 Task: Add a signature Eva Nelson containing With sincere thanks and best wishes, Eva Nelson to email address softage.4@softage.net and add a label Crafts
Action: Mouse moved to (1057, 107)
Screenshot: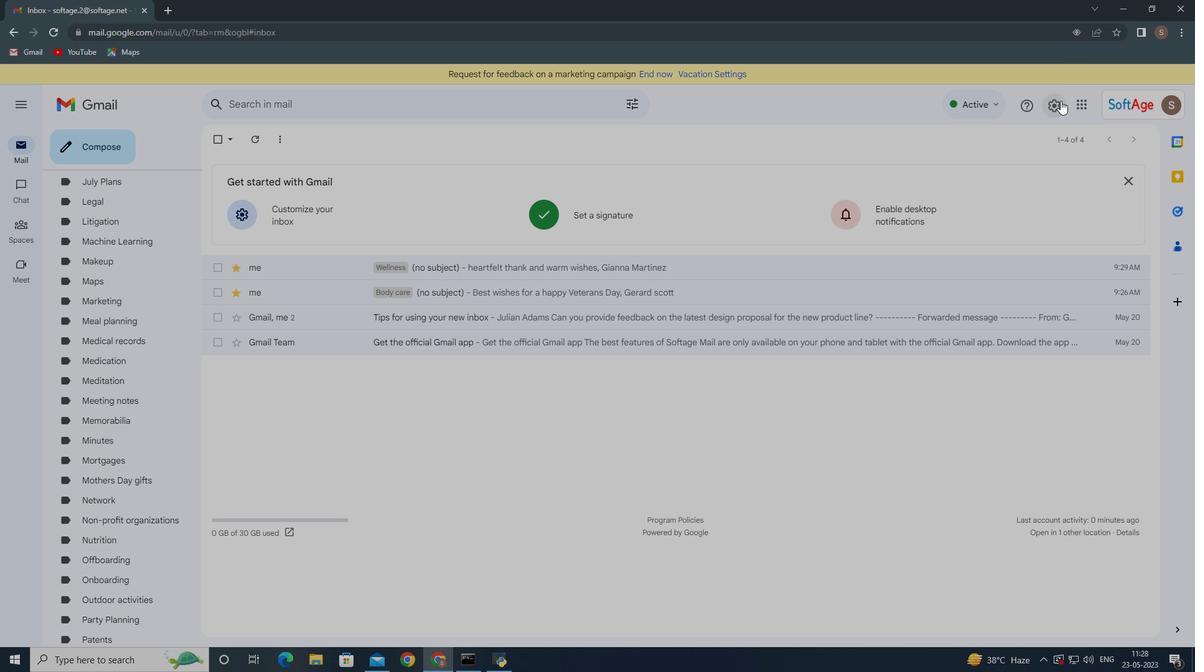 
Action: Mouse pressed left at (1057, 107)
Screenshot: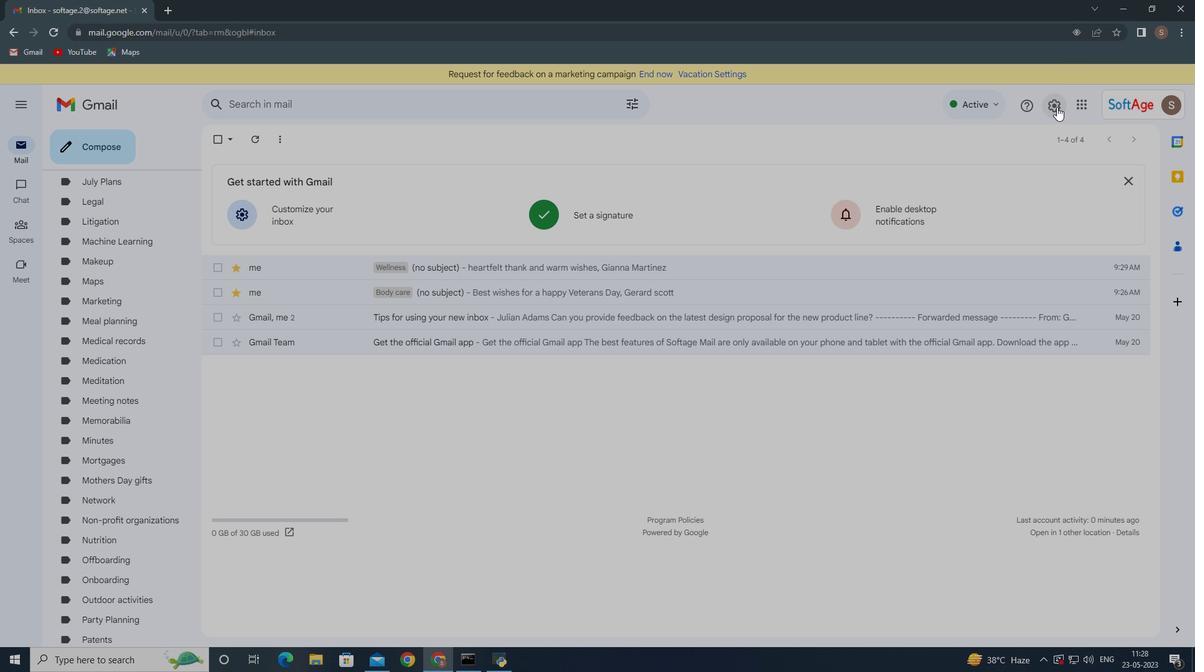 
Action: Mouse moved to (1065, 171)
Screenshot: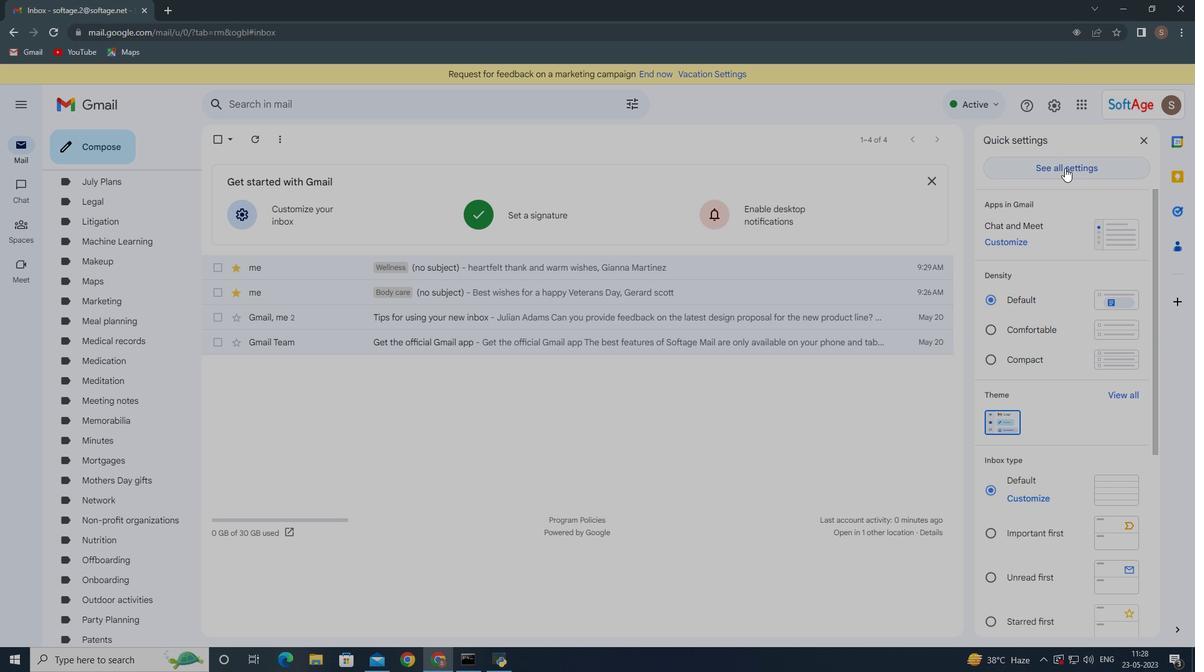 
Action: Mouse pressed left at (1065, 171)
Screenshot: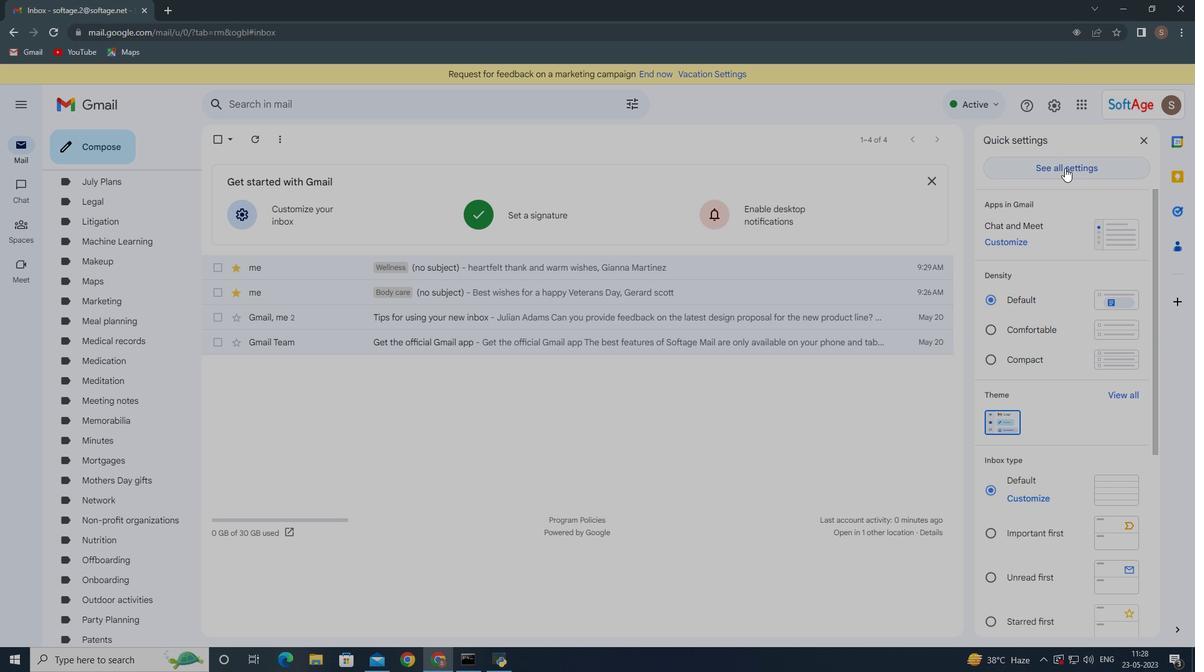 
Action: Mouse moved to (459, 299)
Screenshot: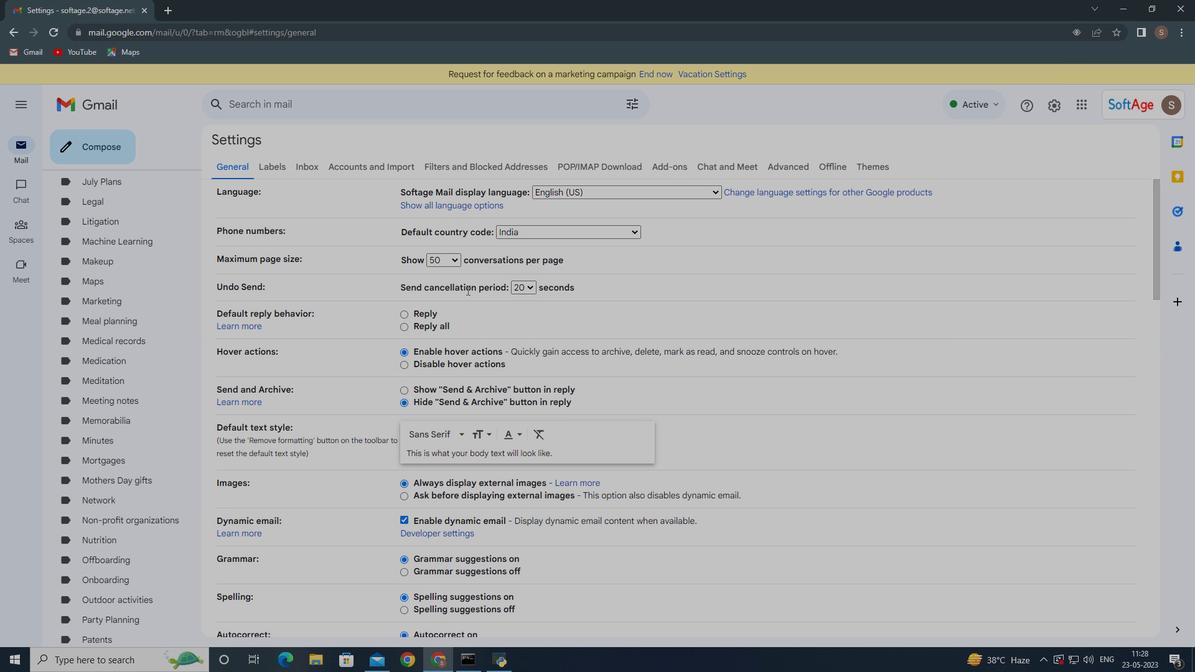 
Action: Mouse scrolled (460, 298) with delta (0, 0)
Screenshot: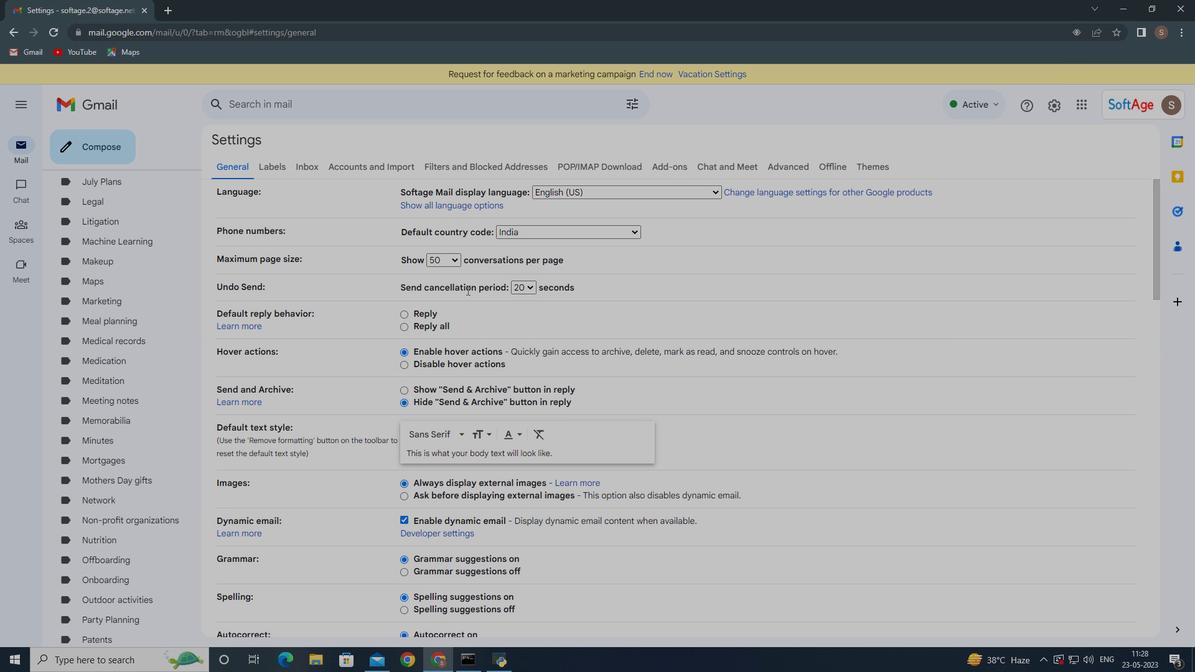 
Action: Mouse moved to (458, 300)
Screenshot: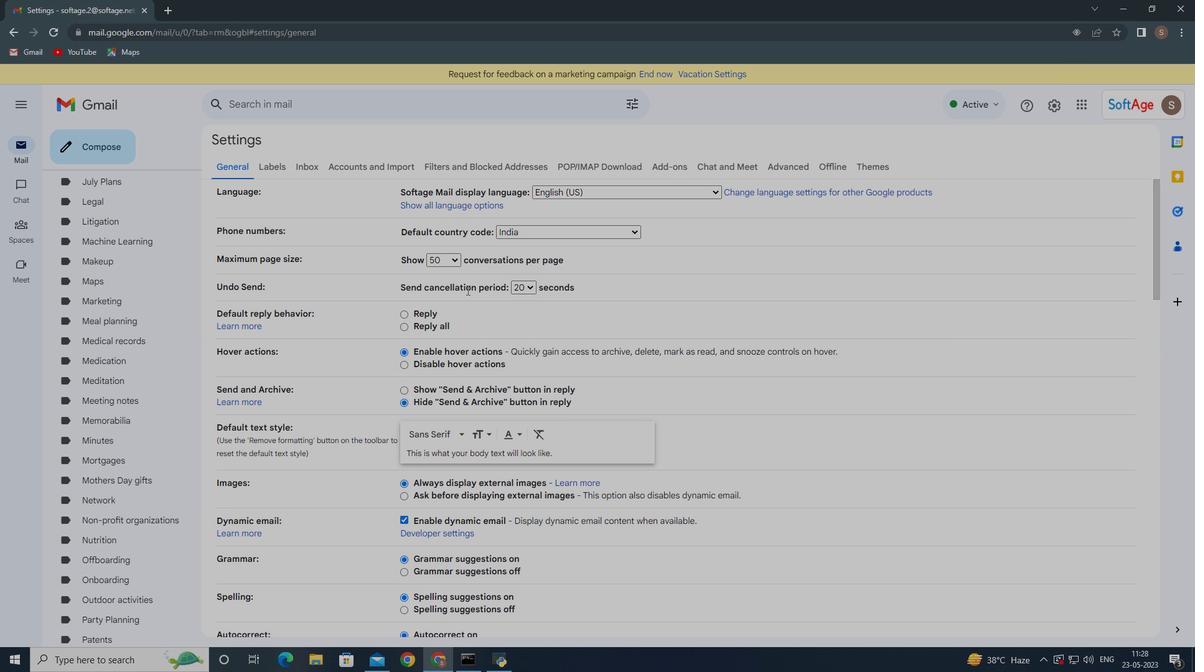 
Action: Mouse scrolled (459, 299) with delta (0, 0)
Screenshot: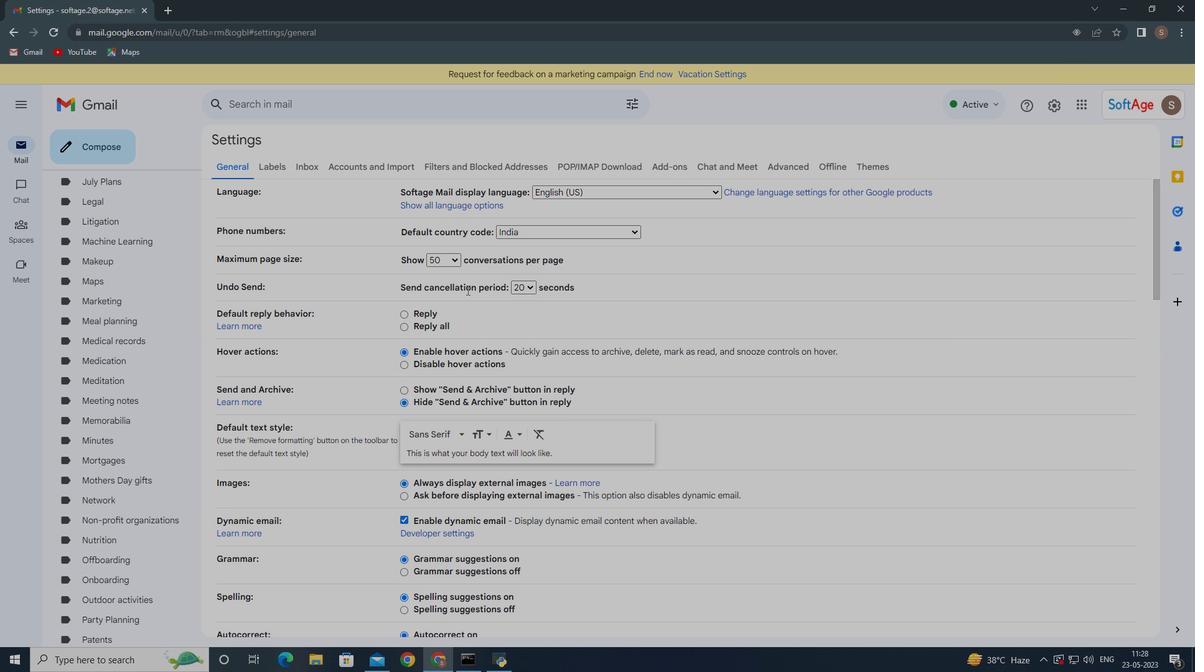 
Action: Mouse moved to (458, 300)
Screenshot: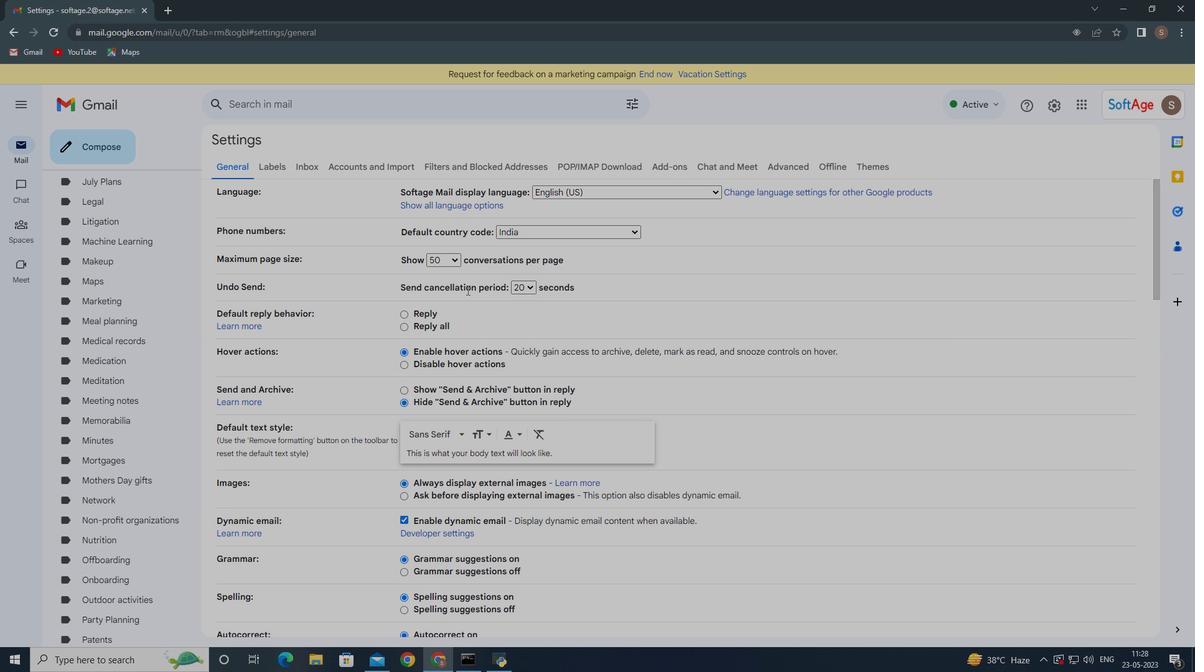 
Action: Mouse scrolled (458, 299) with delta (0, 0)
Screenshot: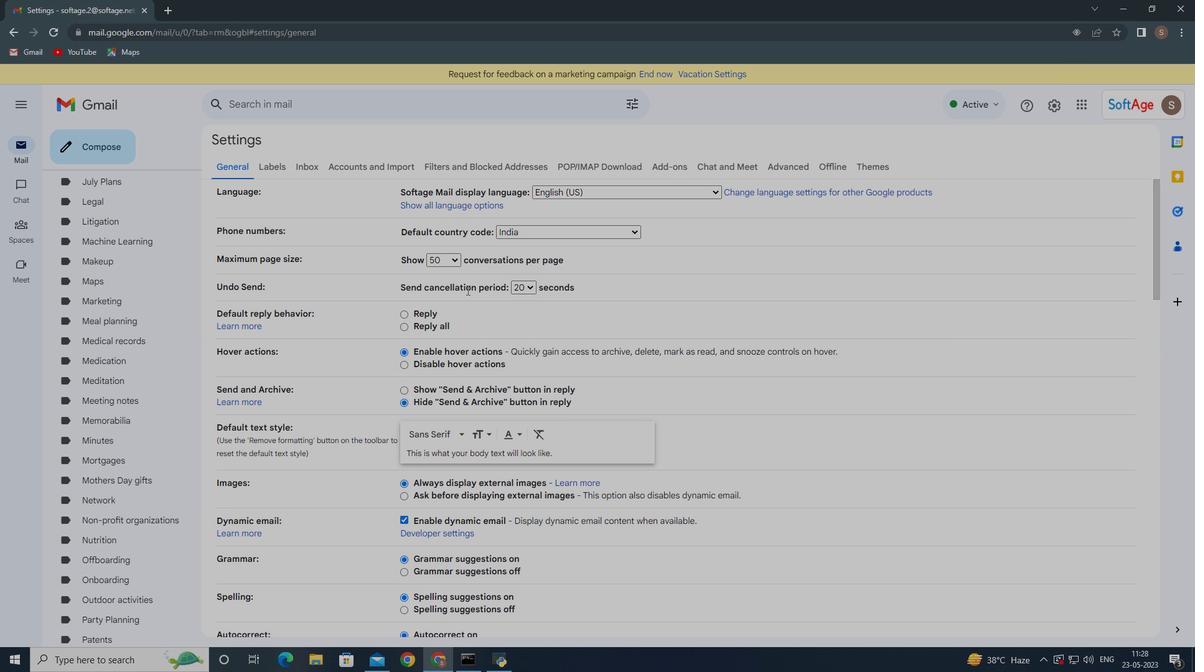 
Action: Mouse moved to (458, 300)
Screenshot: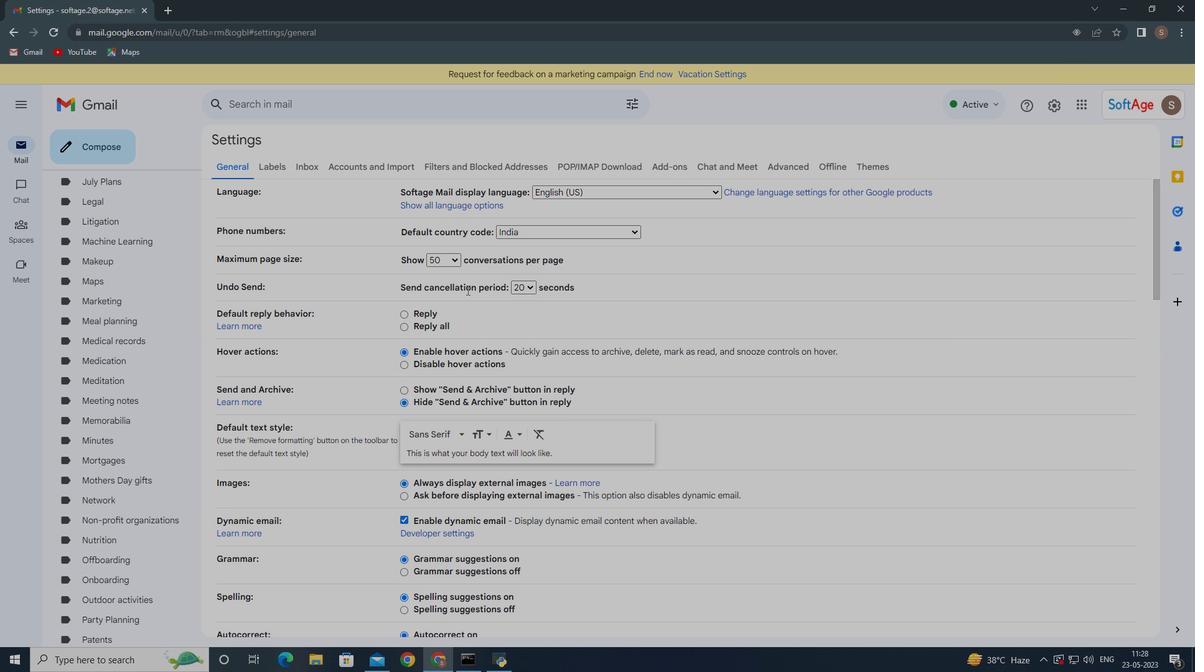 
Action: Mouse scrolled (458, 299) with delta (0, 0)
Screenshot: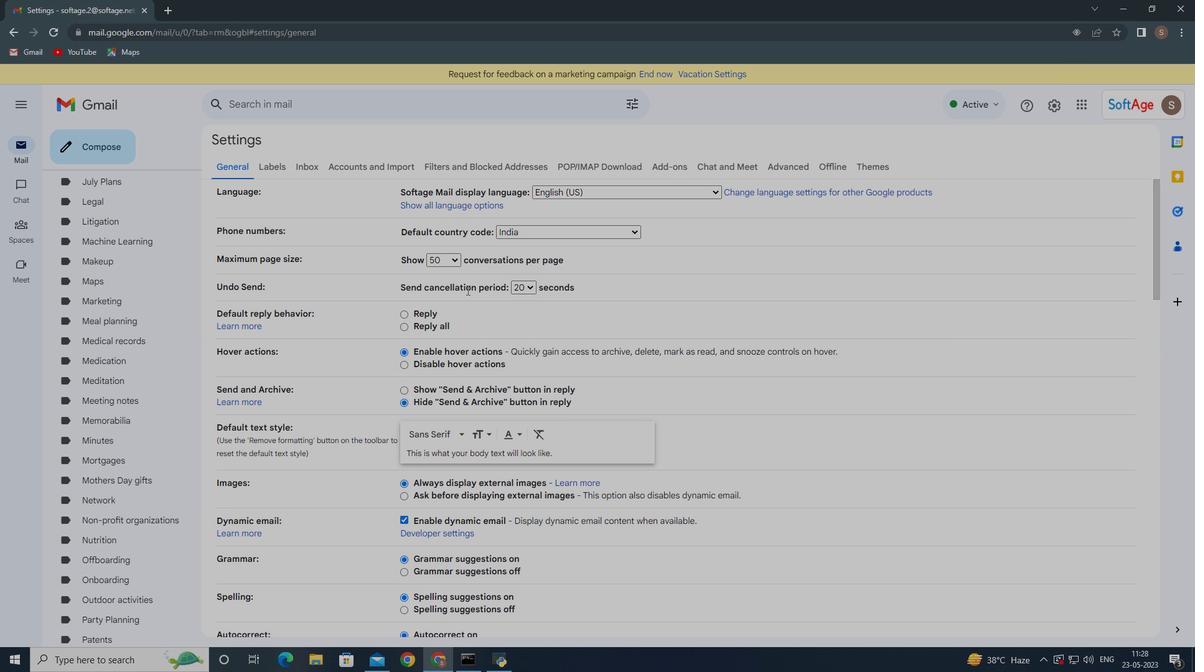 
Action: Mouse scrolled (458, 299) with delta (0, 0)
Screenshot: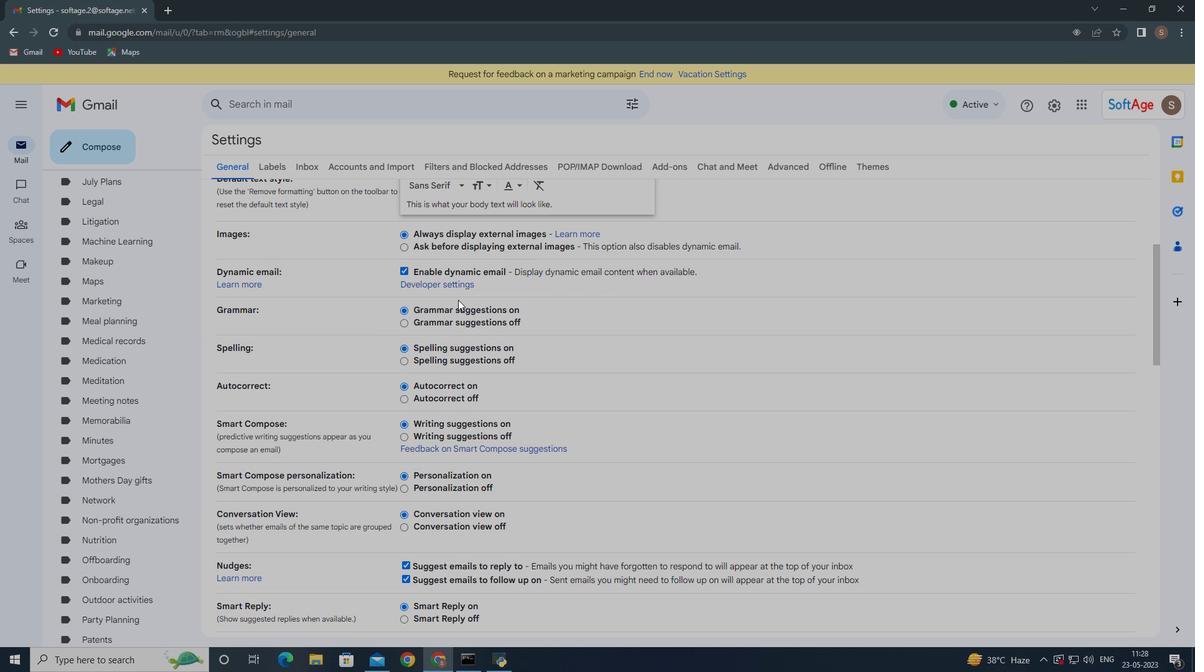 
Action: Mouse scrolled (458, 299) with delta (0, 0)
Screenshot: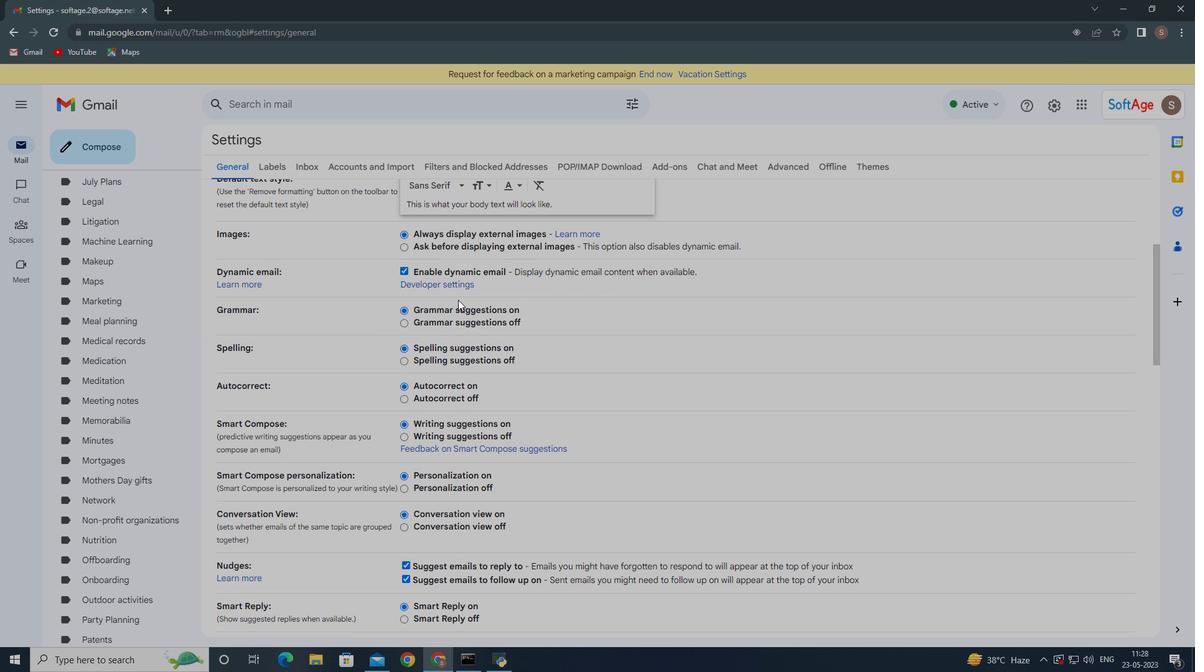 
Action: Mouse moved to (458, 300)
Screenshot: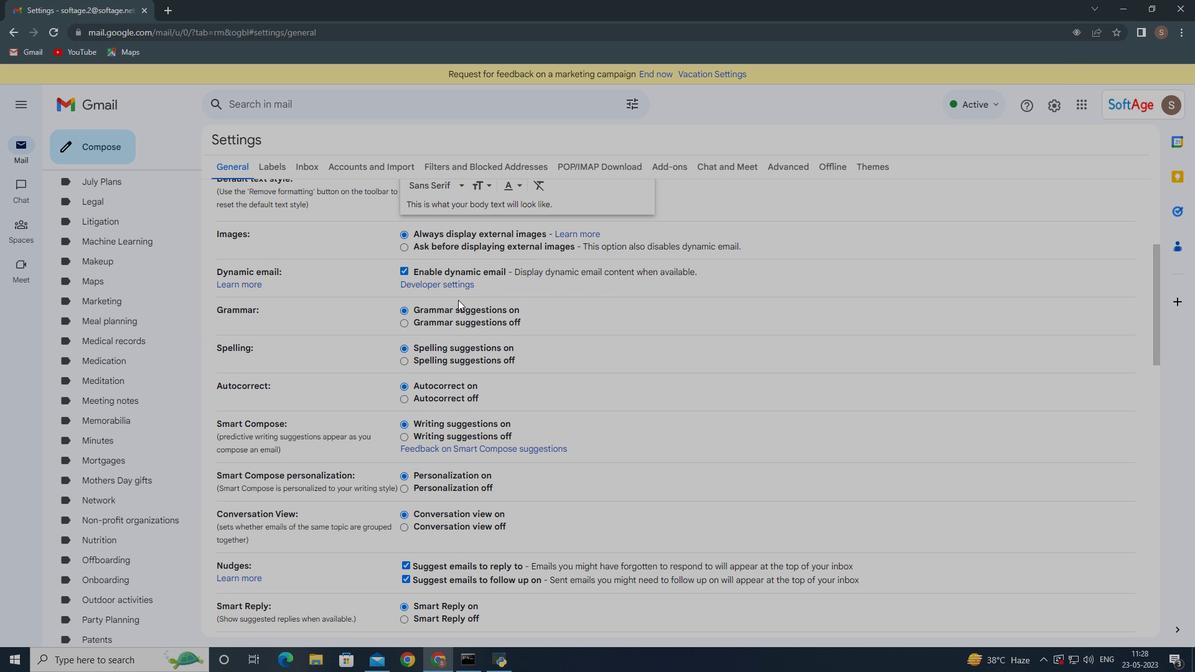 
Action: Mouse scrolled (458, 300) with delta (0, 0)
Screenshot: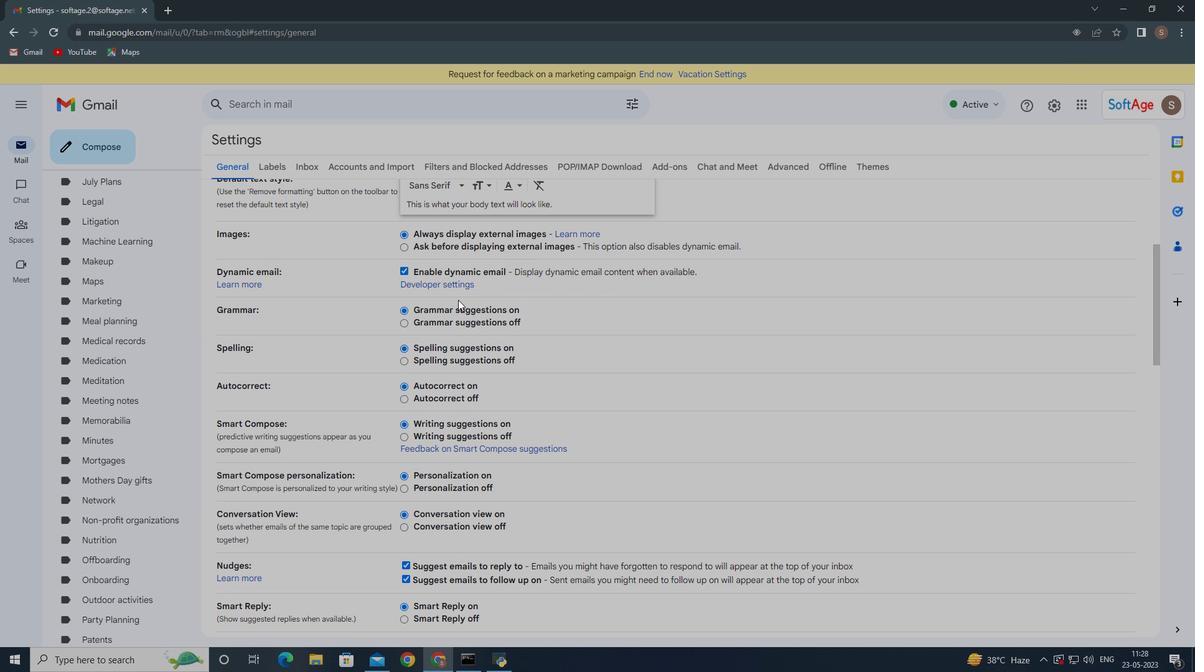 
Action: Mouse scrolled (458, 300) with delta (0, 0)
Screenshot: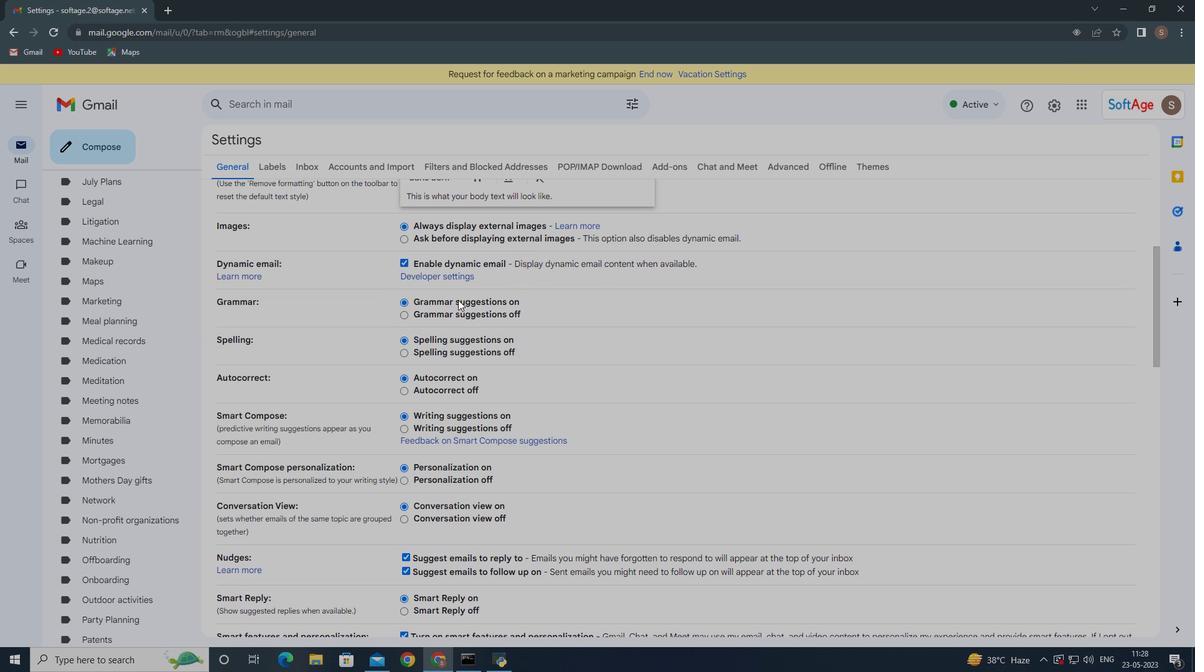 
Action: Mouse moved to (458, 300)
Screenshot: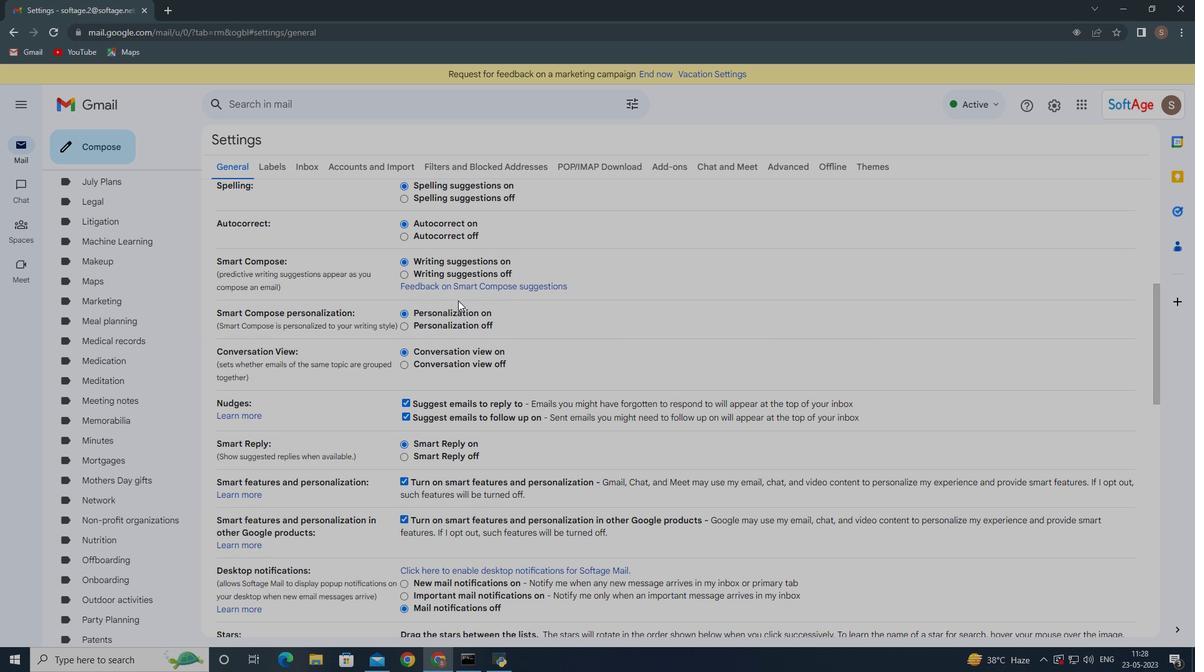 
Action: Mouse scrolled (458, 300) with delta (0, 0)
Screenshot: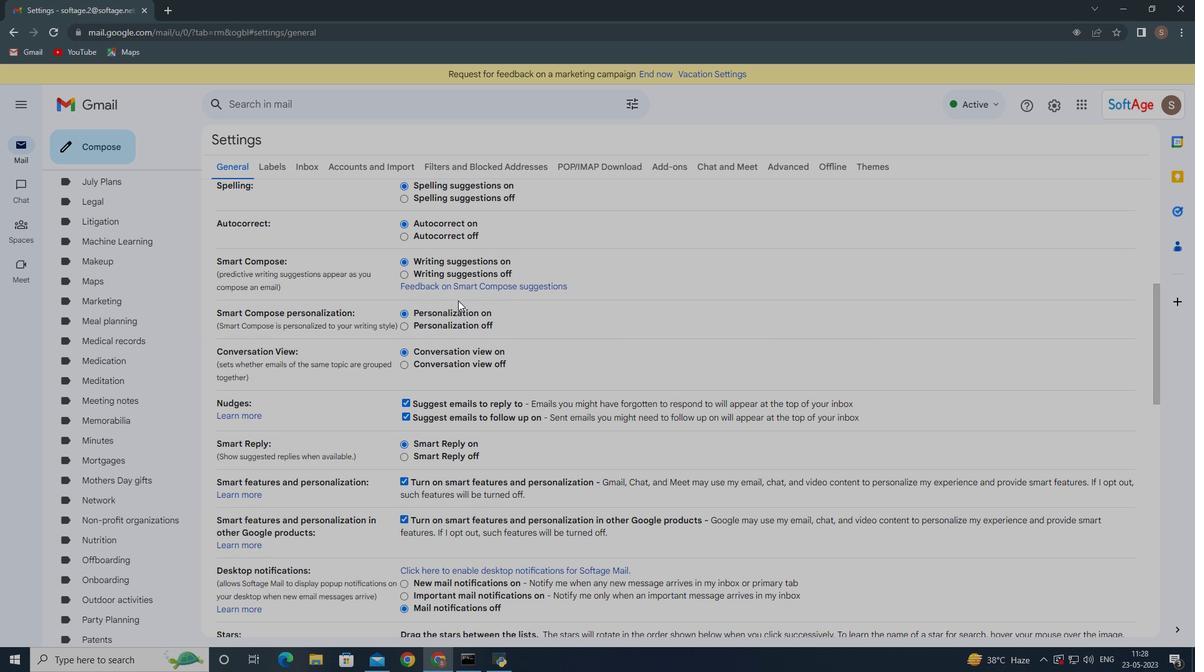 
Action: Mouse moved to (458, 304)
Screenshot: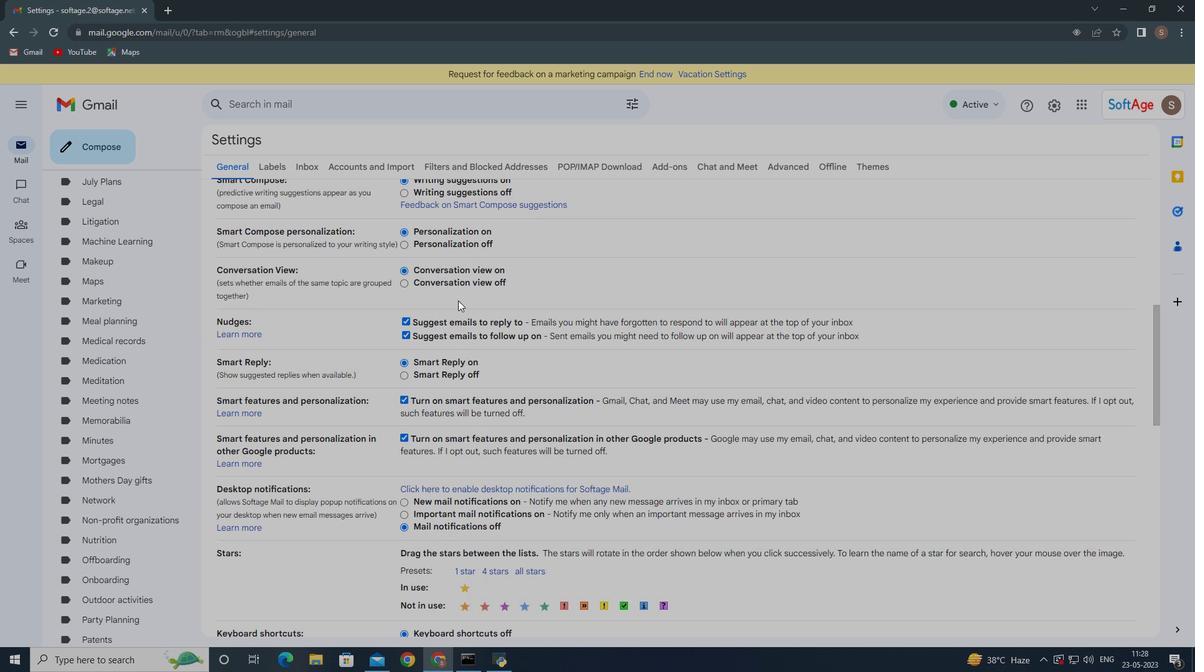 
Action: Mouse scrolled (458, 303) with delta (0, 0)
Screenshot: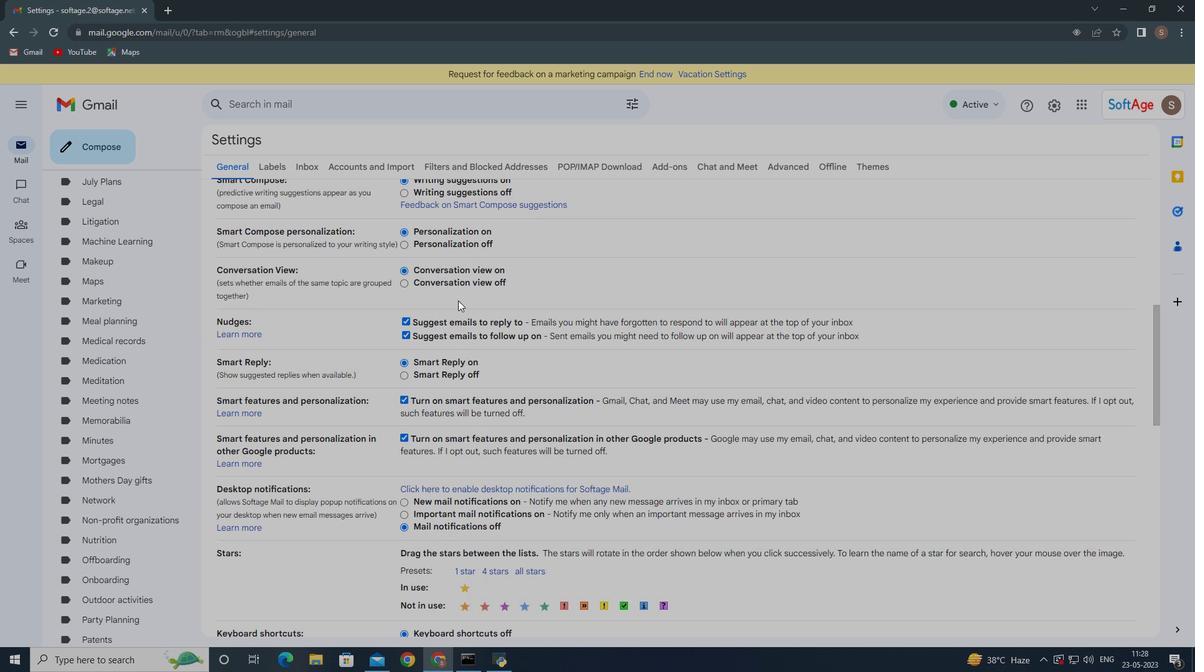 
Action: Mouse moved to (458, 304)
Screenshot: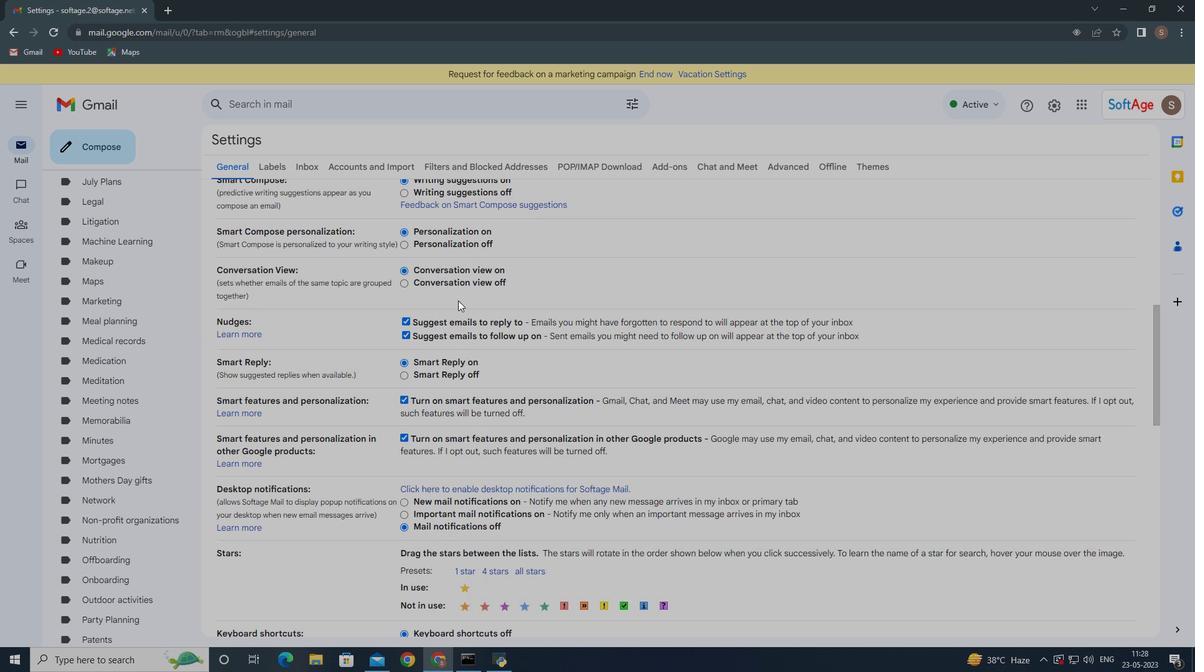 
Action: Mouse scrolled (458, 303) with delta (0, 0)
Screenshot: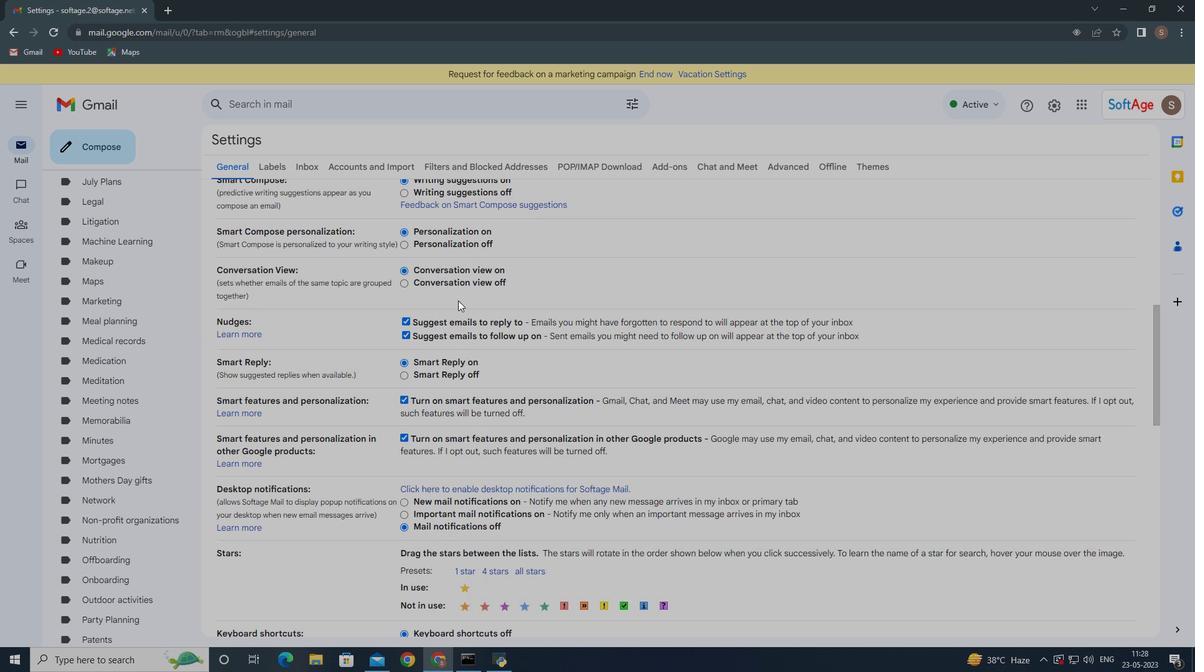 
Action: Mouse scrolled (458, 303) with delta (0, 0)
Screenshot: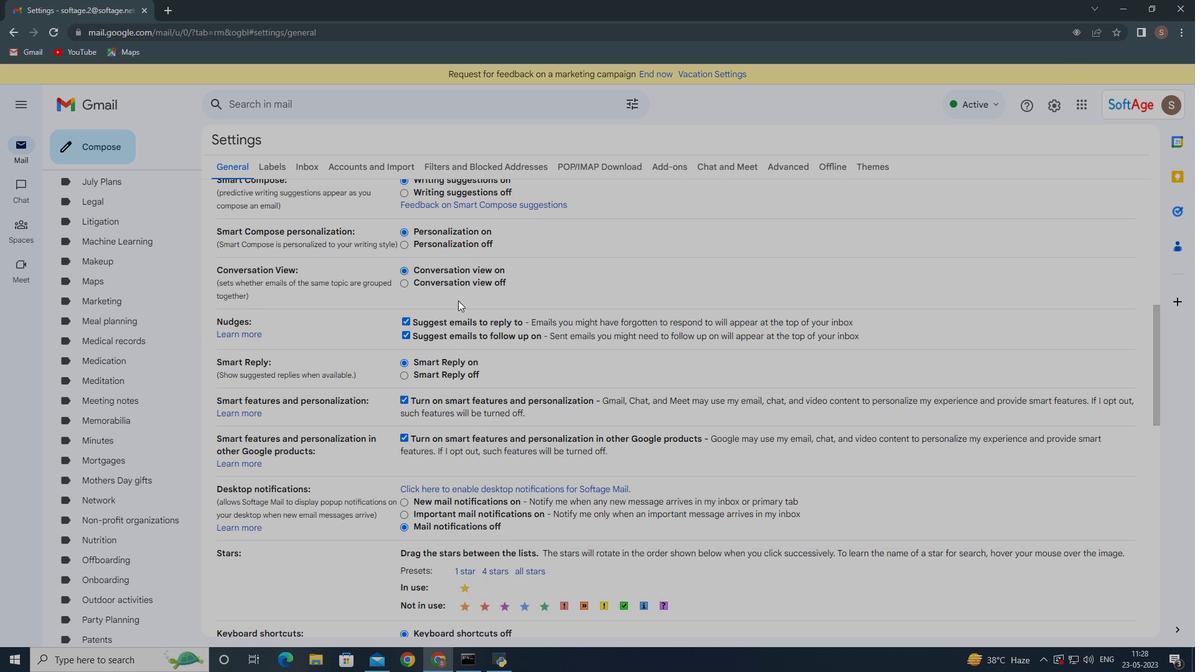 
Action: Mouse moved to (458, 307)
Screenshot: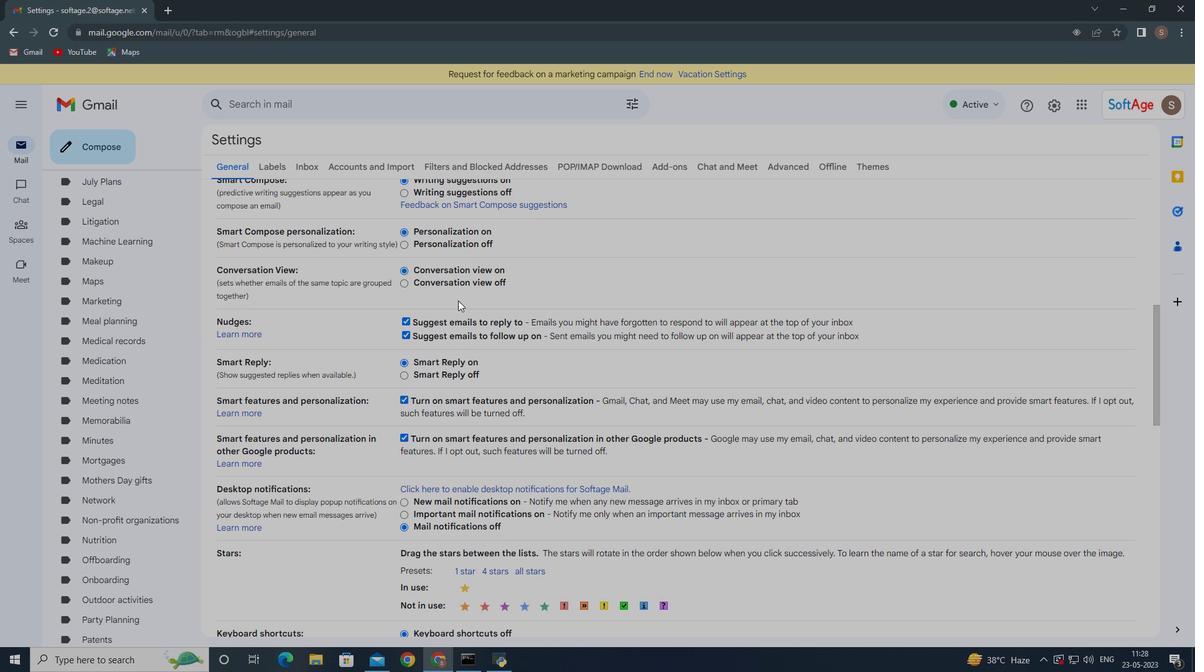 
Action: Mouse scrolled (458, 306) with delta (0, 0)
Screenshot: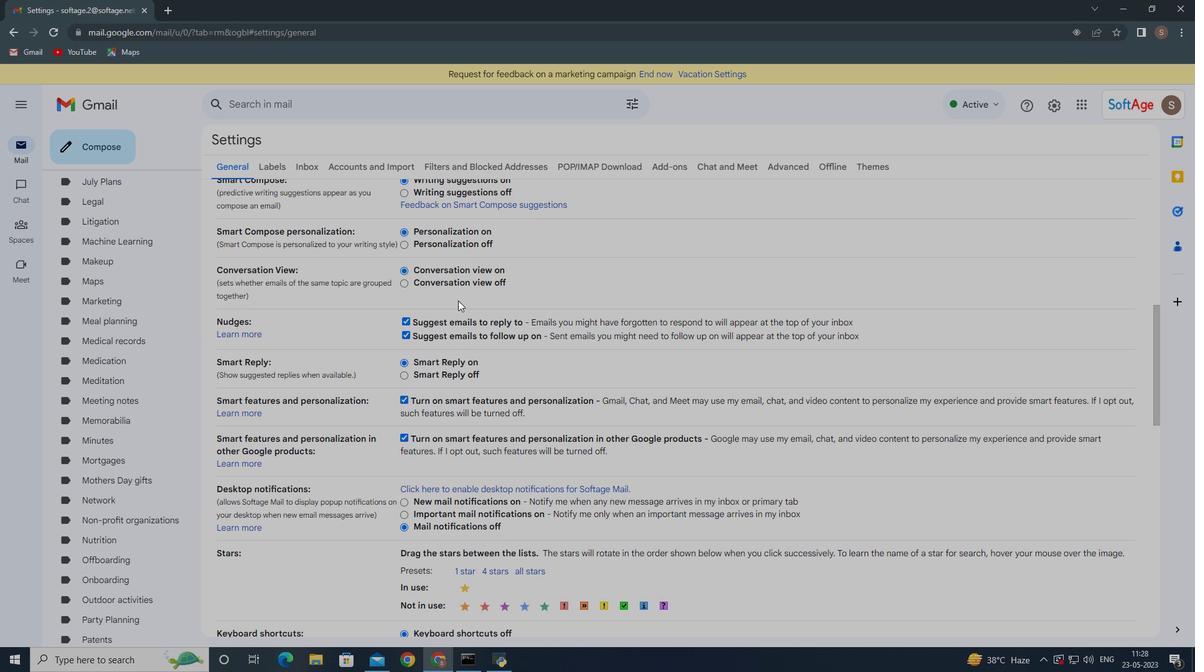 
Action: Mouse moved to (459, 308)
Screenshot: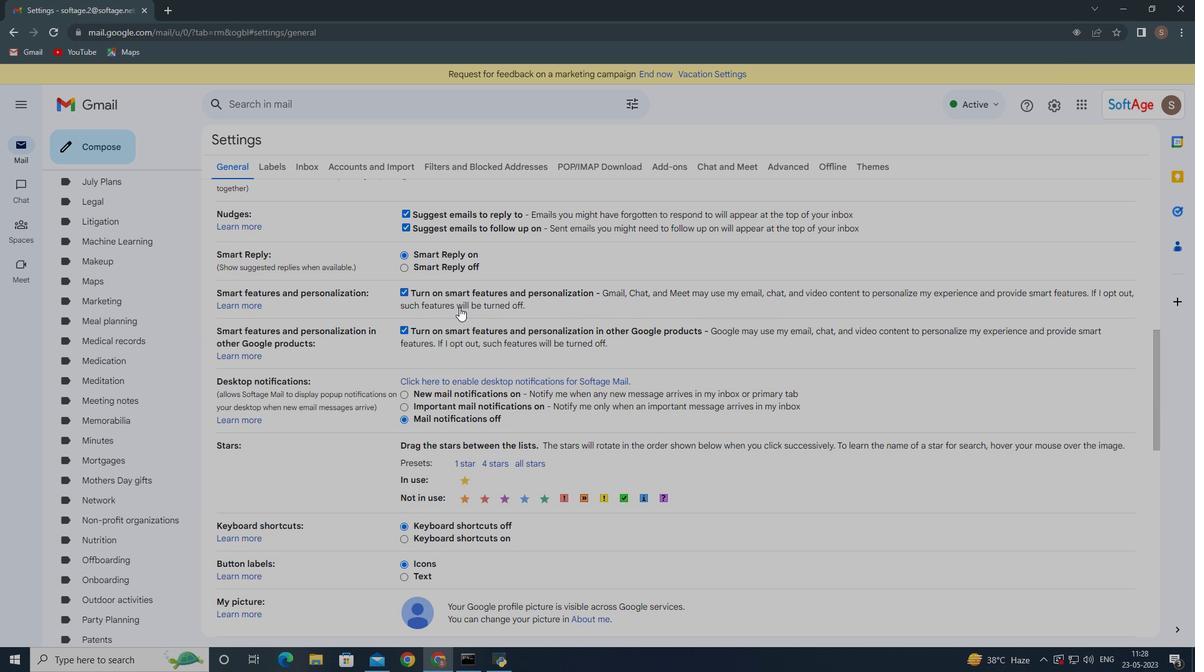 
Action: Mouse scrolled (459, 308) with delta (0, 0)
Screenshot: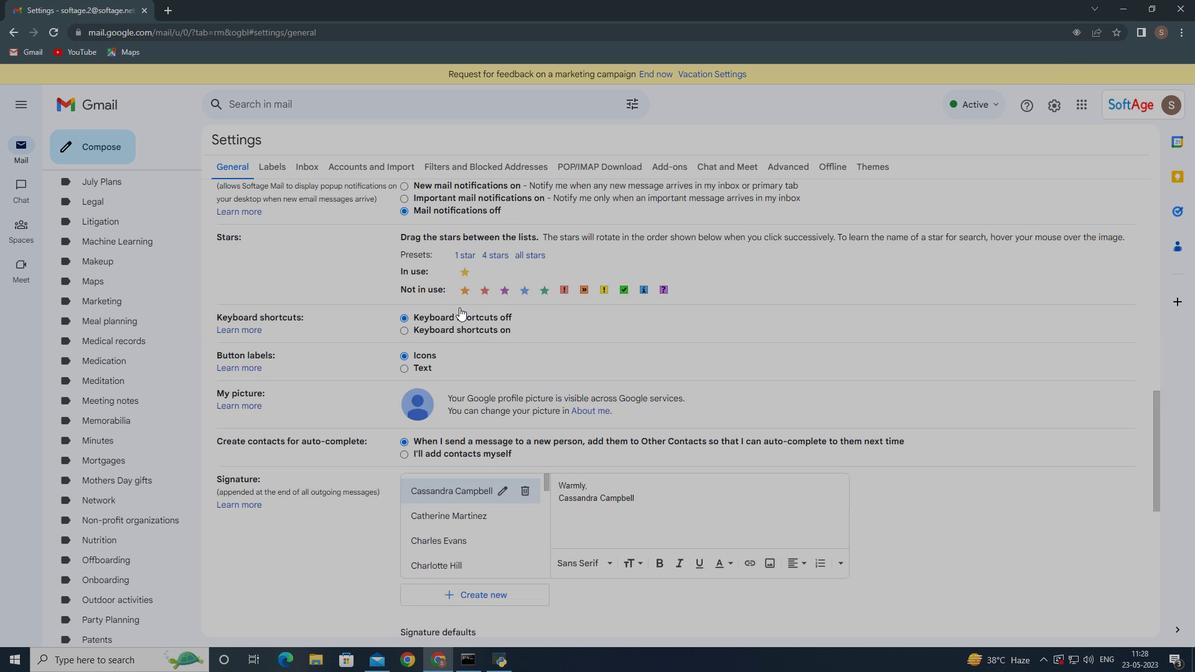 
Action: Mouse moved to (459, 311)
Screenshot: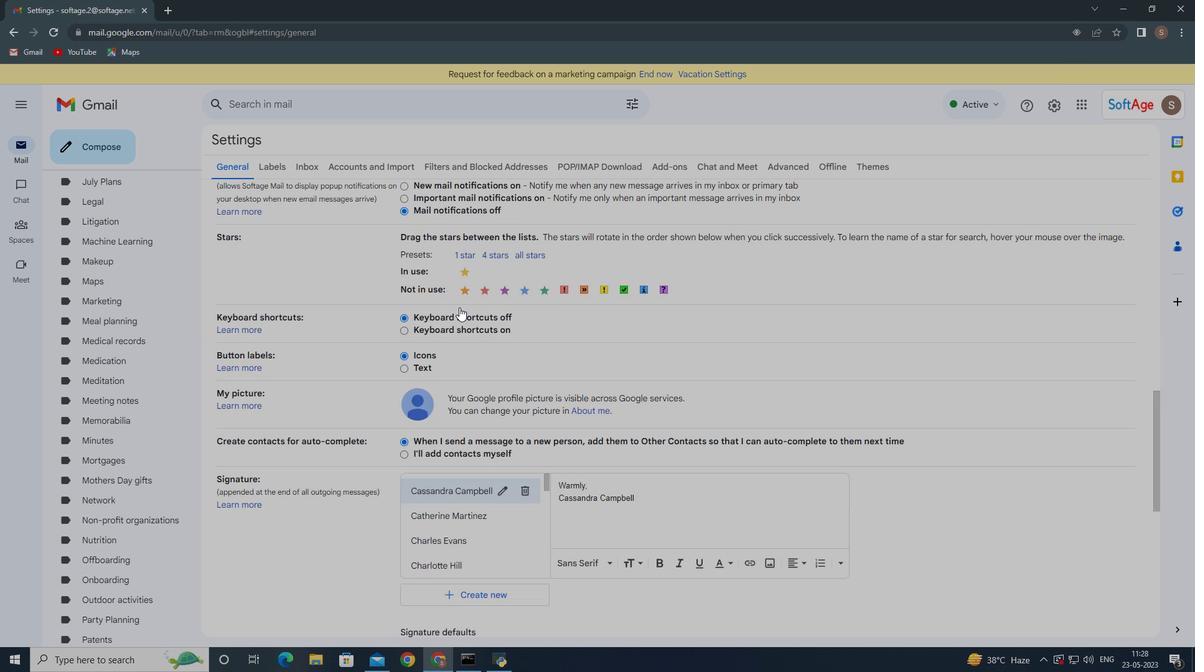 
Action: Mouse scrolled (459, 310) with delta (0, 0)
Screenshot: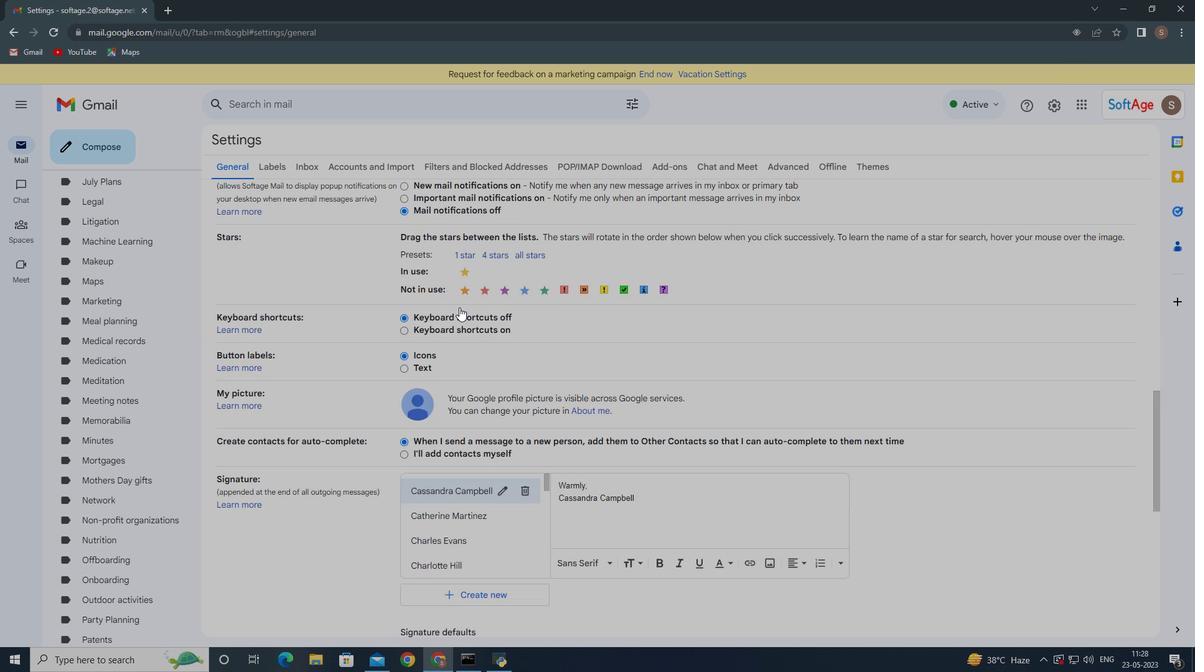 
Action: Mouse moved to (462, 328)
Screenshot: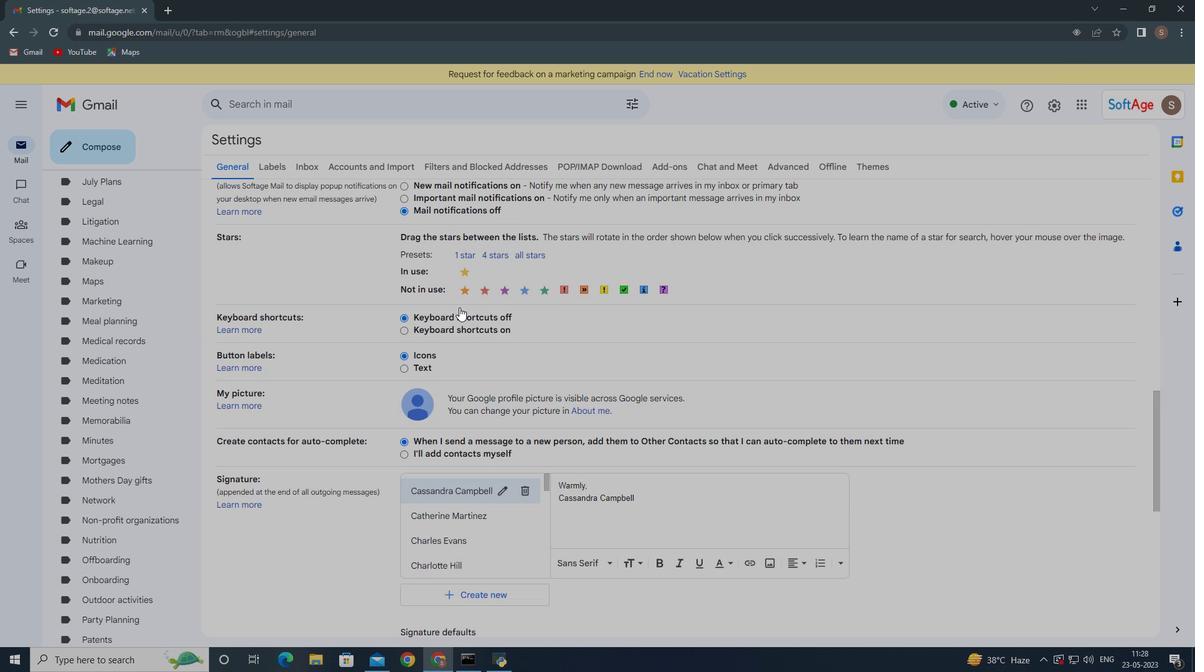 
Action: Mouse scrolled (459, 316) with delta (0, 0)
Screenshot: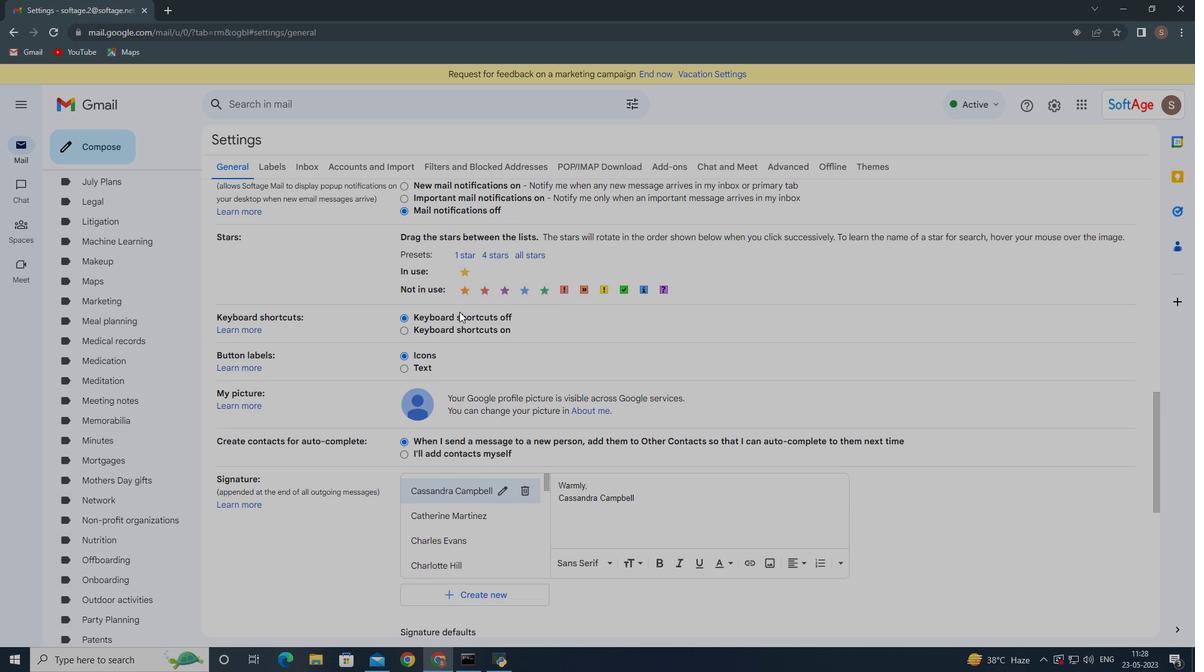 
Action: Mouse moved to (464, 333)
Screenshot: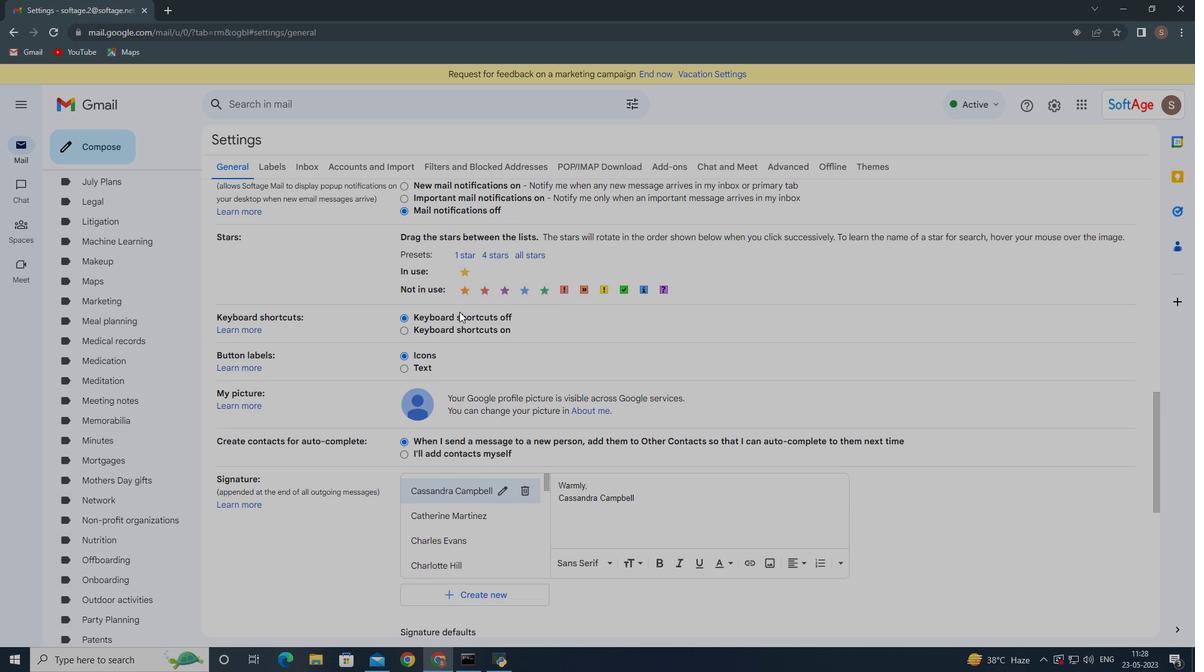 
Action: Mouse scrolled (463, 331) with delta (0, 0)
Screenshot: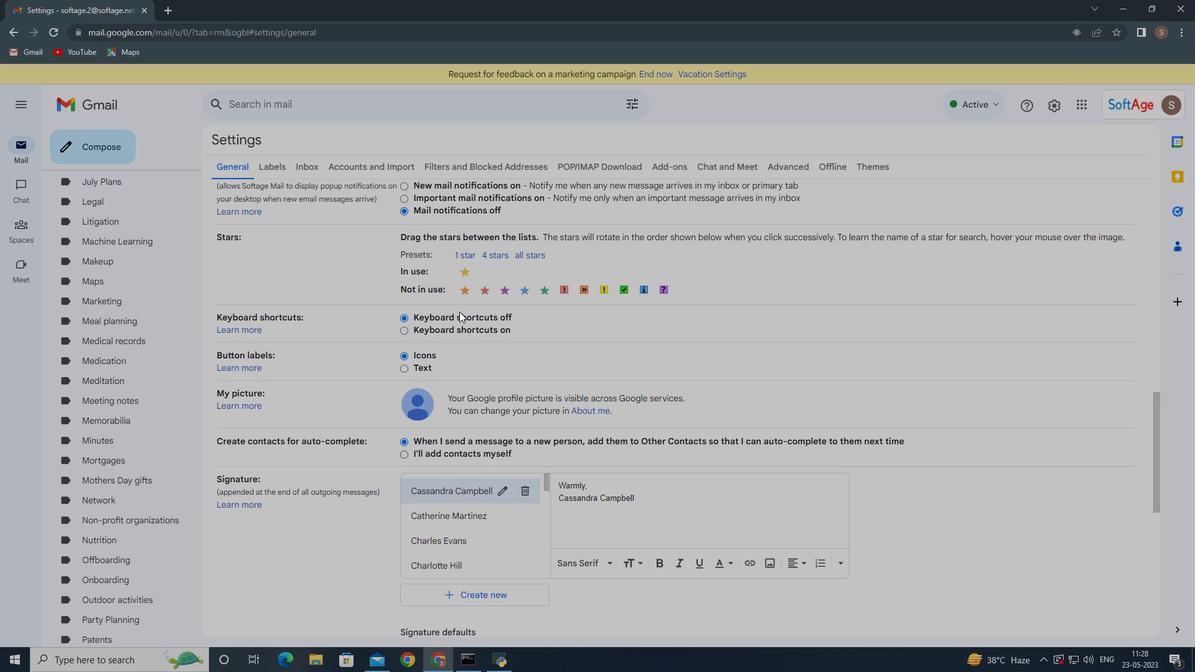 
Action: Mouse moved to (469, 344)
Screenshot: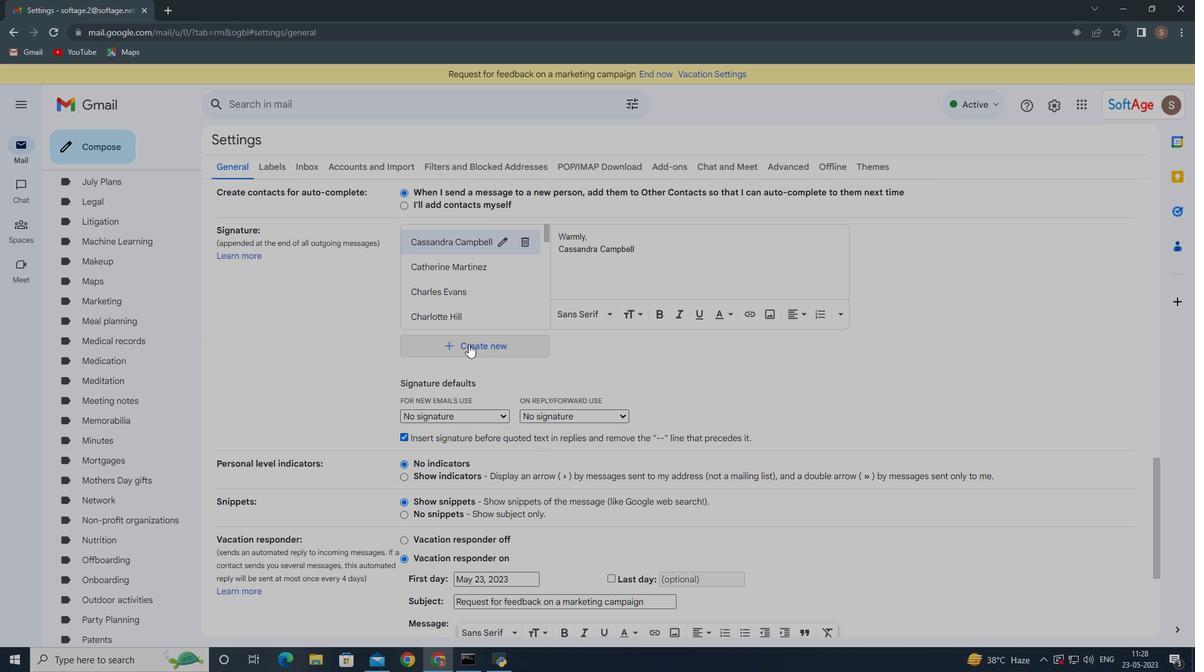 
Action: Mouse pressed left at (469, 344)
Screenshot: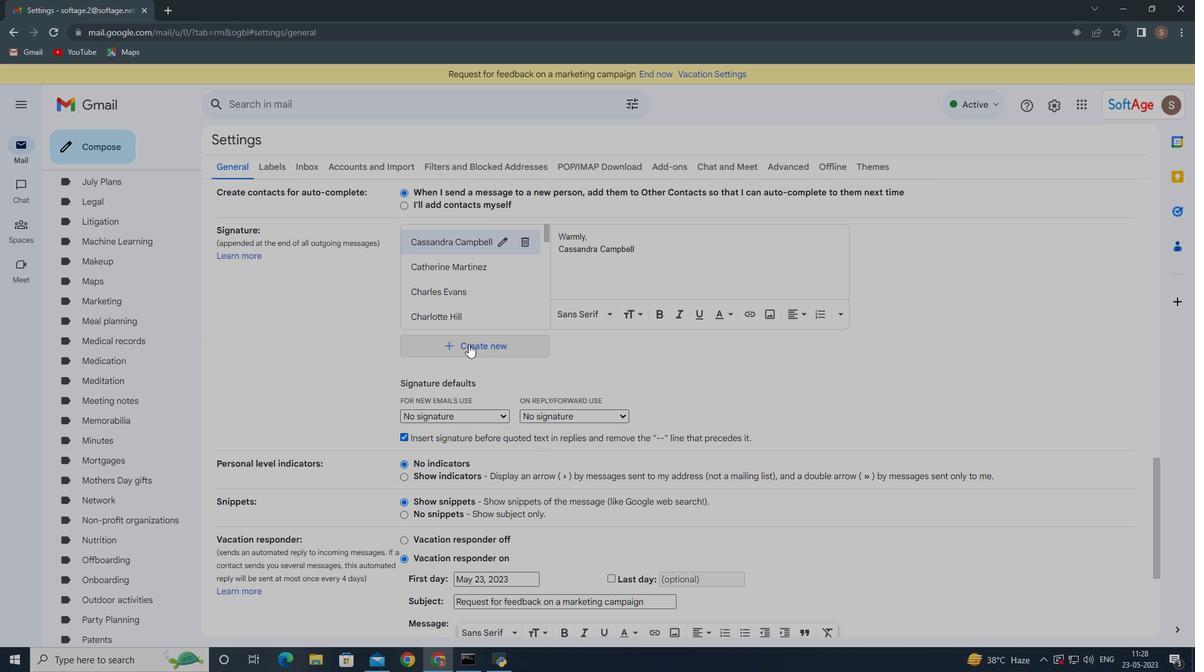 
Action: Mouse moved to (516, 345)
Screenshot: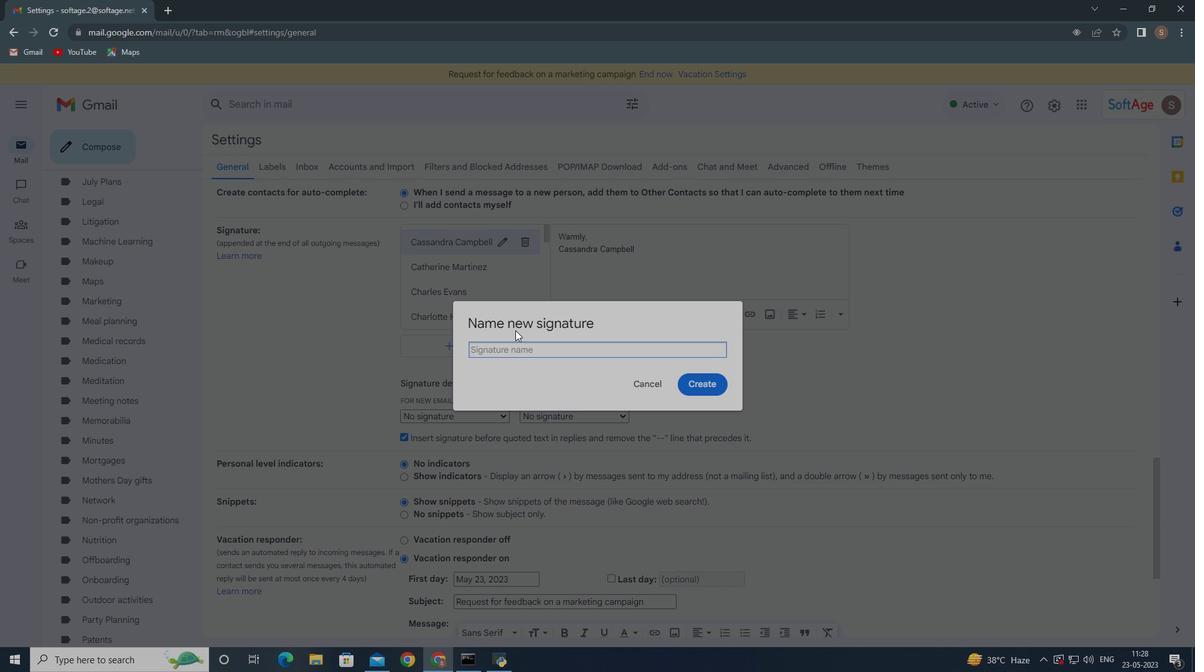 
Action: Mouse pressed left at (516, 345)
Screenshot: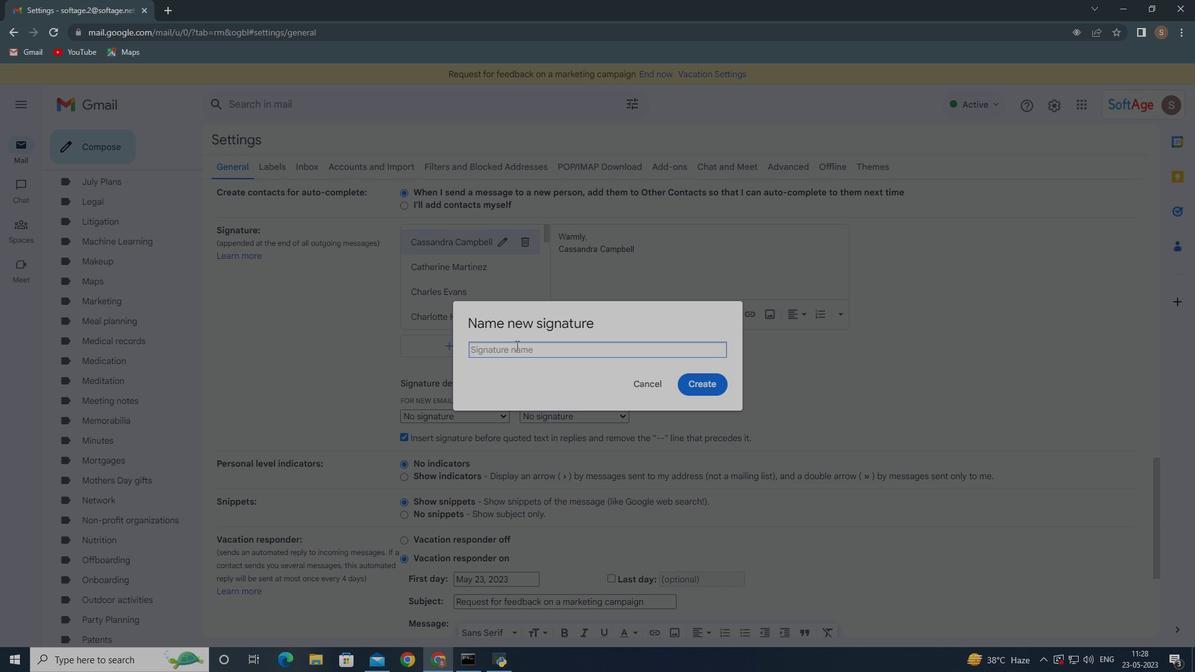 
Action: Mouse moved to (516, 345)
Screenshot: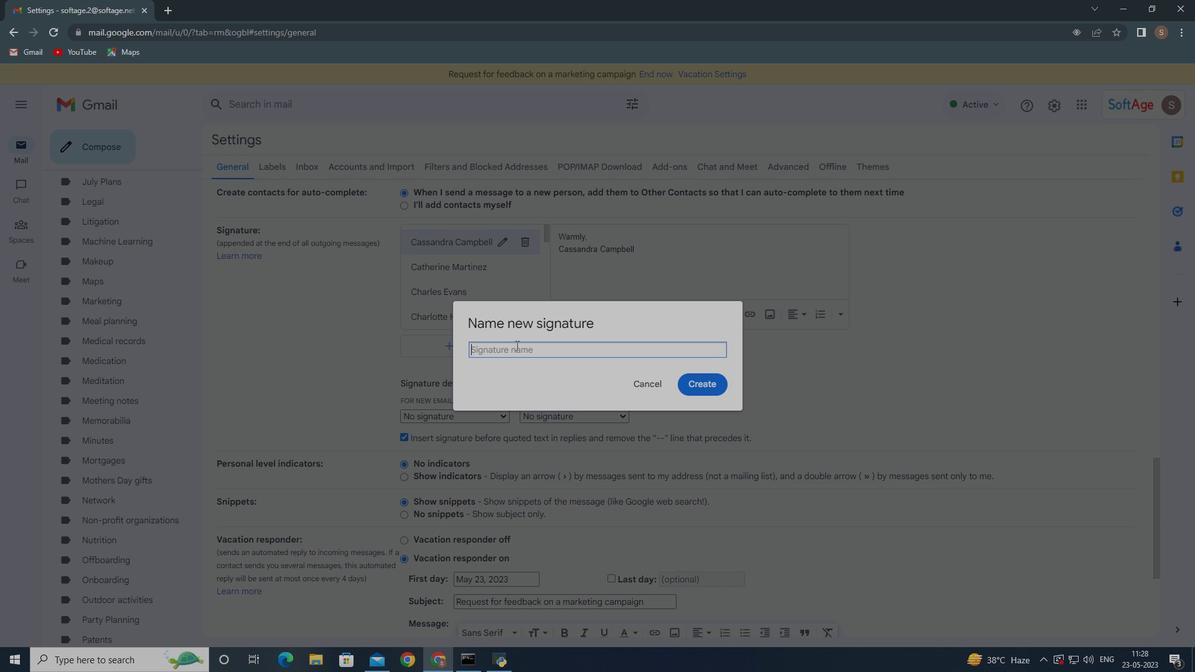 
Action: Key pressed <Key.shift><Key.shift><Key.shift><Key.shift><Key.shift><Key.shift><Key.shift>Eva<Key.space><Key.shift><Key.shift><Key.shift><Key.shift><Key.shift><Key.shift><Key.shift><Key.shift><Key.shift><Key.shift><Key.shift><Key.shift><Key.shift><Key.shift><Key.shift><Key.shift><Key.shift><Key.shift><Key.shift><Key.shift><Key.shift><Key.shift>Nelson
Screenshot: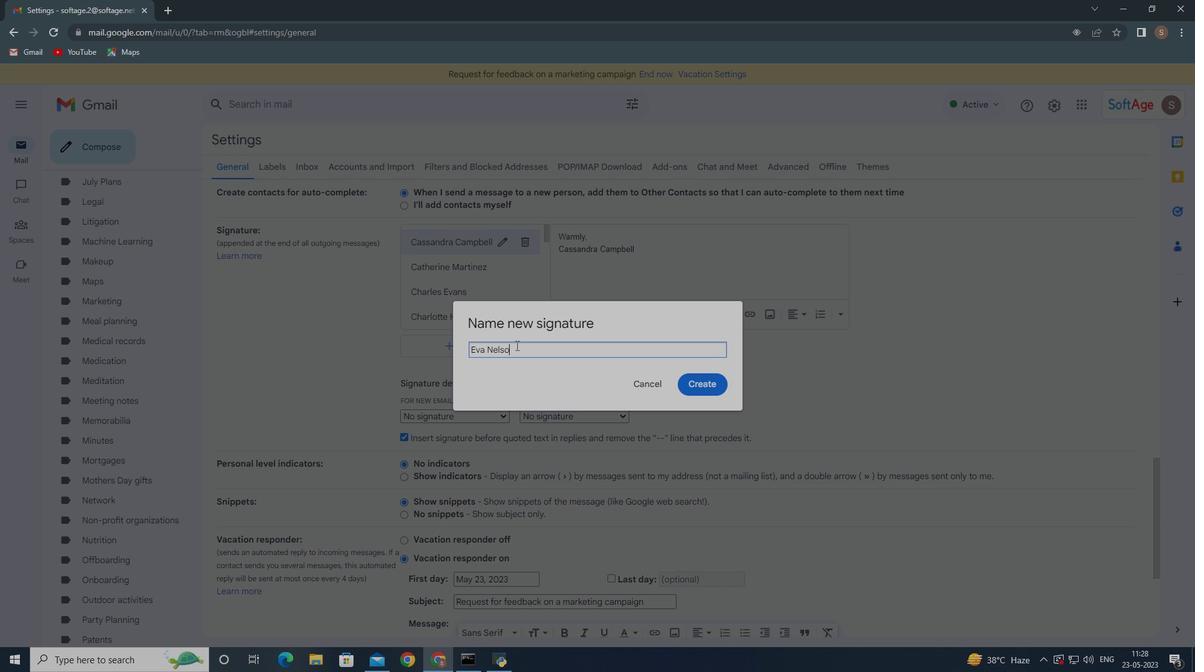 
Action: Mouse moved to (691, 381)
Screenshot: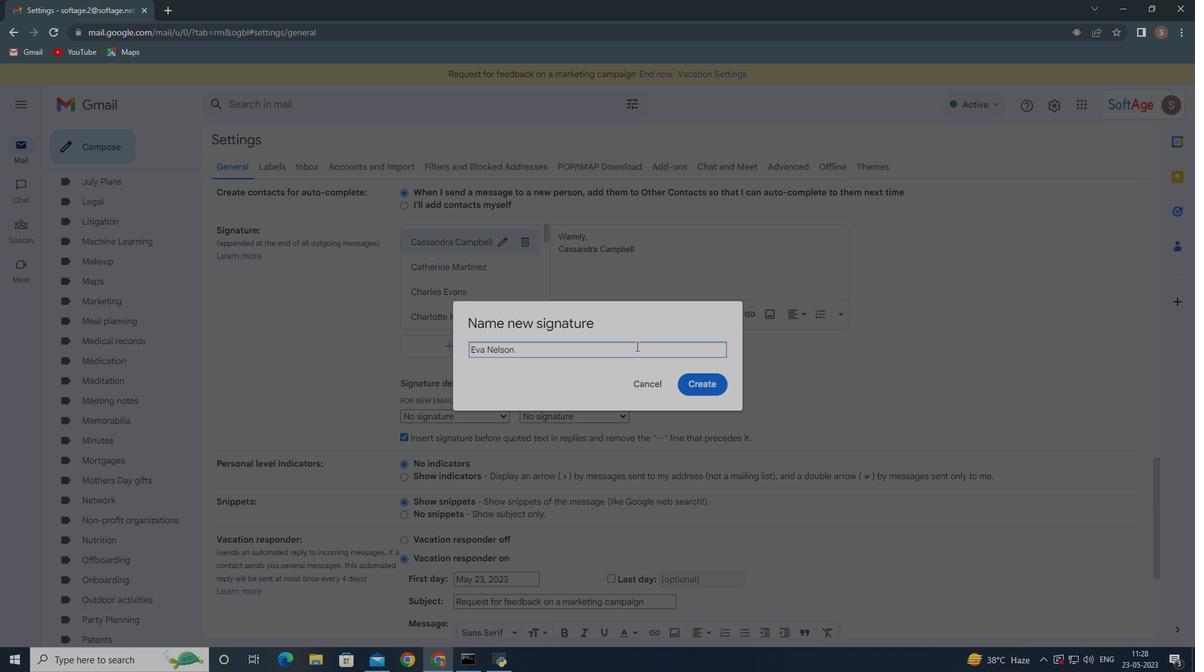 
Action: Mouse pressed left at (691, 381)
Screenshot: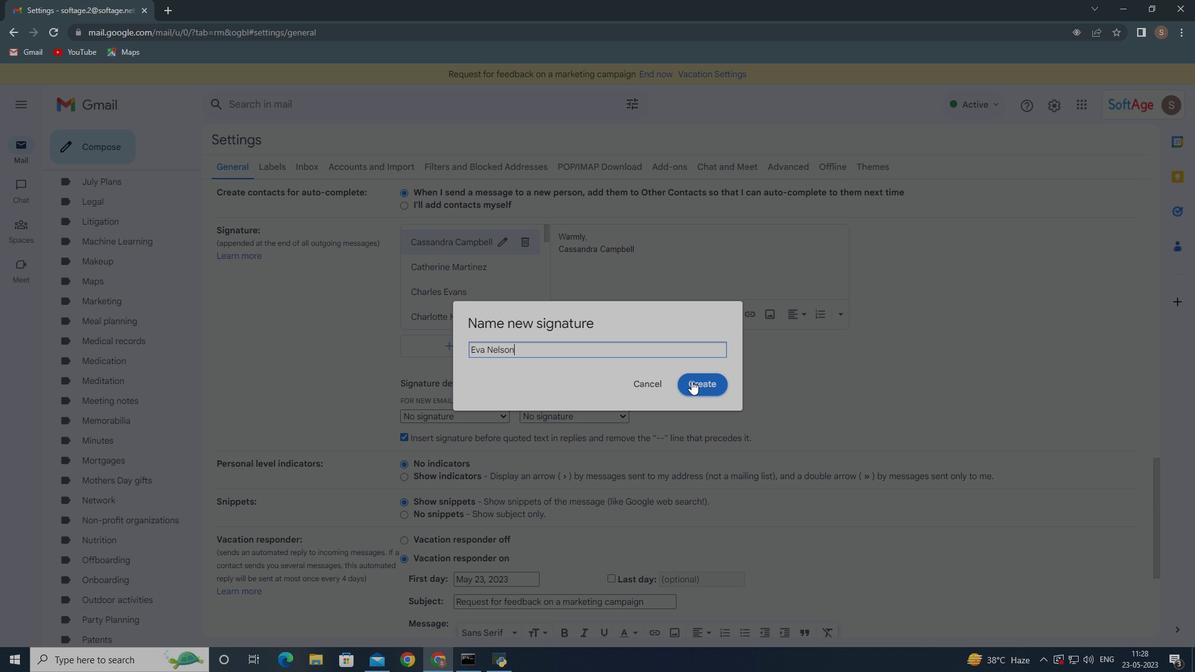 
Action: Mouse moved to (615, 245)
Screenshot: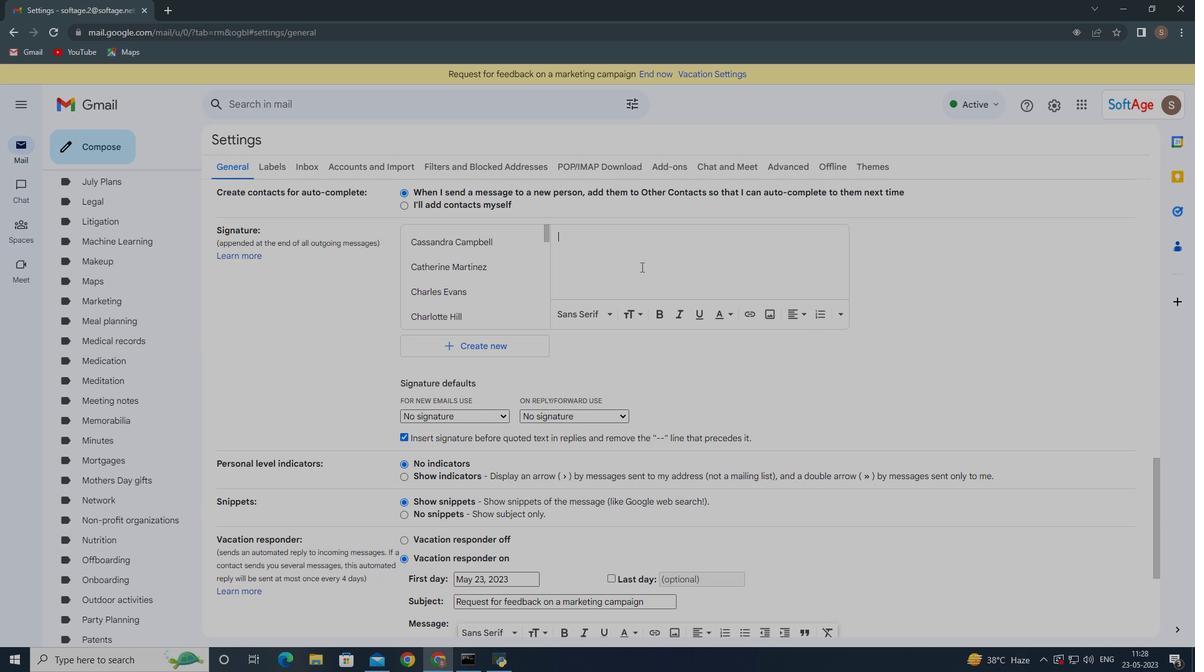 
Action: Key pressed <Key.shift>With<Key.space>sincere<Key.space>thanks<Key.space>and<Key.space>best<Key.space>wishes,<Key.enter><Key.shift><Key.shift><Key.shift><Key.shift><Key.shift><Key.shift>Eva<Key.space><Key.shift><Key.shift><Key.shift><Key.shift><Key.shift><Key.shift><Key.shift><Key.shift><Key.shift><Key.shift><Key.shift><Key.shift><Key.shift><Key.shift><Key.shift><Key.shift><Key.shift><Key.shift><Key.shift><Key.shift><Key.shift><Key.shift><Key.shift><Key.shift><Key.shift><Key.shift><Key.shift><Key.shift><Key.shift><Key.shift><Key.shift><Key.shift>Nelson
Screenshot: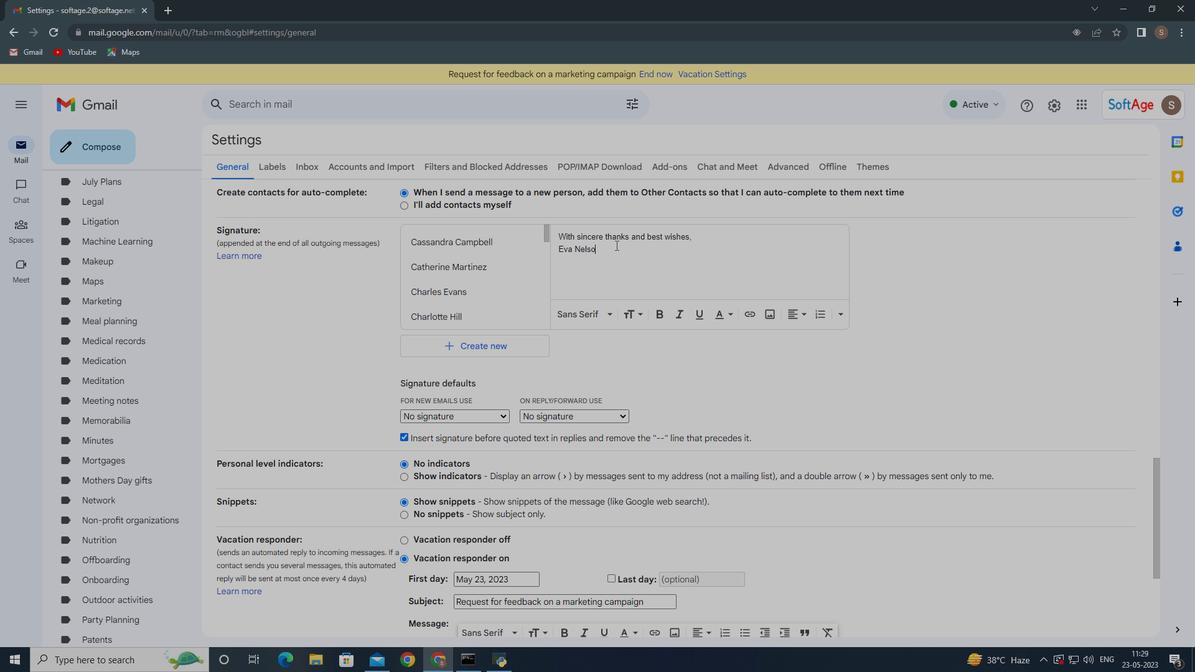 
Action: Mouse moved to (614, 259)
Screenshot: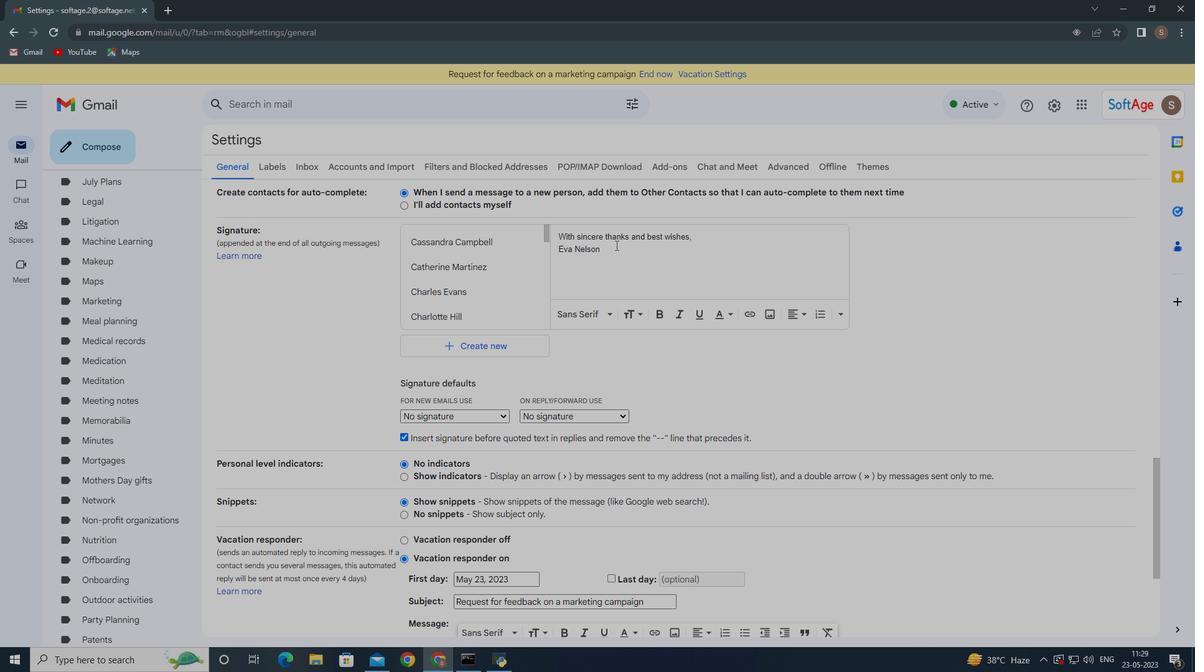 
Action: Mouse scrolled (614, 258) with delta (0, 0)
Screenshot: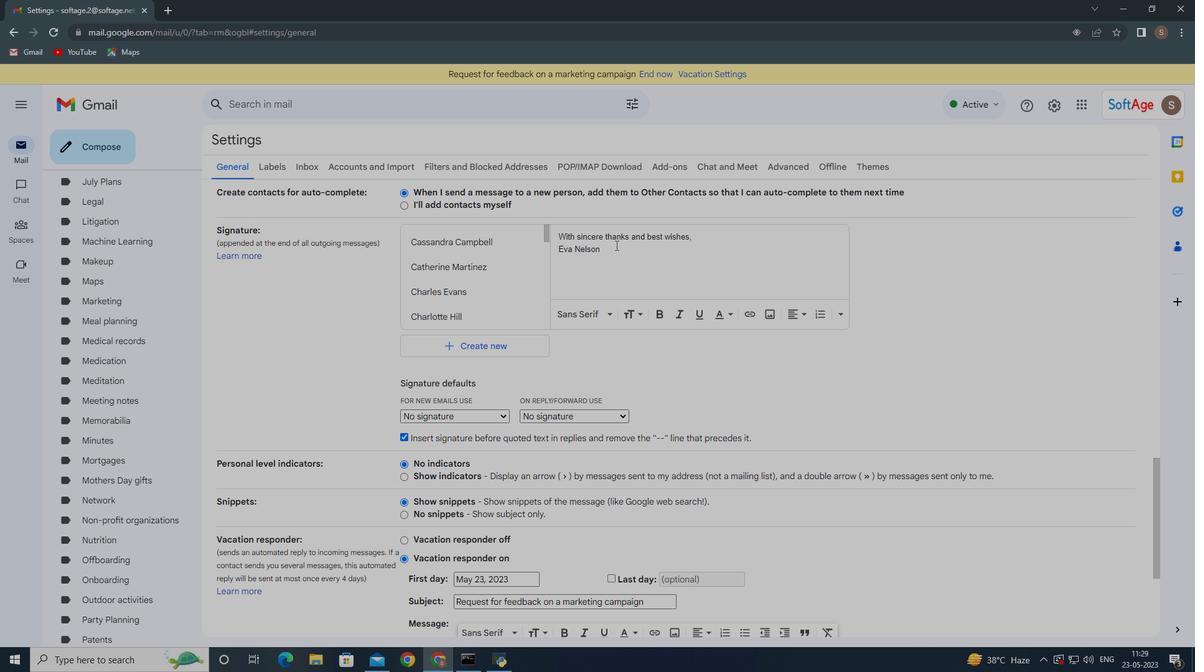 
Action: Mouse moved to (610, 284)
Screenshot: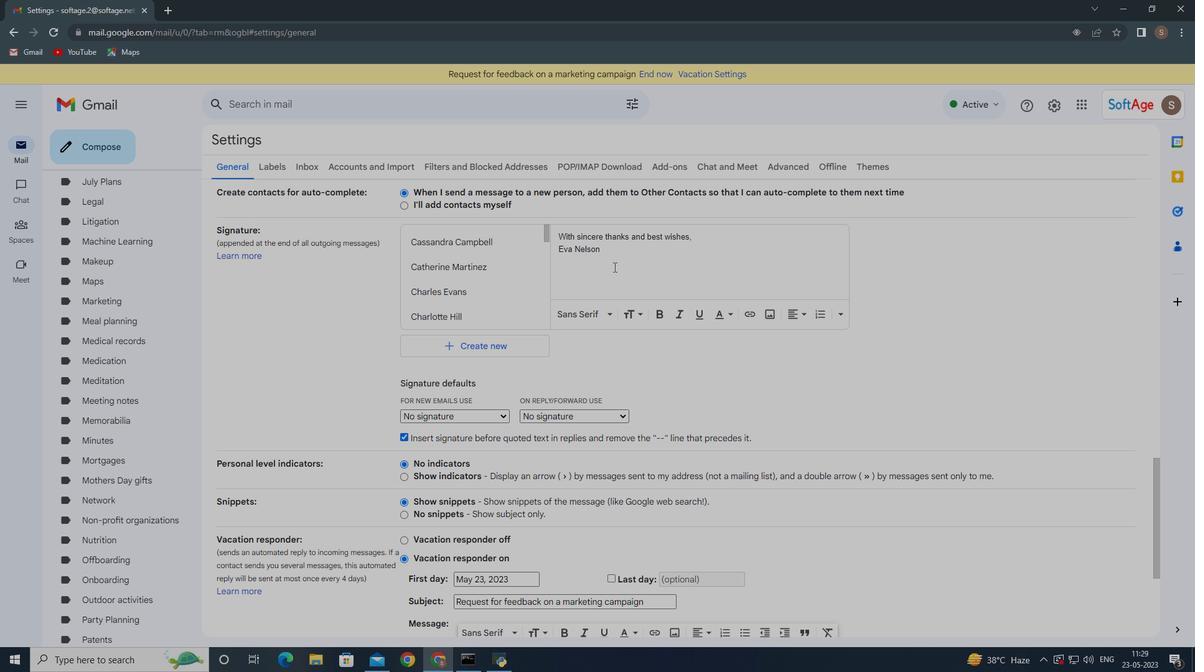 
Action: Mouse scrolled (610, 283) with delta (0, 0)
Screenshot: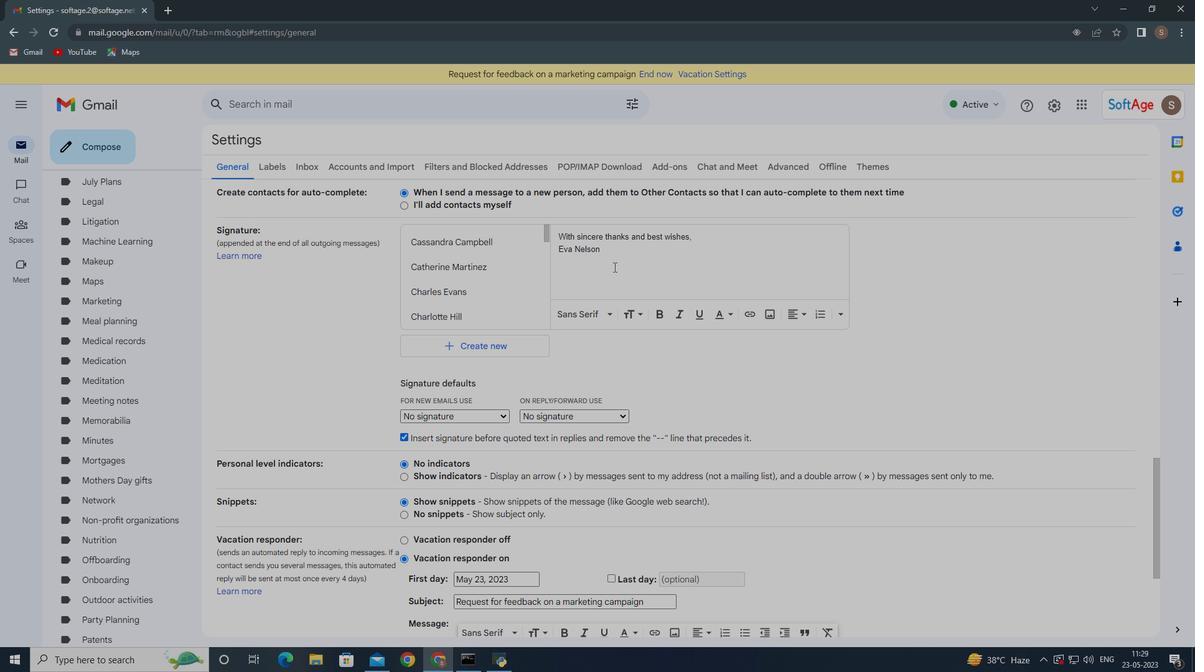 
Action: Mouse moved to (609, 293)
Screenshot: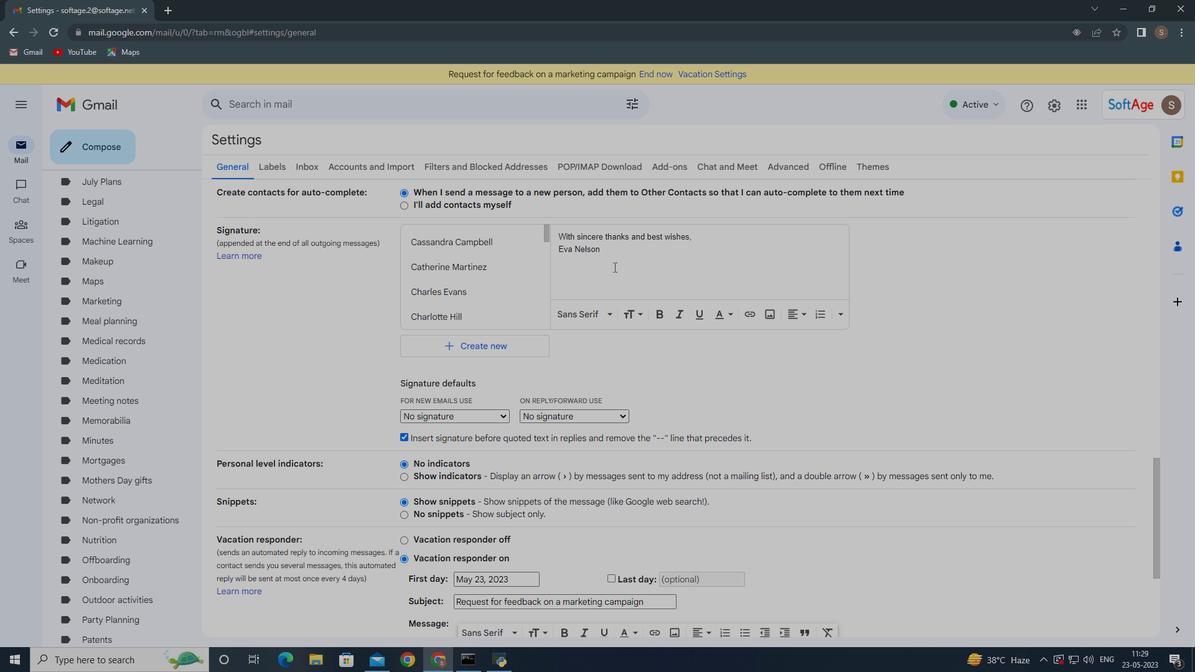 
Action: Mouse scrolled (609, 292) with delta (0, 0)
Screenshot: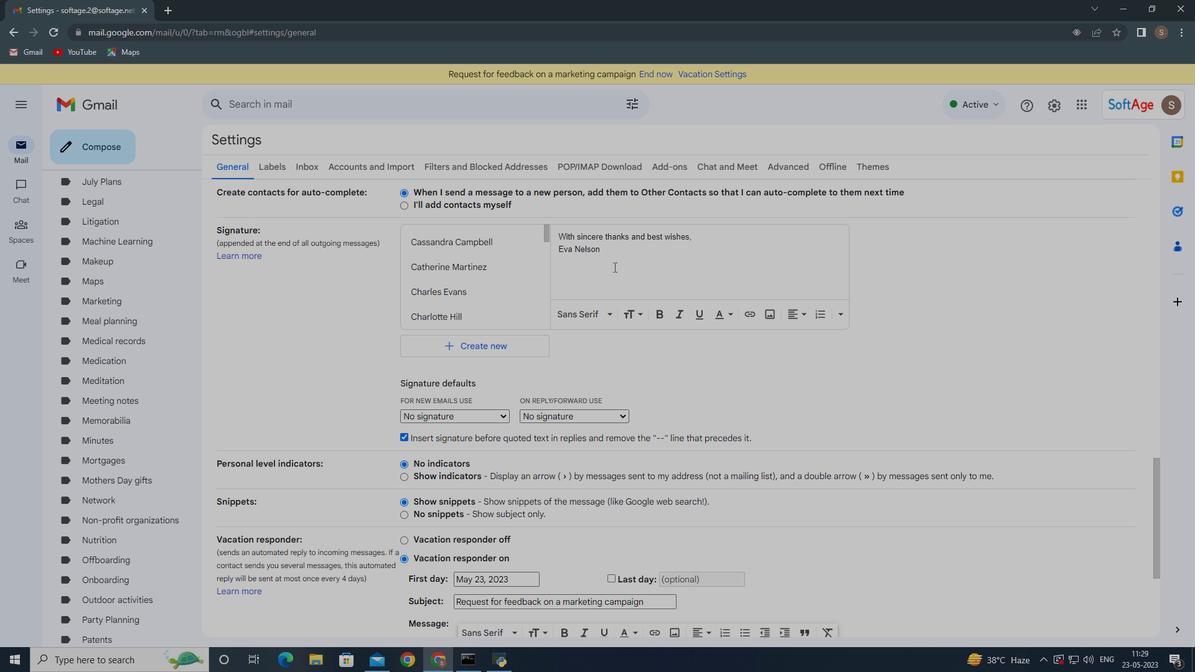 
Action: Mouse moved to (608, 305)
Screenshot: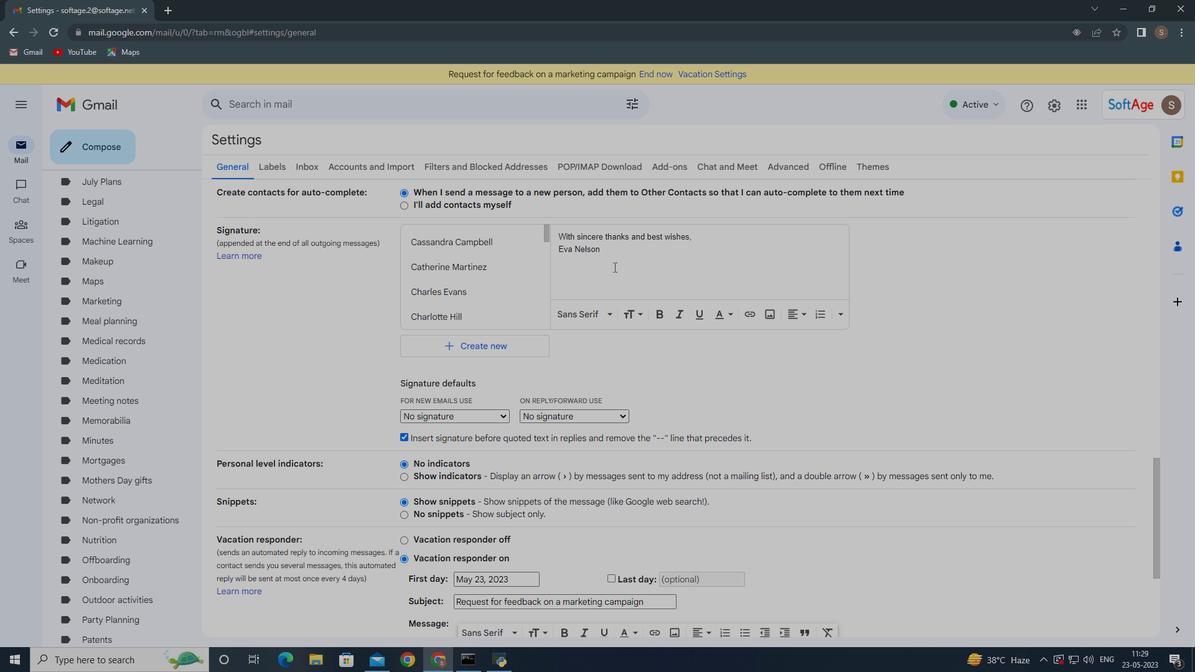 
Action: Mouse scrolled (608, 302) with delta (0, 0)
Screenshot: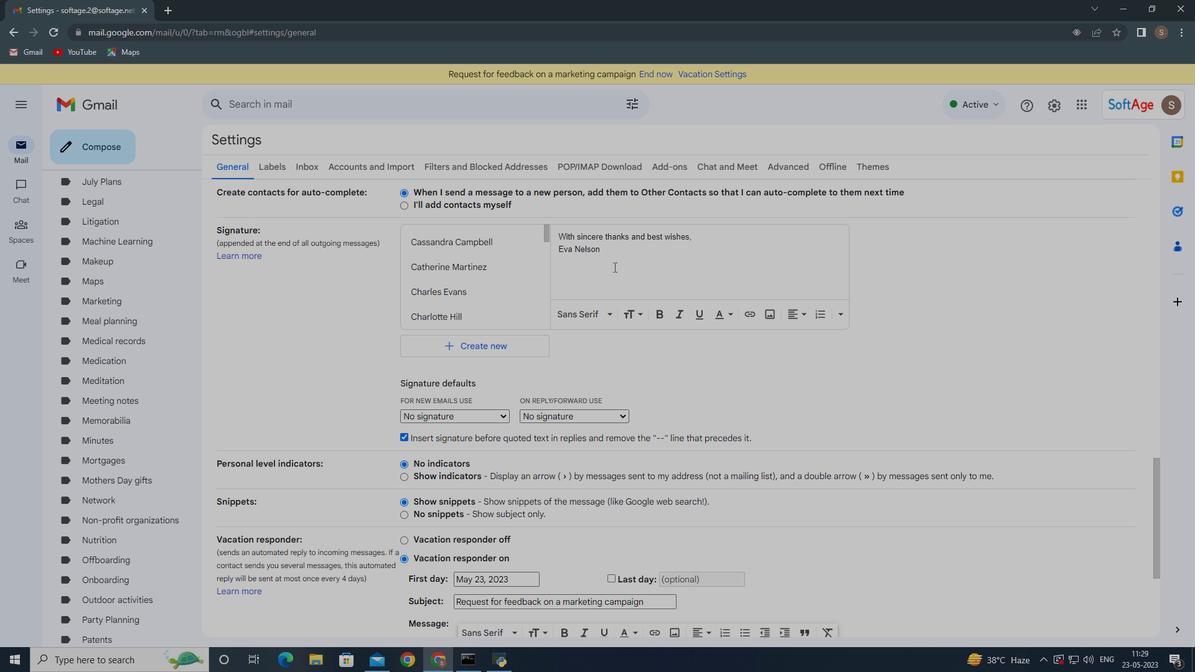 
Action: Mouse moved to (608, 310)
Screenshot: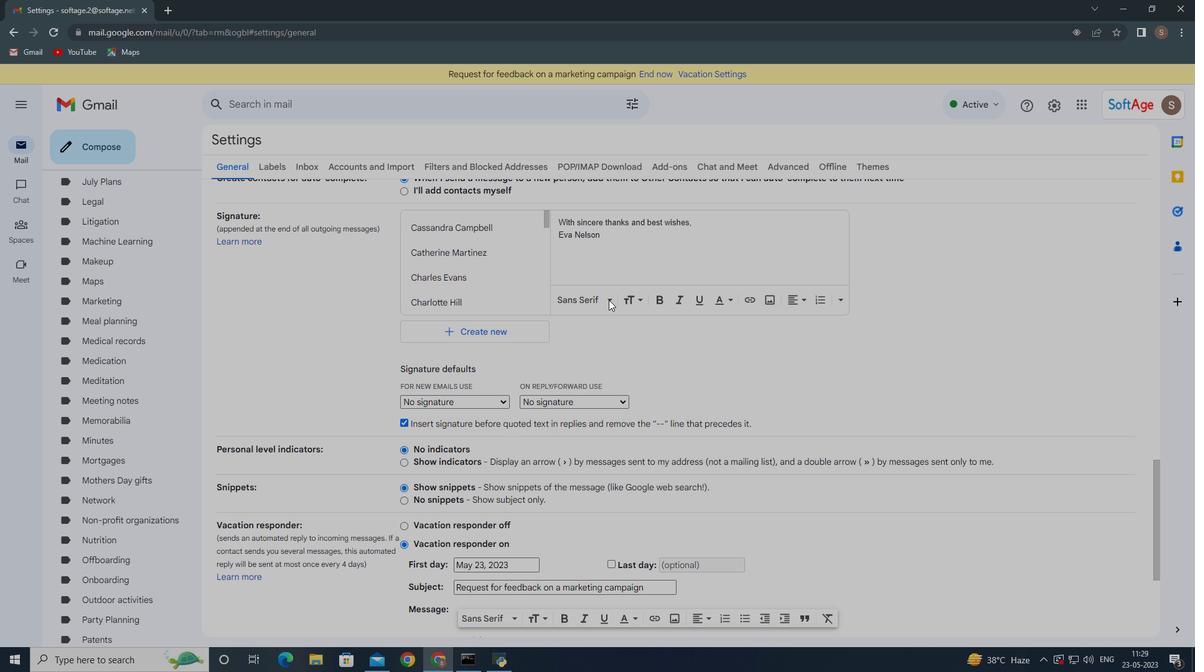 
Action: Mouse scrolled (608, 309) with delta (0, 0)
Screenshot: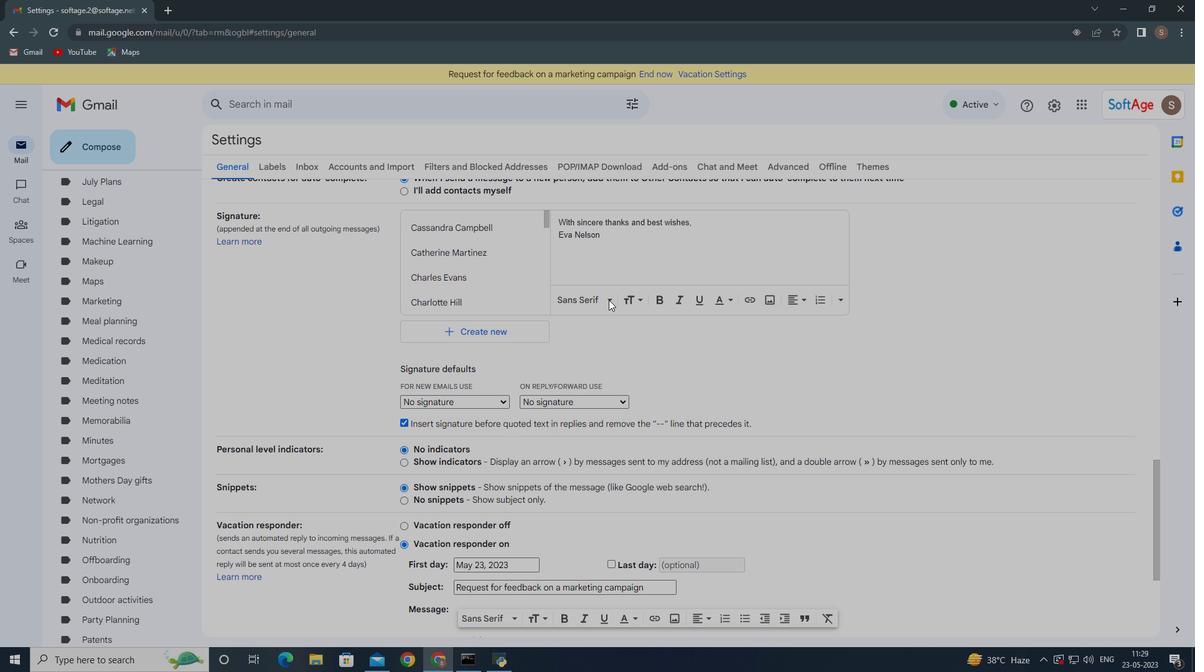 
Action: Mouse moved to (605, 313)
Screenshot: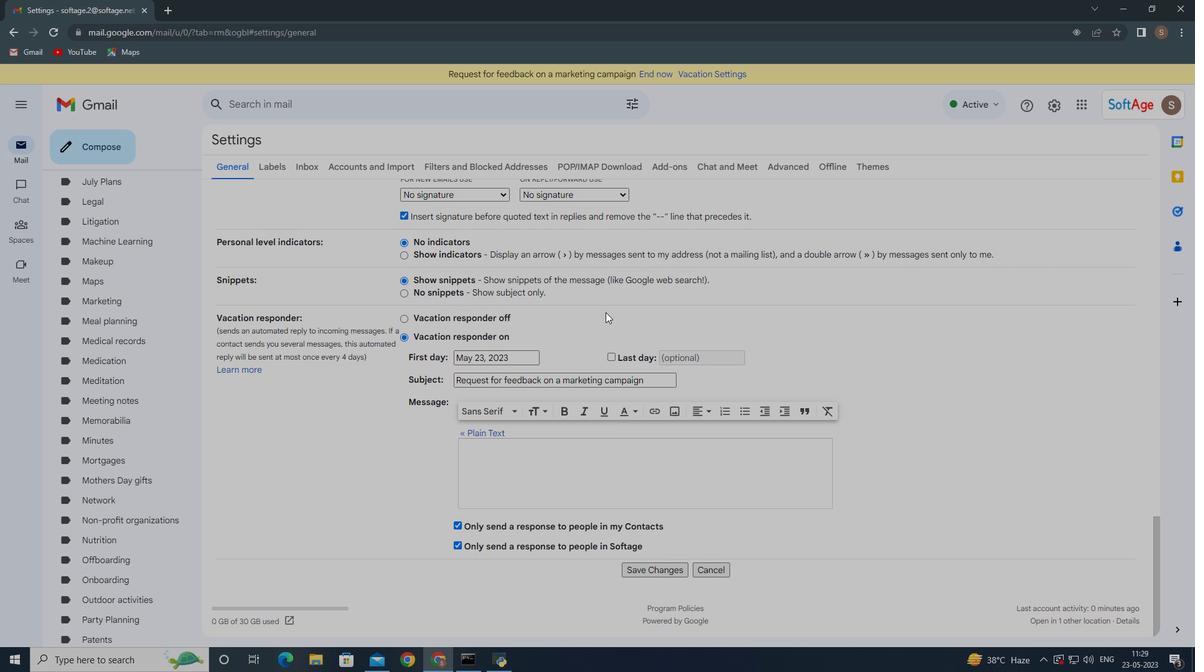
Action: Mouse scrolled (605, 313) with delta (0, 0)
Screenshot: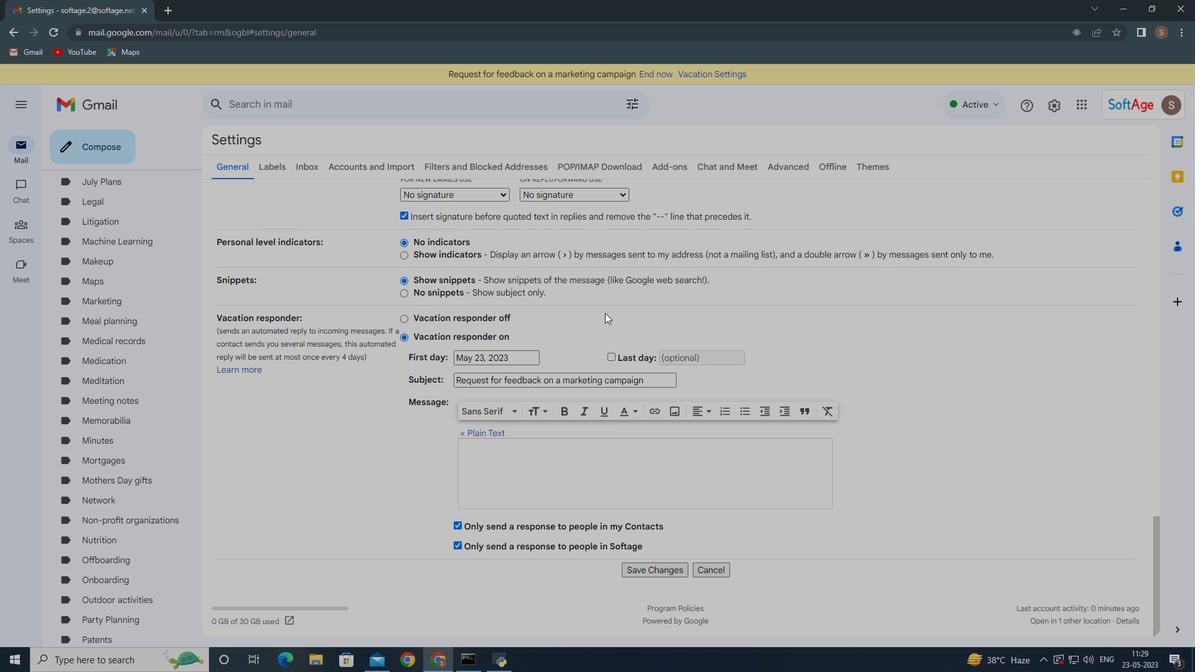 
Action: Mouse scrolled (605, 313) with delta (0, 0)
Screenshot: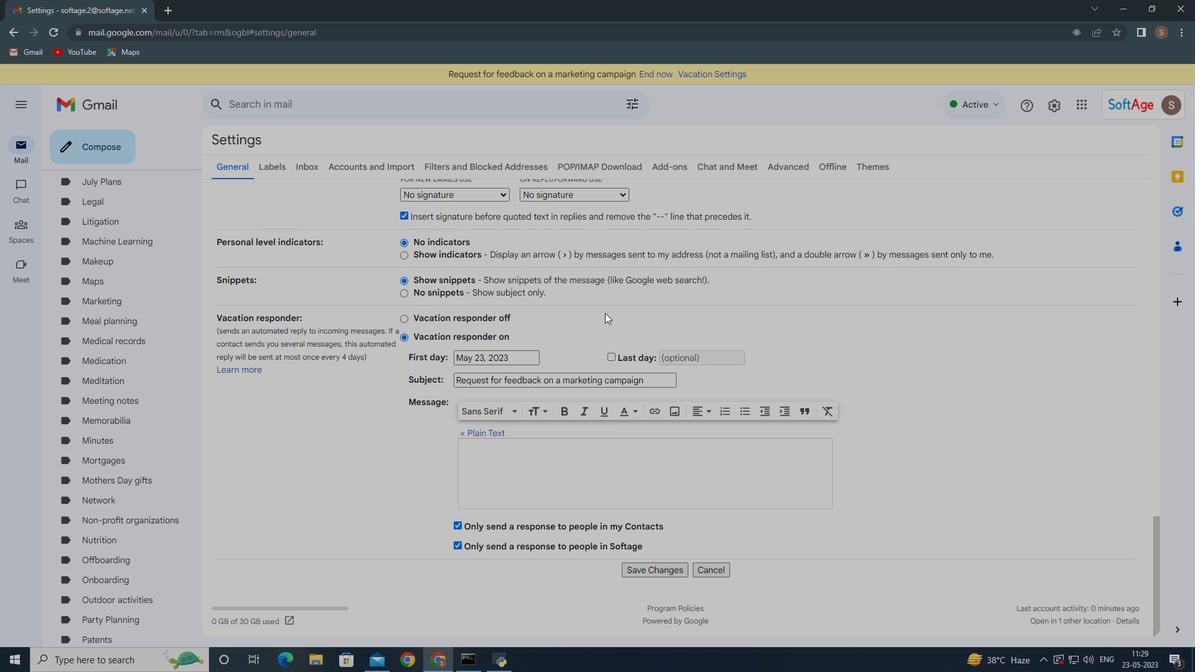 
Action: Mouse scrolled (605, 313) with delta (0, 0)
Screenshot: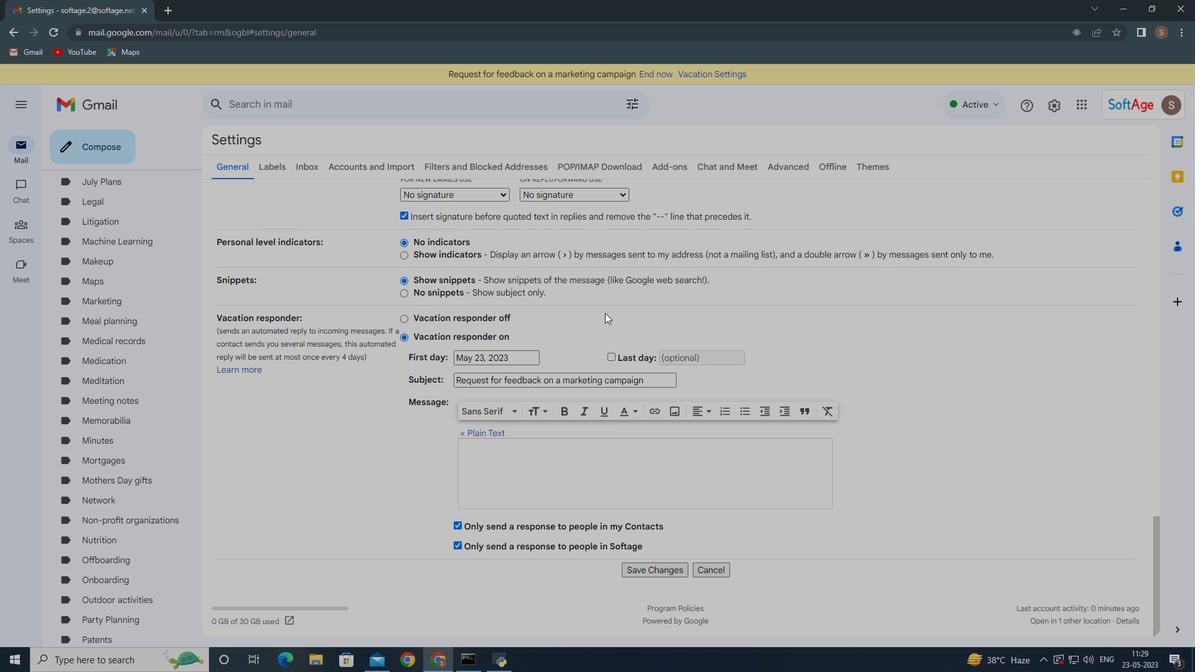 
Action: Mouse scrolled (605, 313) with delta (0, 0)
Screenshot: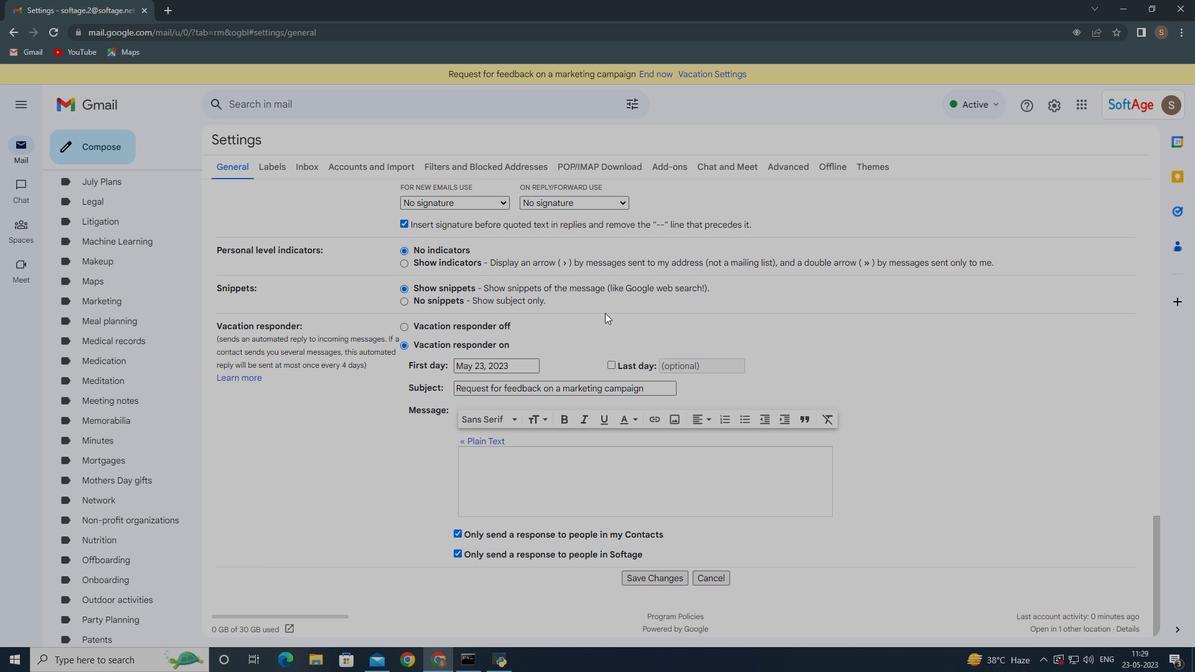 
Action: Mouse scrolled (605, 313) with delta (0, 0)
Screenshot: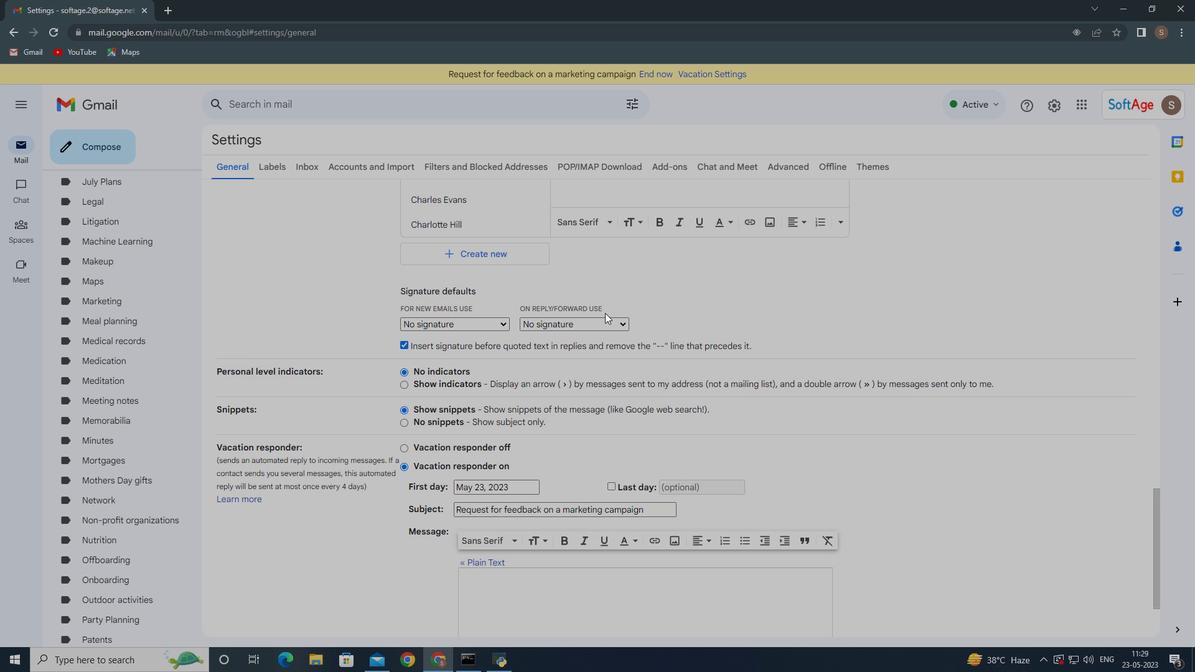 
Action: Mouse moved to (605, 314)
Screenshot: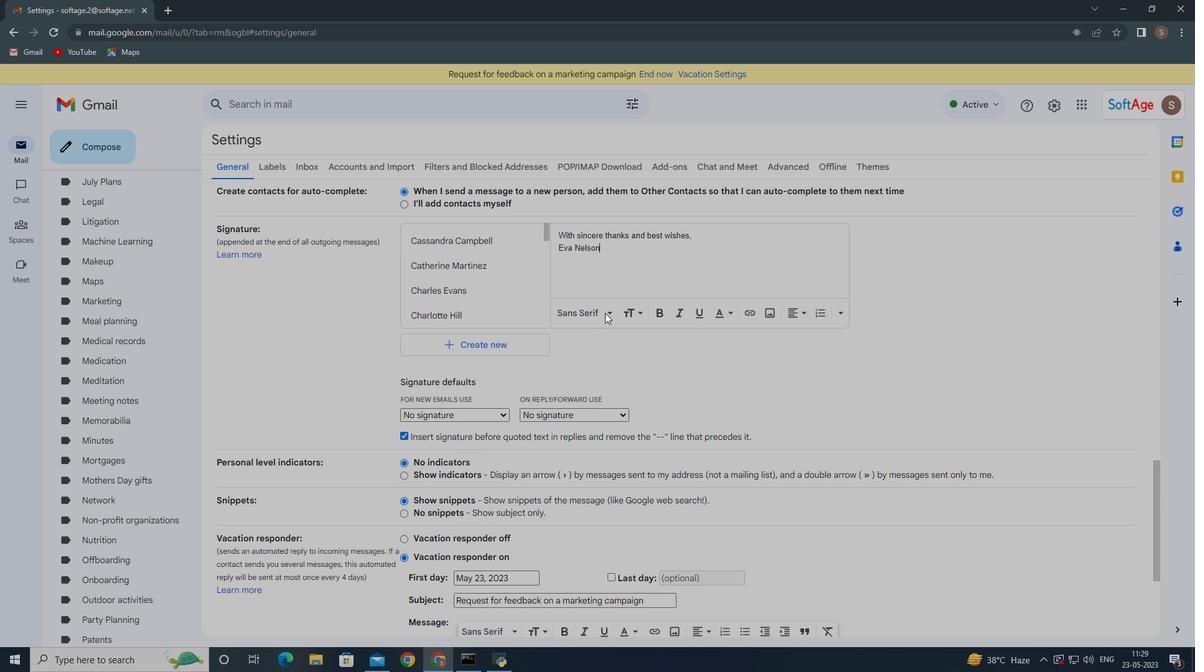
Action: Mouse scrolled (605, 313) with delta (0, 0)
Screenshot: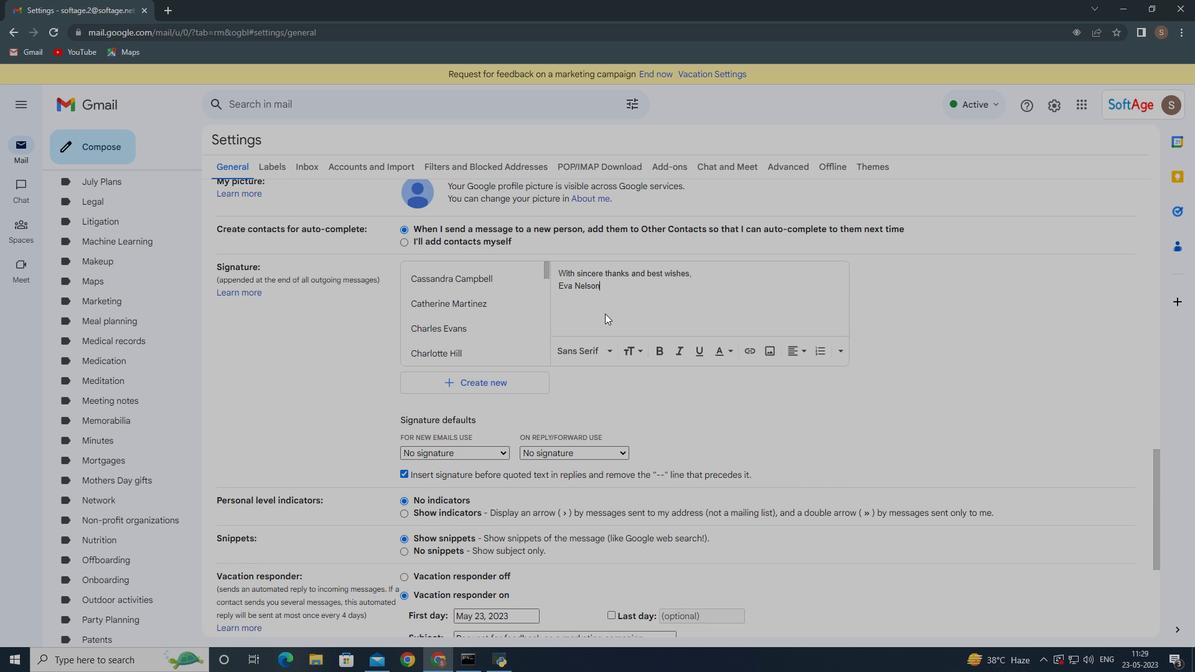 
Action: Mouse moved to (605, 315)
Screenshot: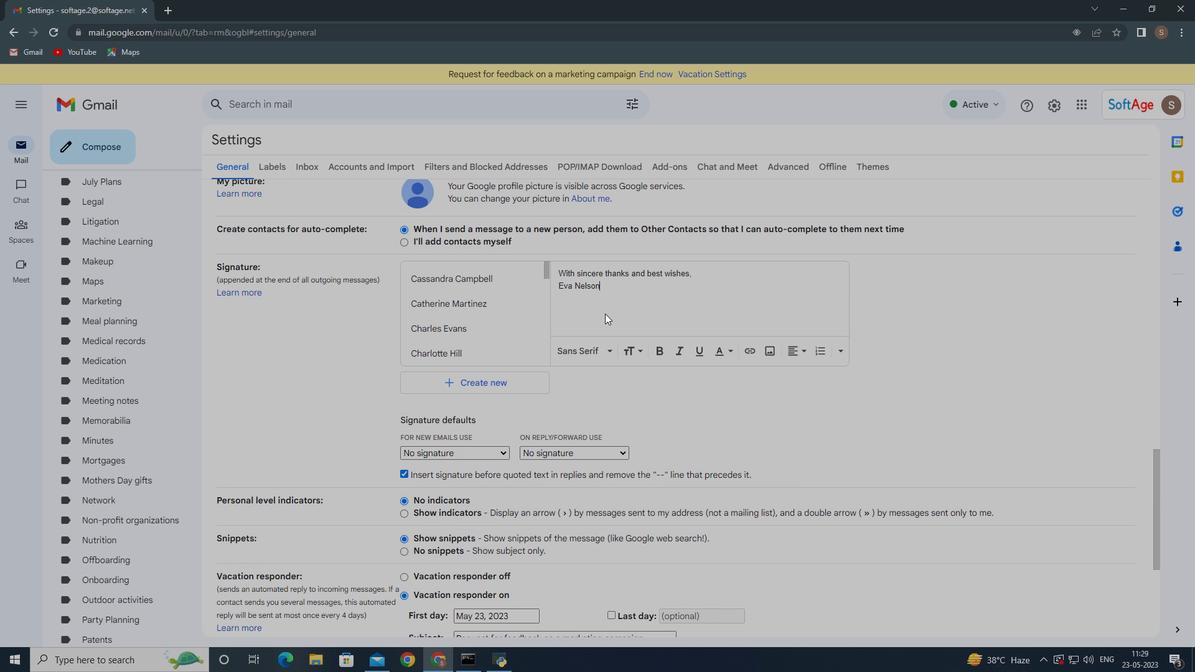 
Action: Mouse scrolled (605, 315) with delta (0, 0)
Screenshot: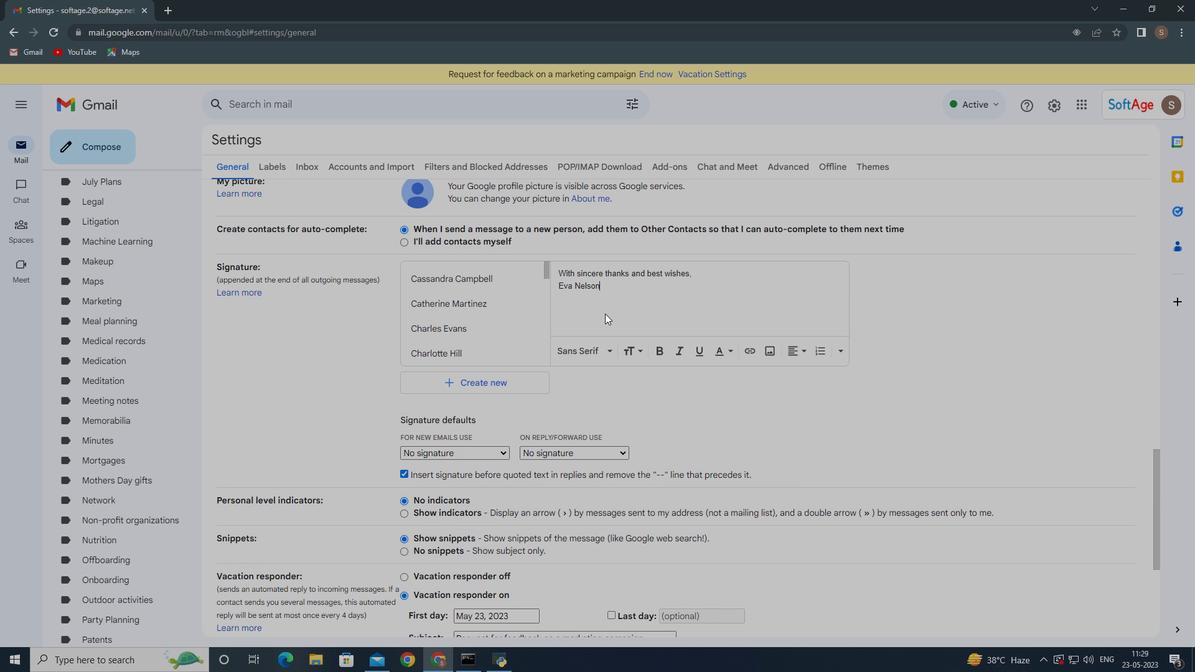 
Action: Mouse scrolled (605, 315) with delta (0, 0)
Screenshot: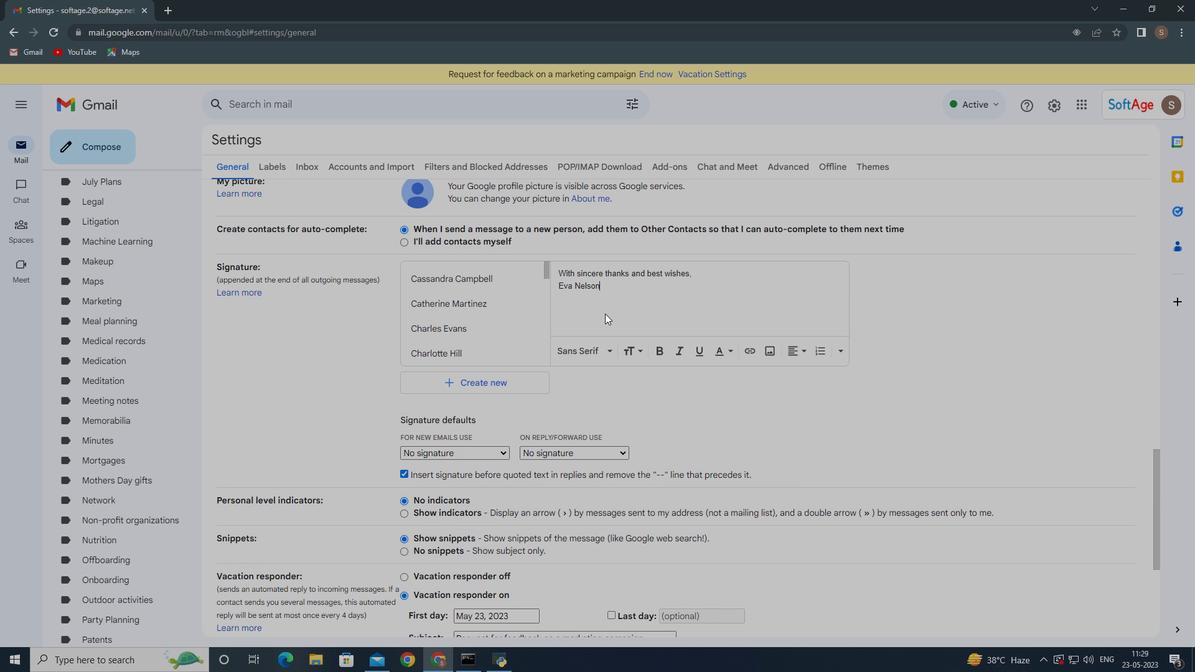 
Action: Mouse scrolled (605, 315) with delta (0, 0)
Screenshot: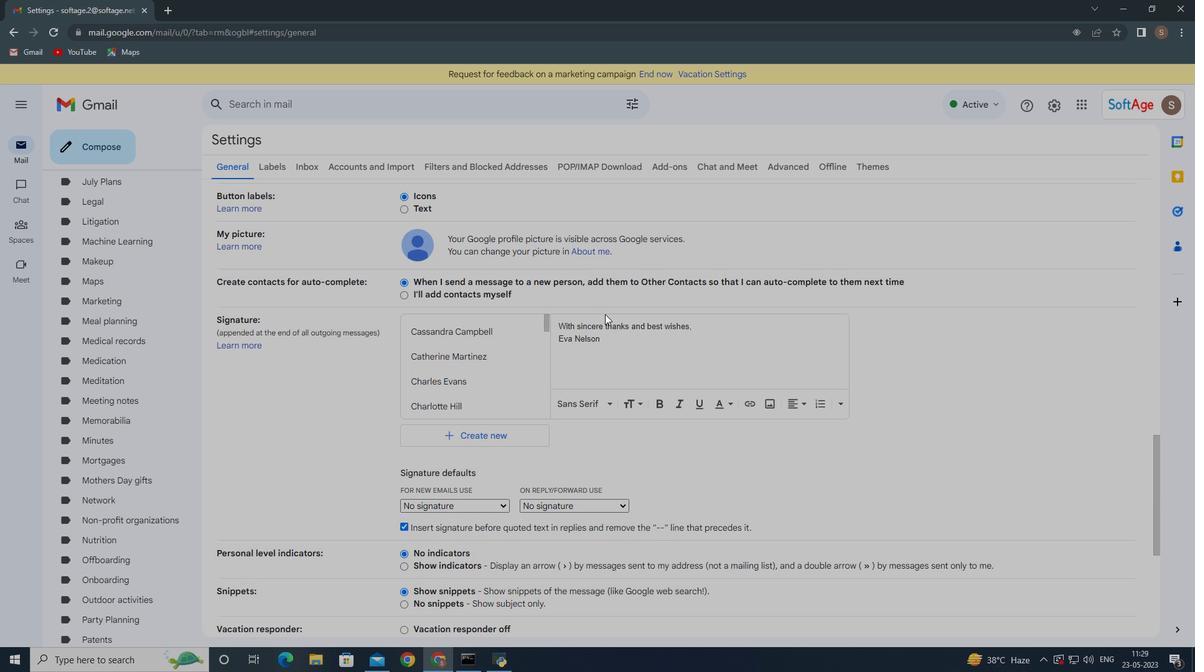 
Action: Mouse scrolled (605, 315) with delta (0, 0)
Screenshot: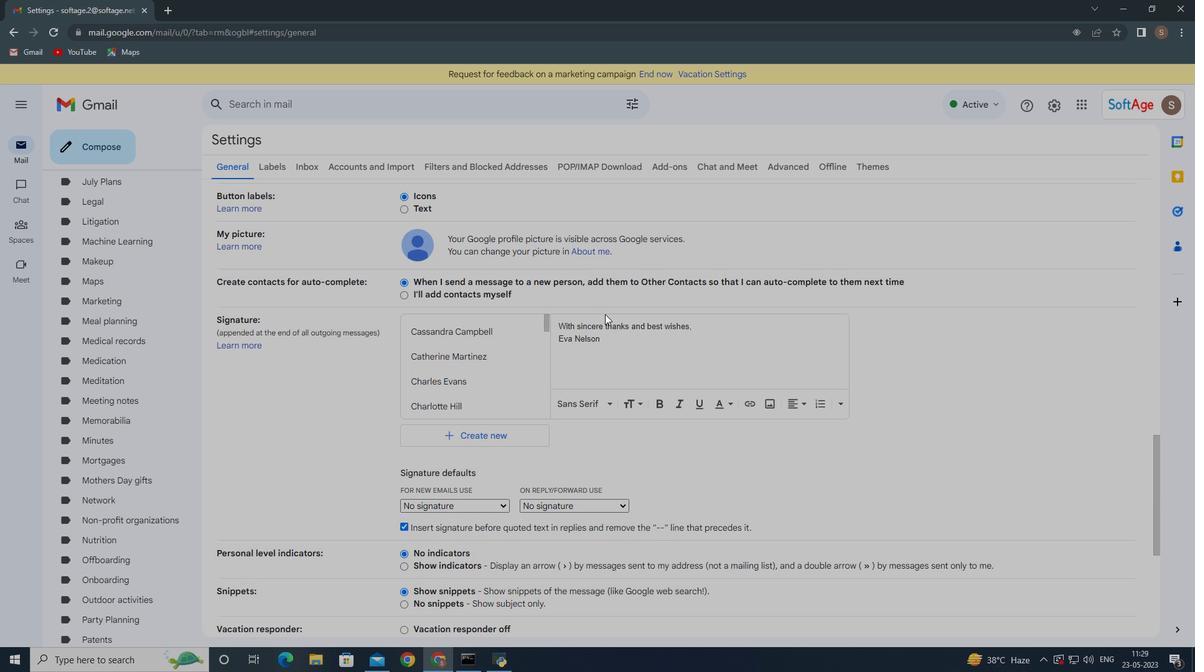 
Action: Mouse moved to (605, 315)
Screenshot: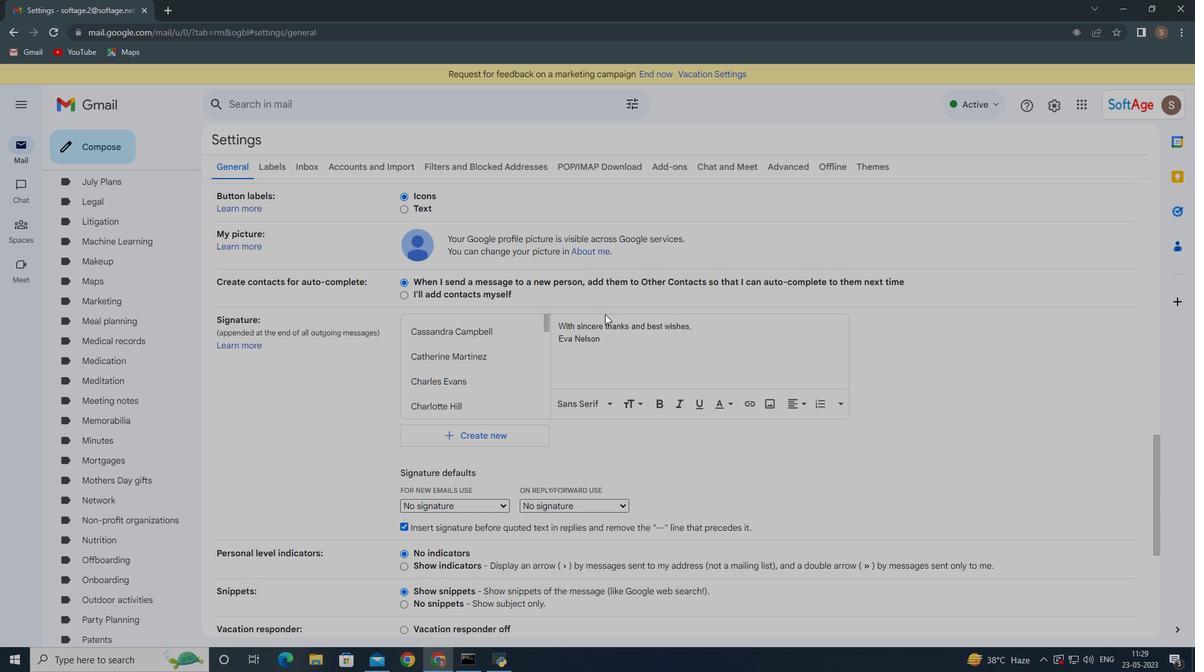 
Action: Mouse scrolled (605, 315) with delta (0, 0)
Screenshot: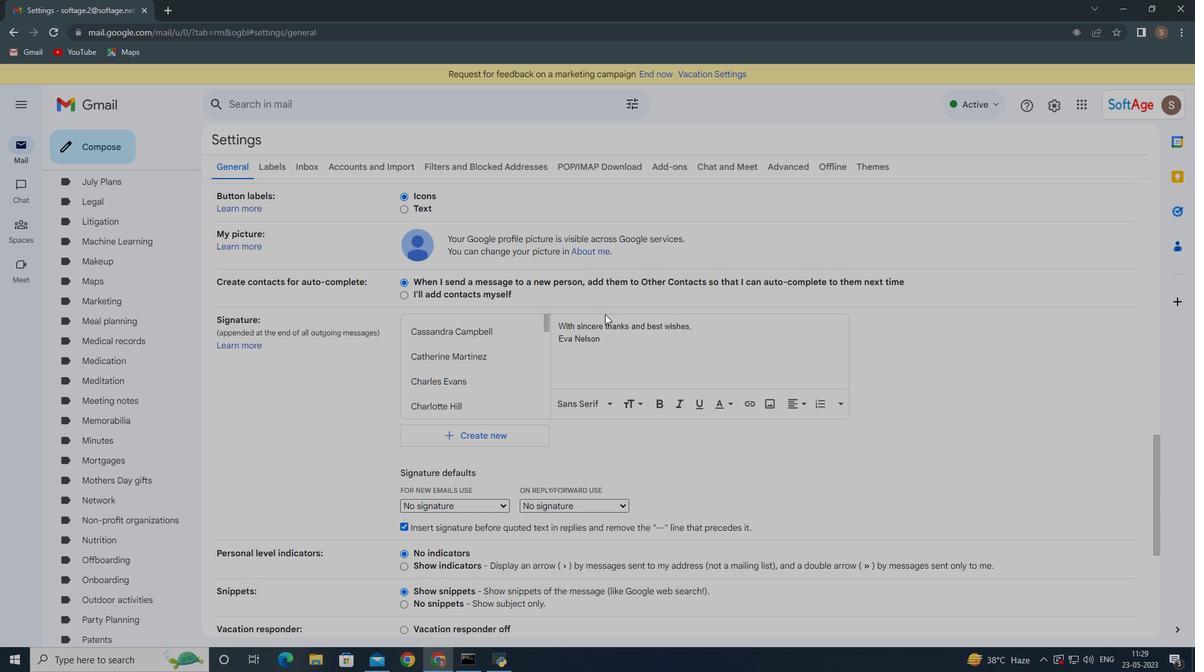 
Action: Mouse moved to (605, 315)
Screenshot: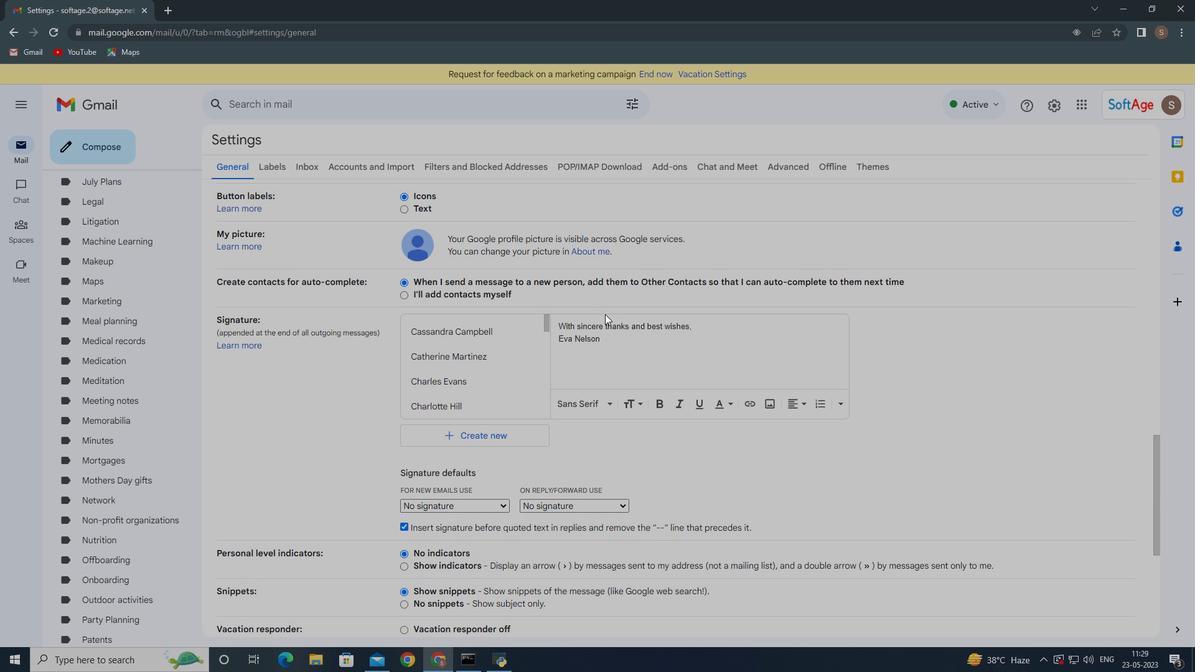 
Action: Mouse scrolled (605, 314) with delta (0, 0)
Screenshot: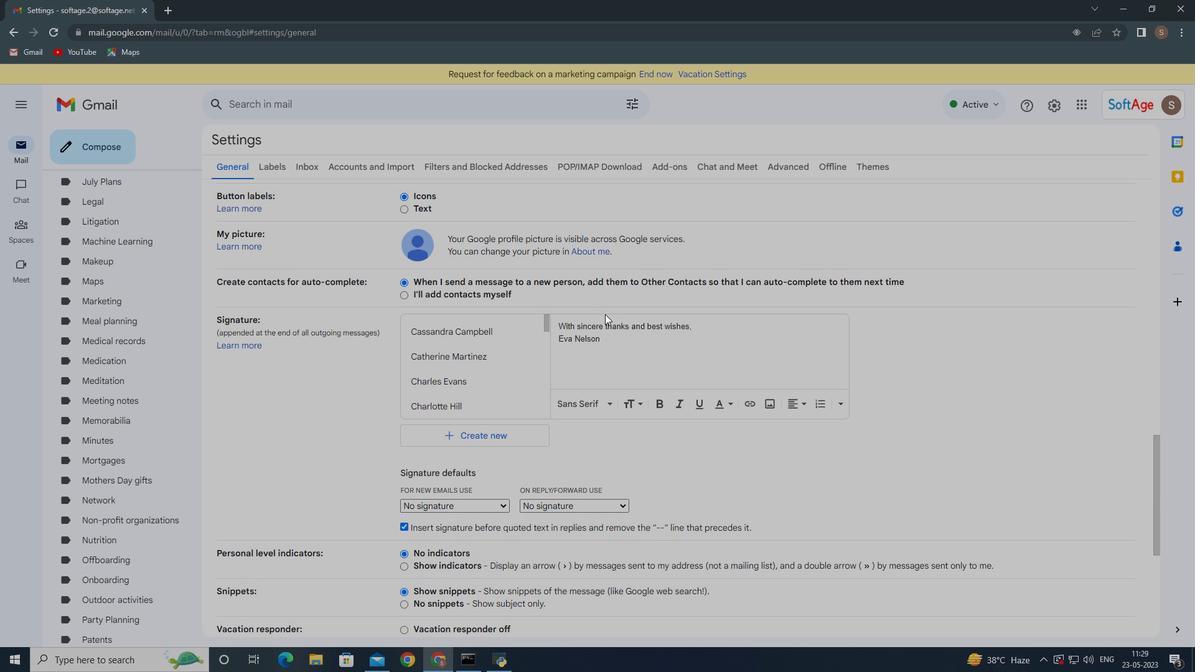 
Action: Mouse moved to (606, 315)
Screenshot: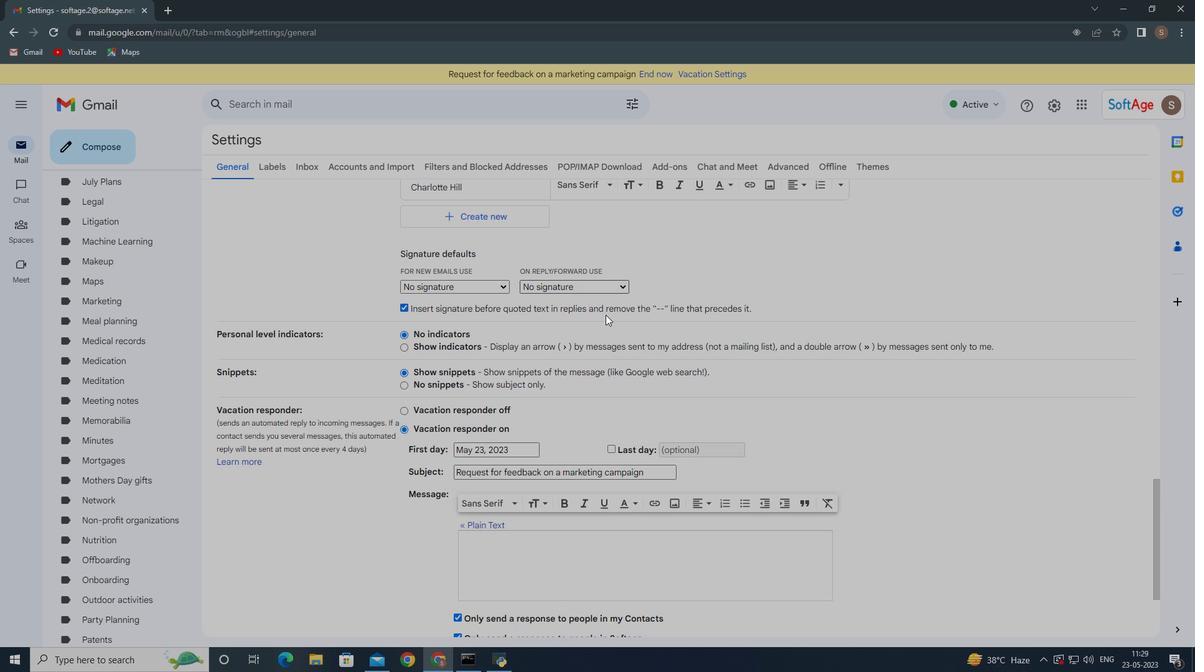 
Action: Mouse scrolled (606, 314) with delta (0, 0)
Screenshot: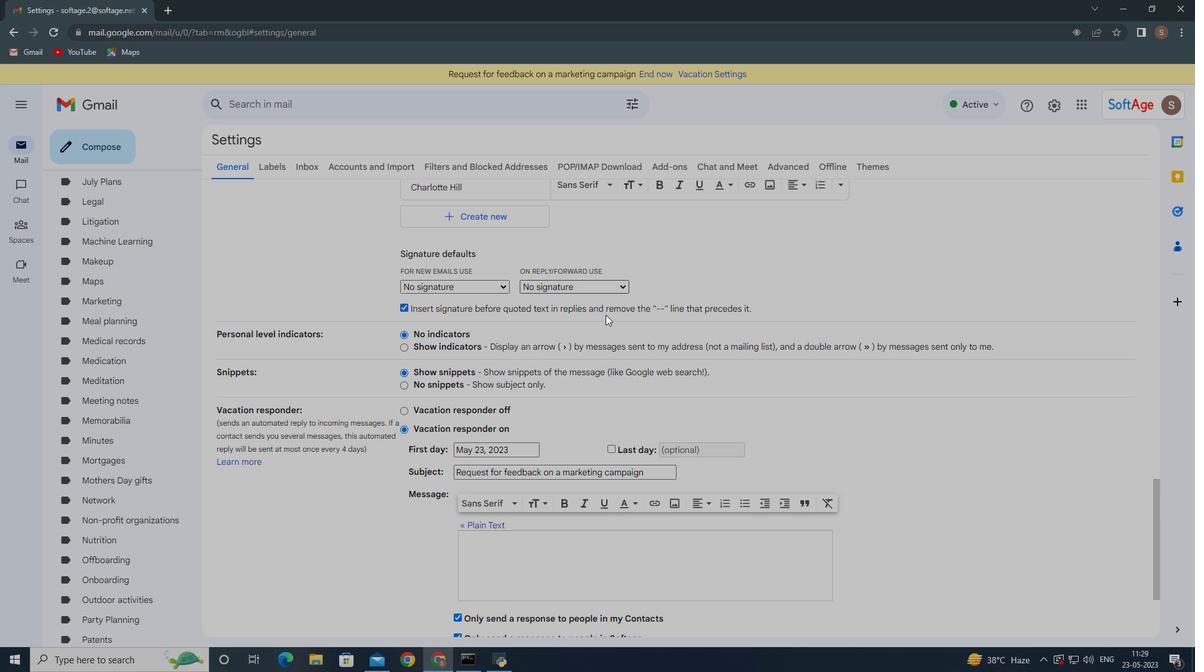 
Action: Mouse scrolled (606, 314) with delta (0, 0)
Screenshot: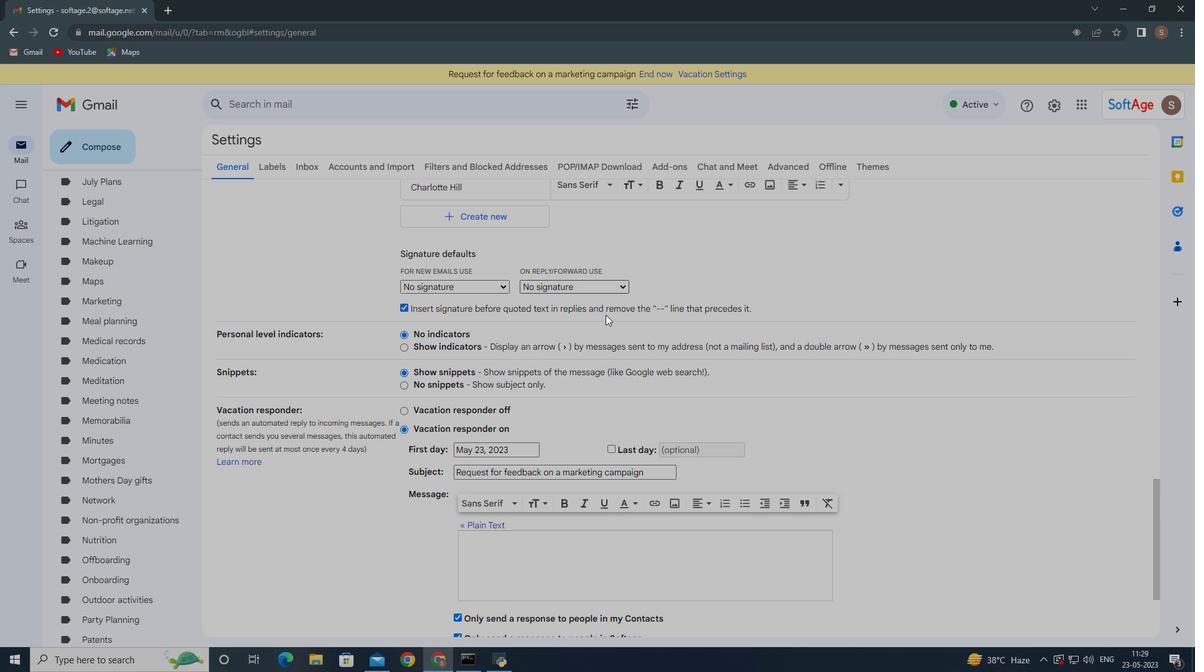 
Action: Mouse scrolled (606, 314) with delta (0, 0)
Screenshot: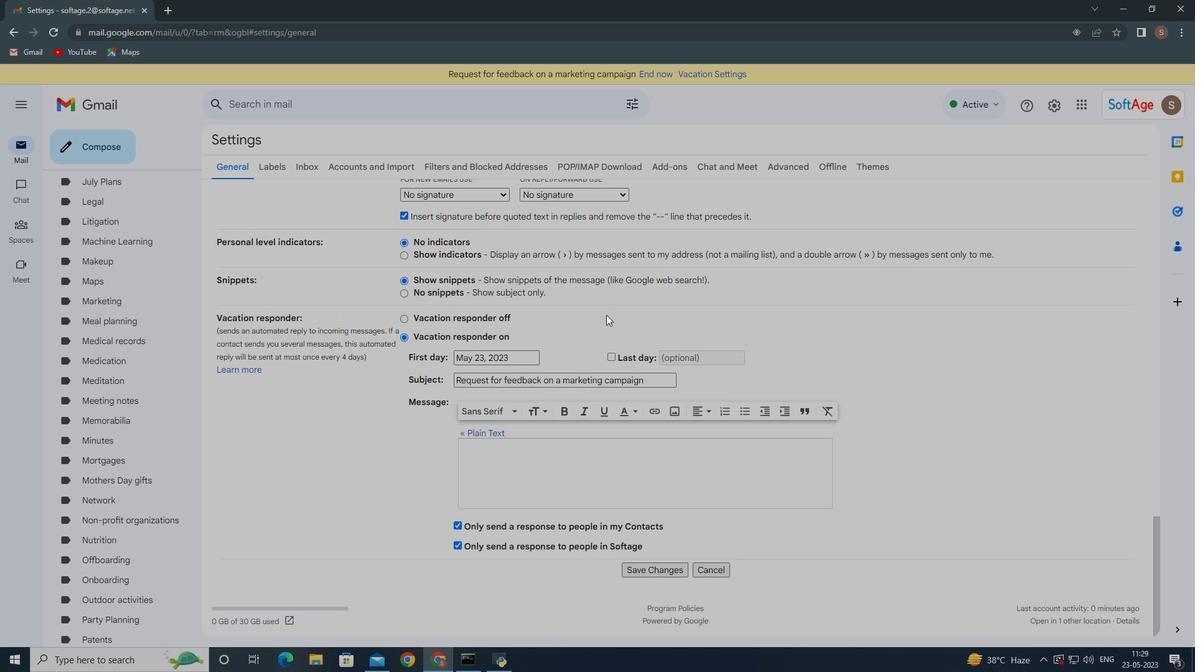 
Action: Mouse scrolled (606, 314) with delta (0, 0)
Screenshot: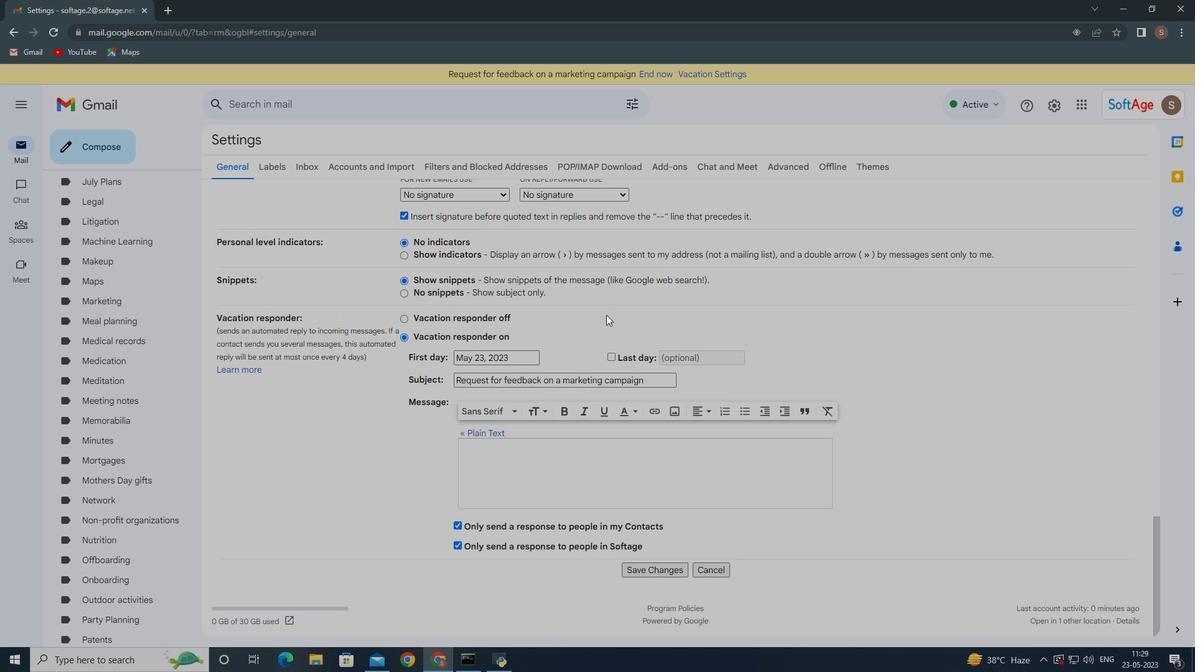 
Action: Mouse scrolled (606, 314) with delta (0, 0)
Screenshot: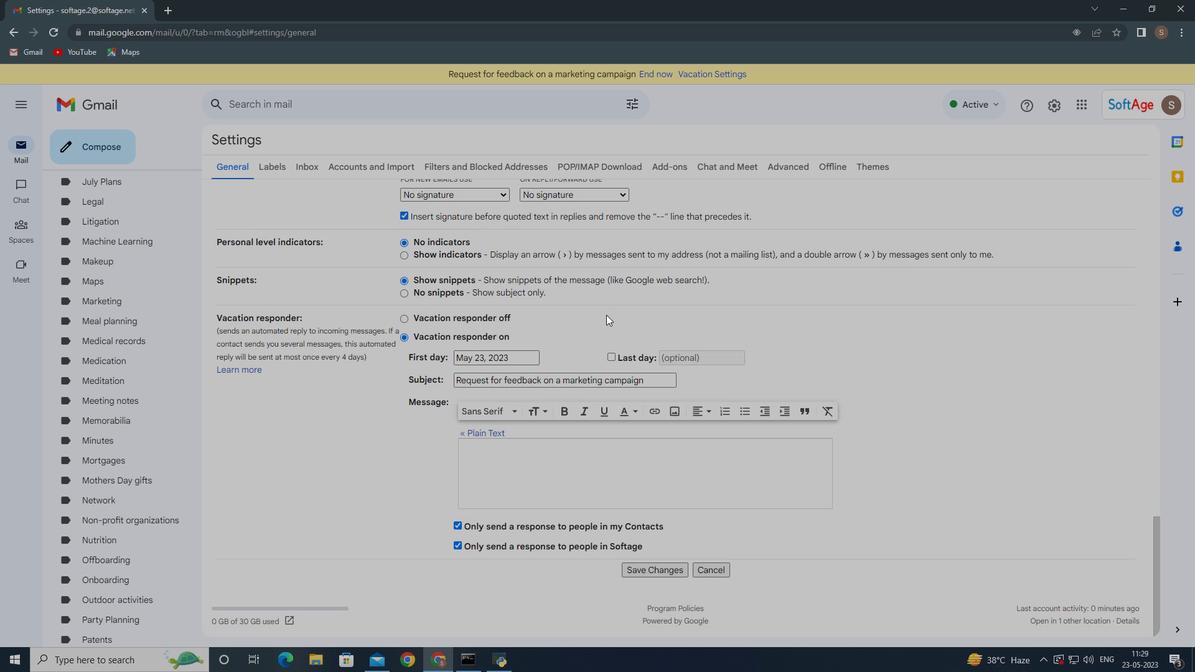 
Action: Mouse scrolled (606, 314) with delta (0, 0)
Screenshot: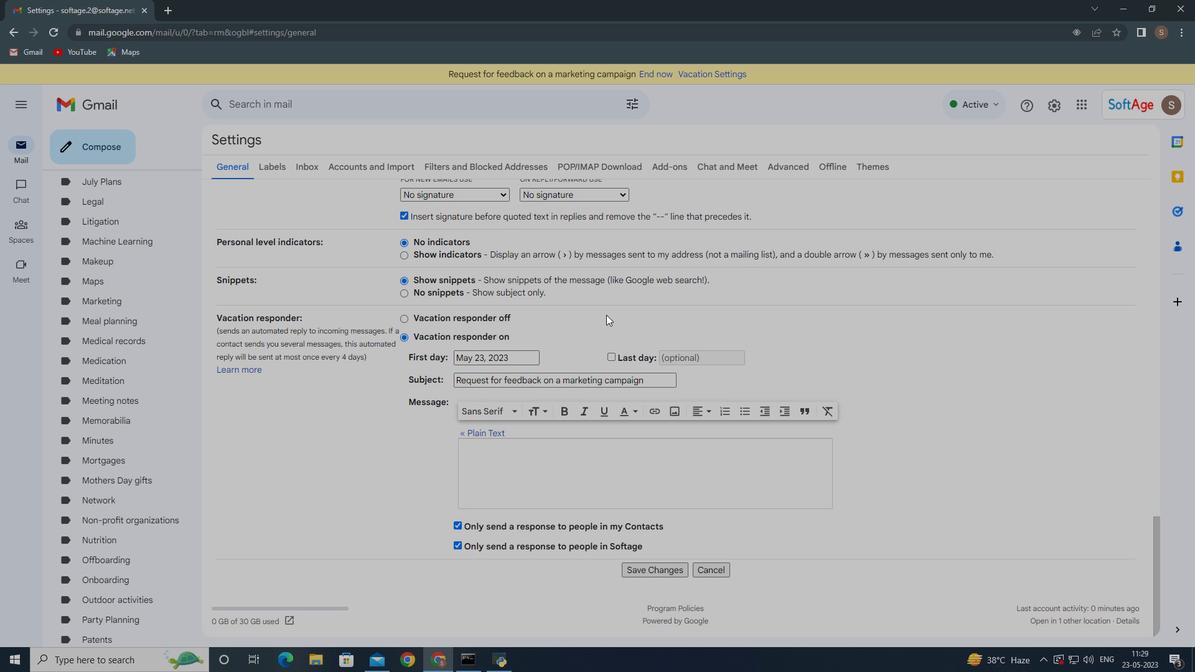 
Action: Mouse moved to (665, 572)
Screenshot: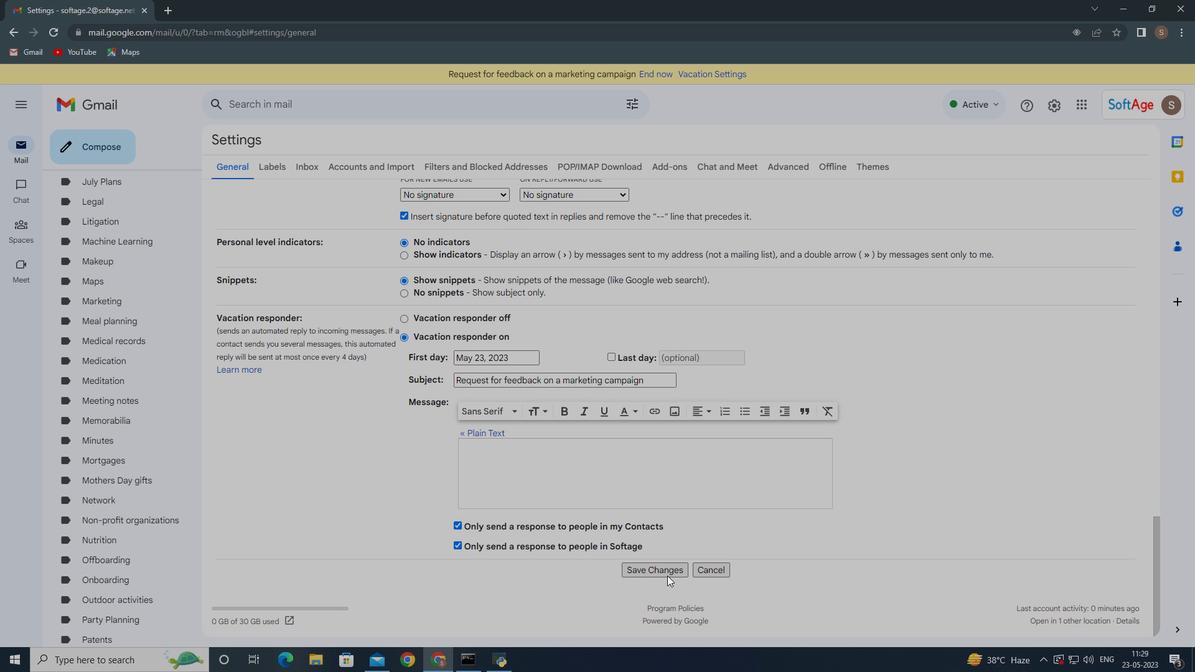 
Action: Mouse pressed left at (665, 572)
Screenshot: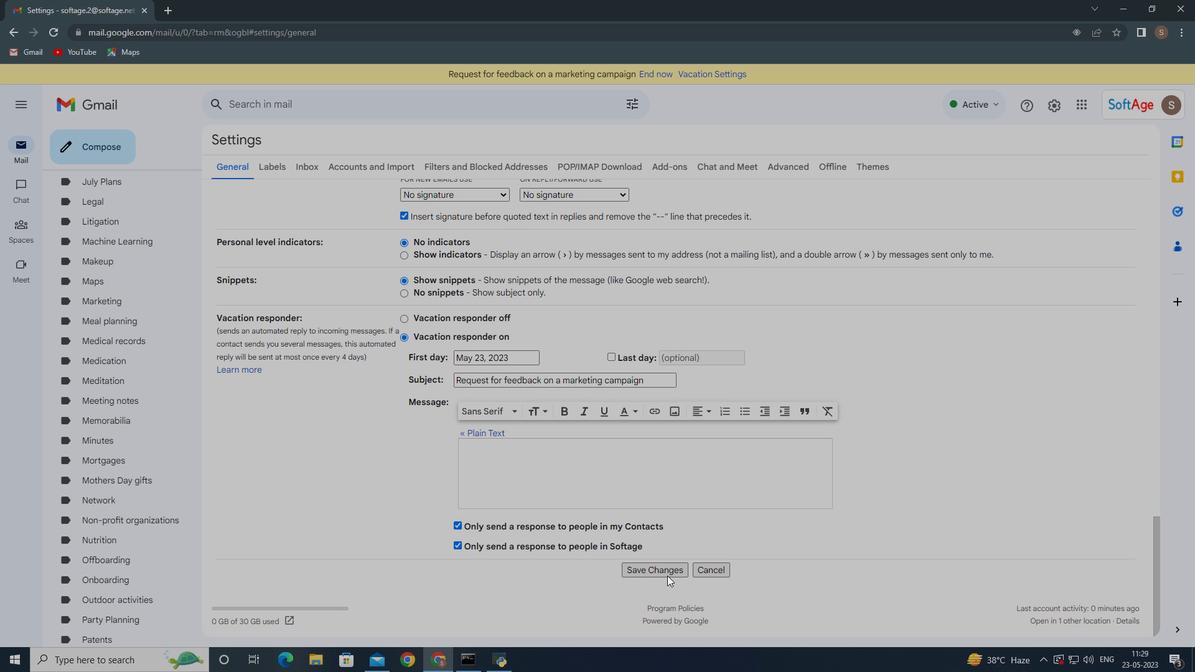 
Action: Mouse moved to (102, 150)
Screenshot: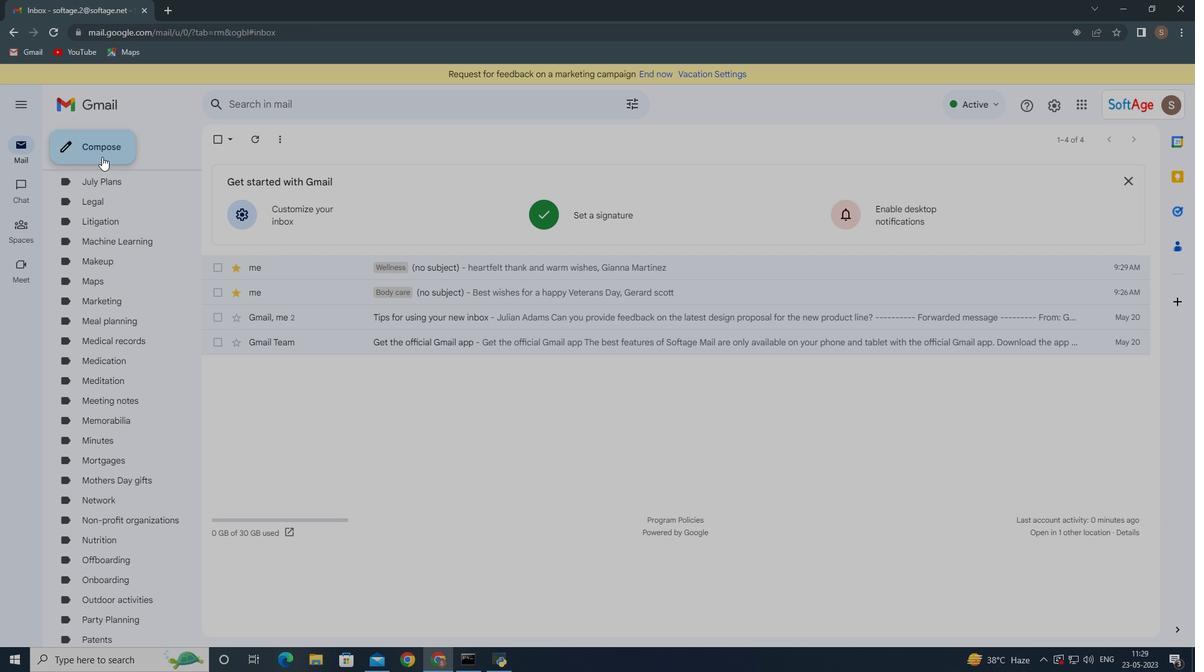 
Action: Mouse pressed left at (102, 150)
Screenshot: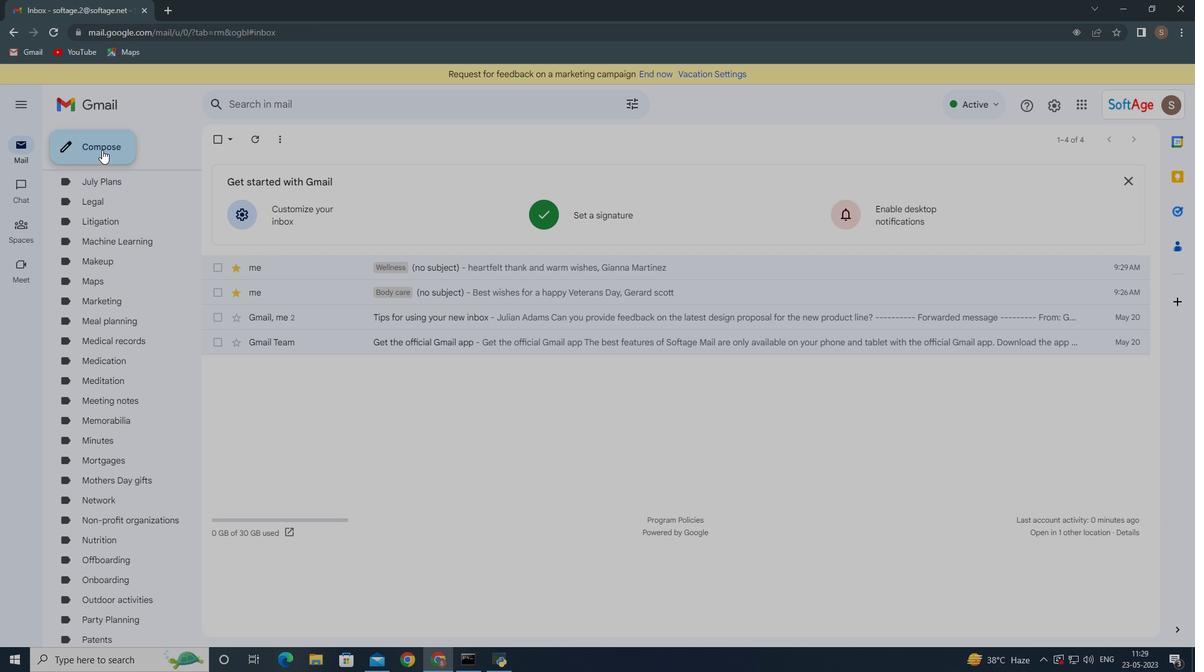 
Action: Mouse moved to (223, 204)
Screenshot: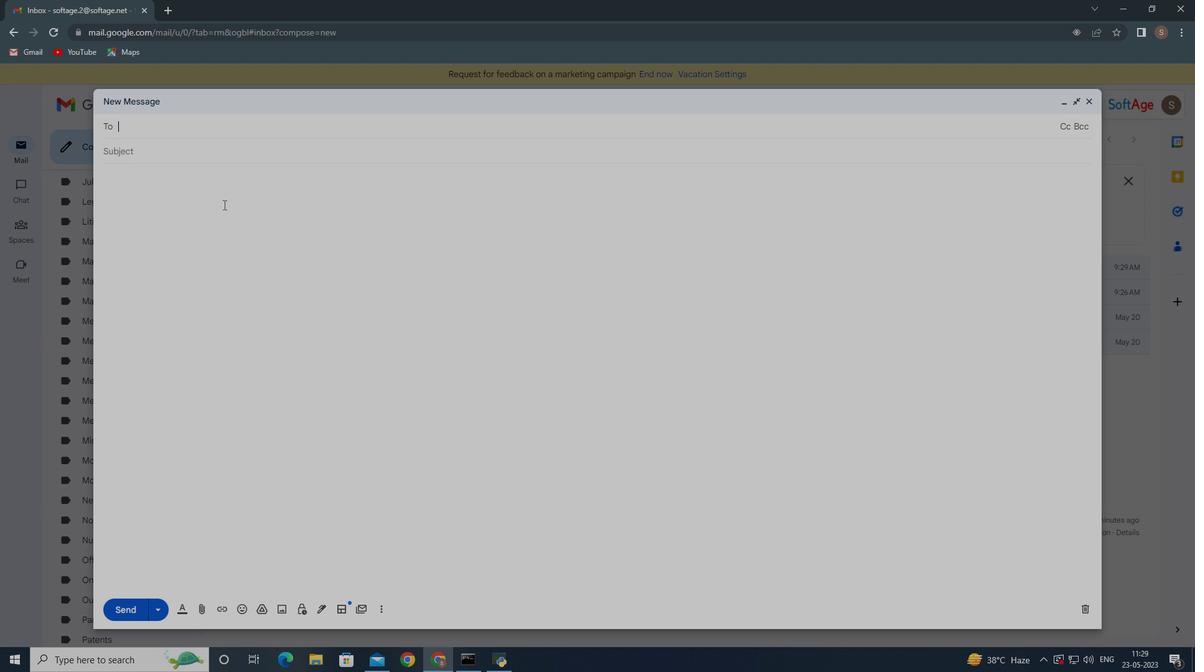 
Action: Key pressed softage.4
Screenshot: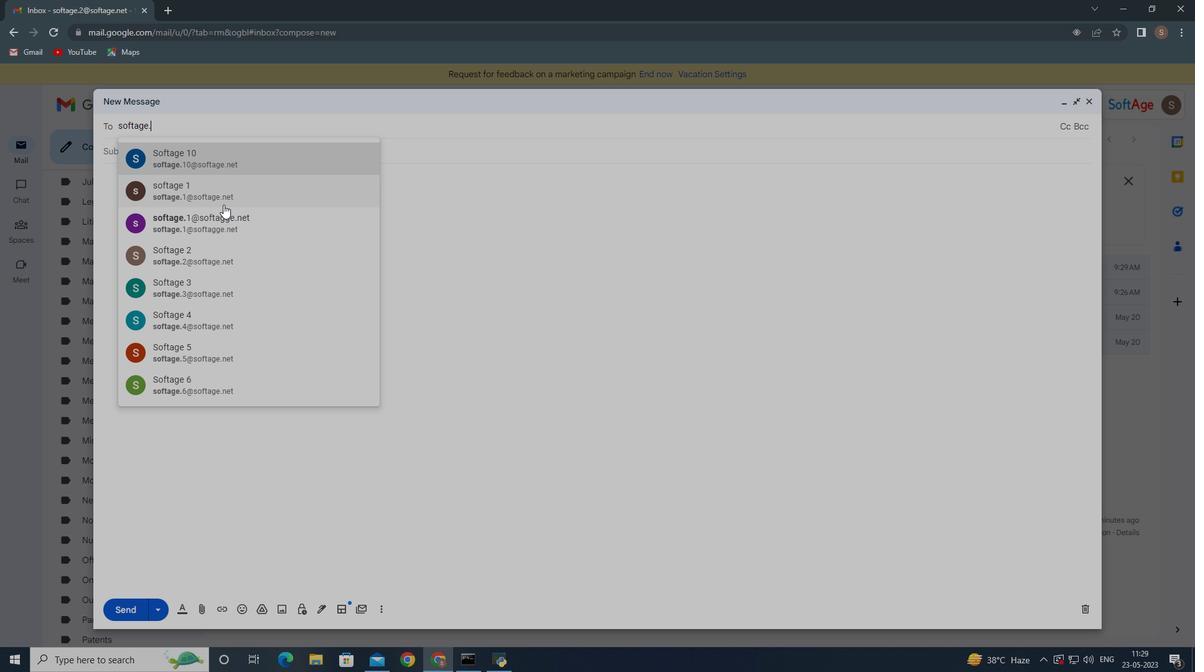 
Action: Mouse moved to (215, 166)
Screenshot: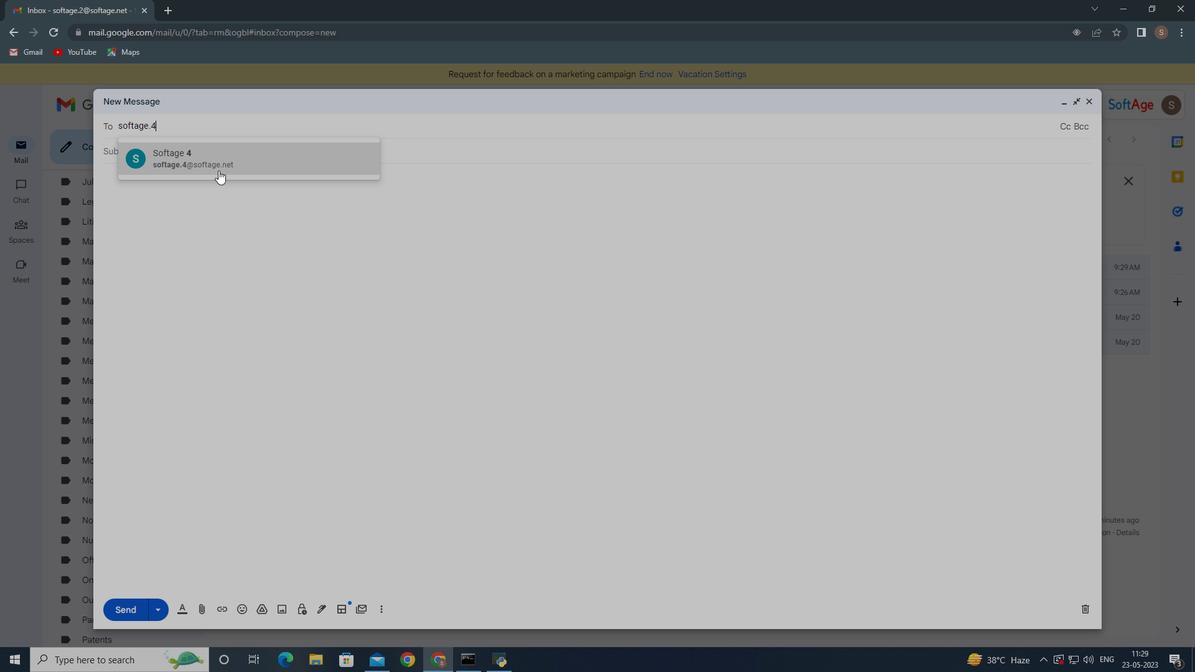 
Action: Mouse pressed left at (215, 166)
Screenshot: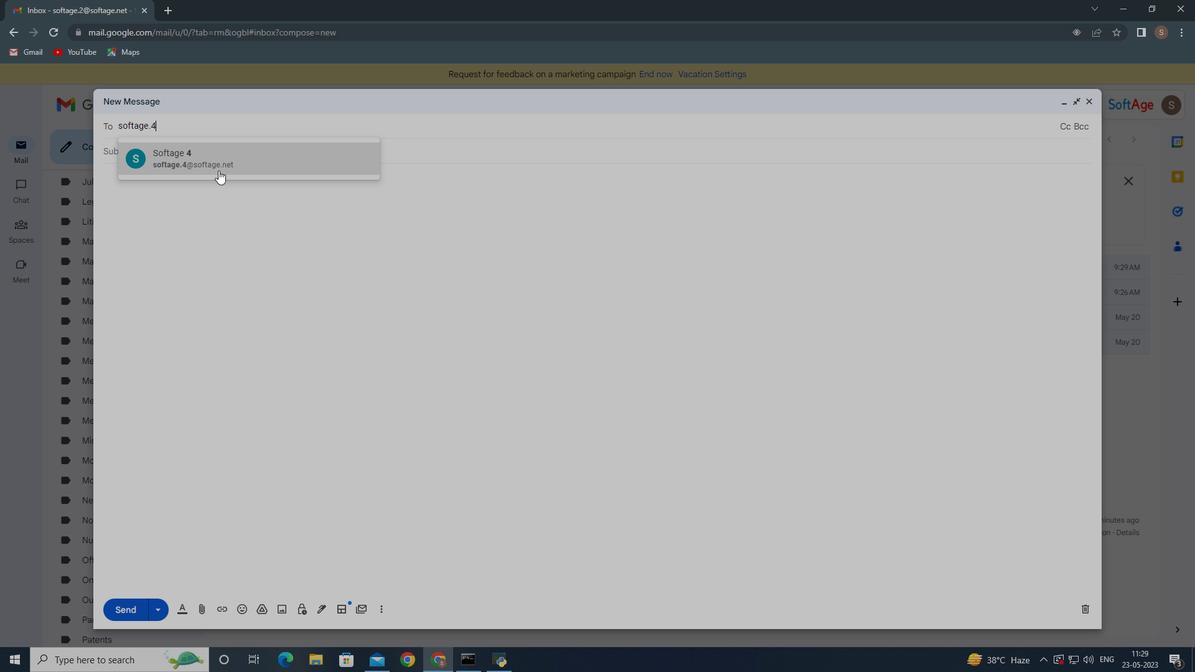 
Action: Mouse moved to (320, 605)
Screenshot: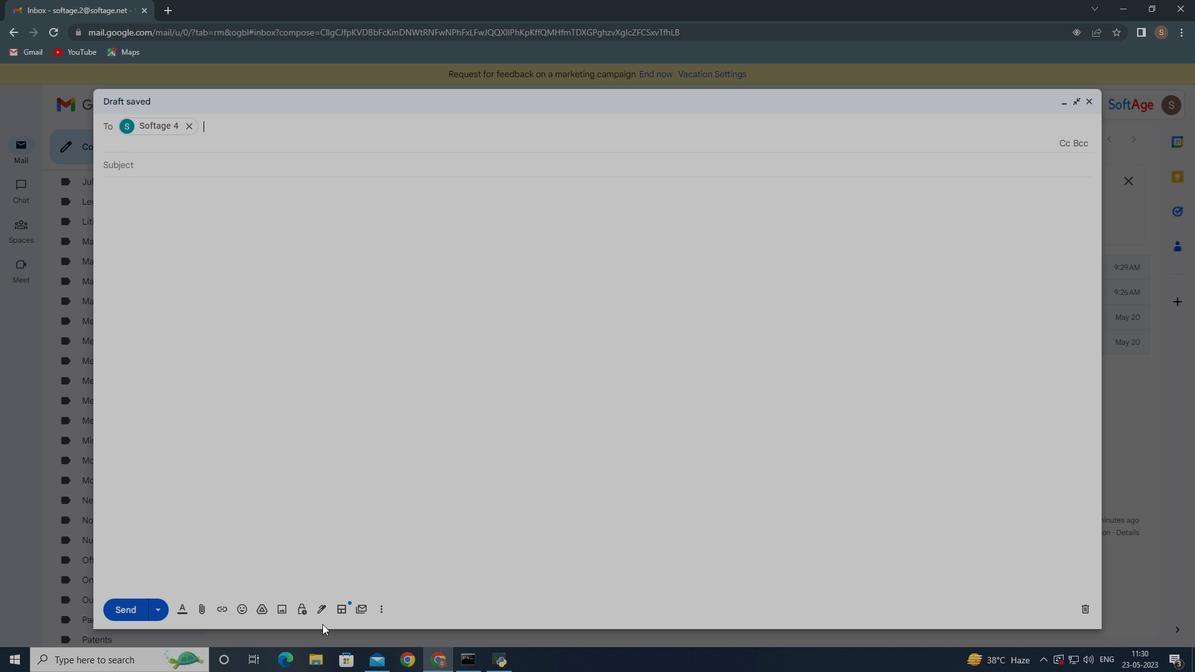 
Action: Mouse pressed left at (320, 605)
Screenshot: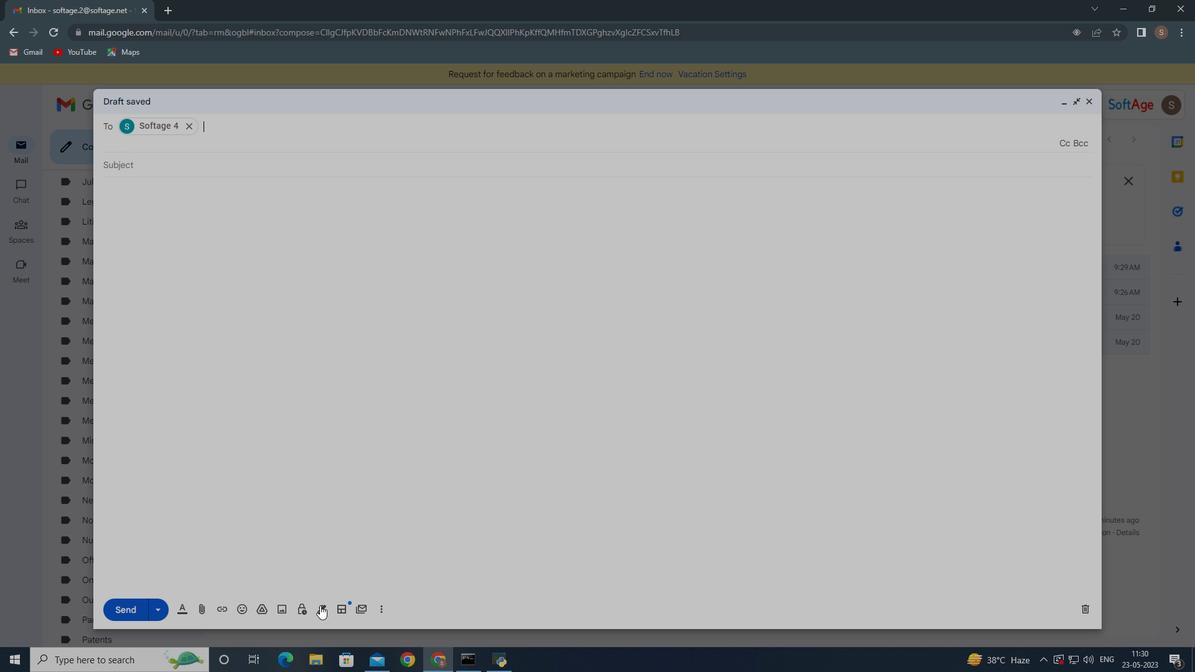 
Action: Mouse moved to (378, 442)
Screenshot: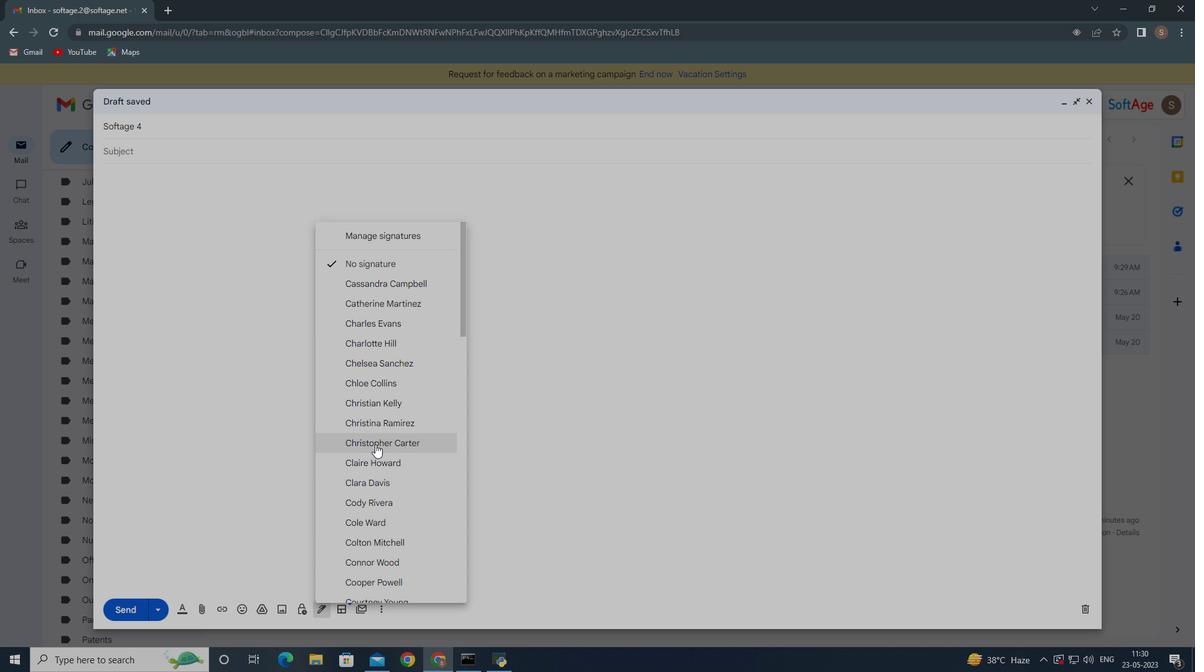 
Action: Mouse scrolled (378, 442) with delta (0, 0)
Screenshot: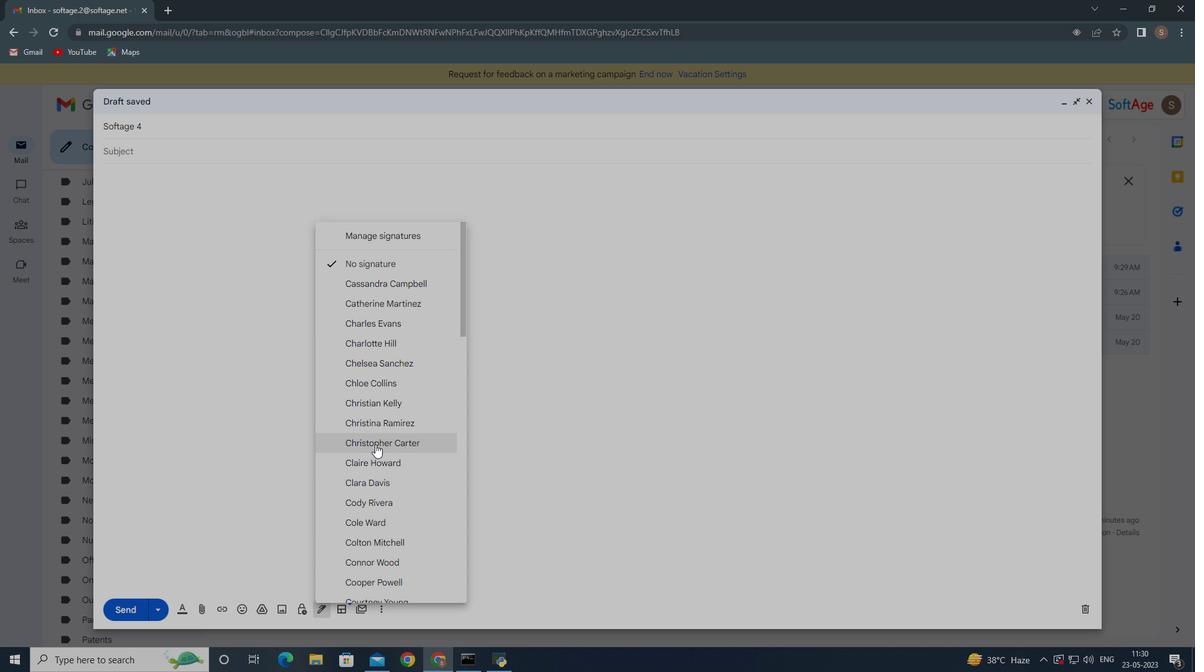 
Action: Mouse moved to (378, 442)
Screenshot: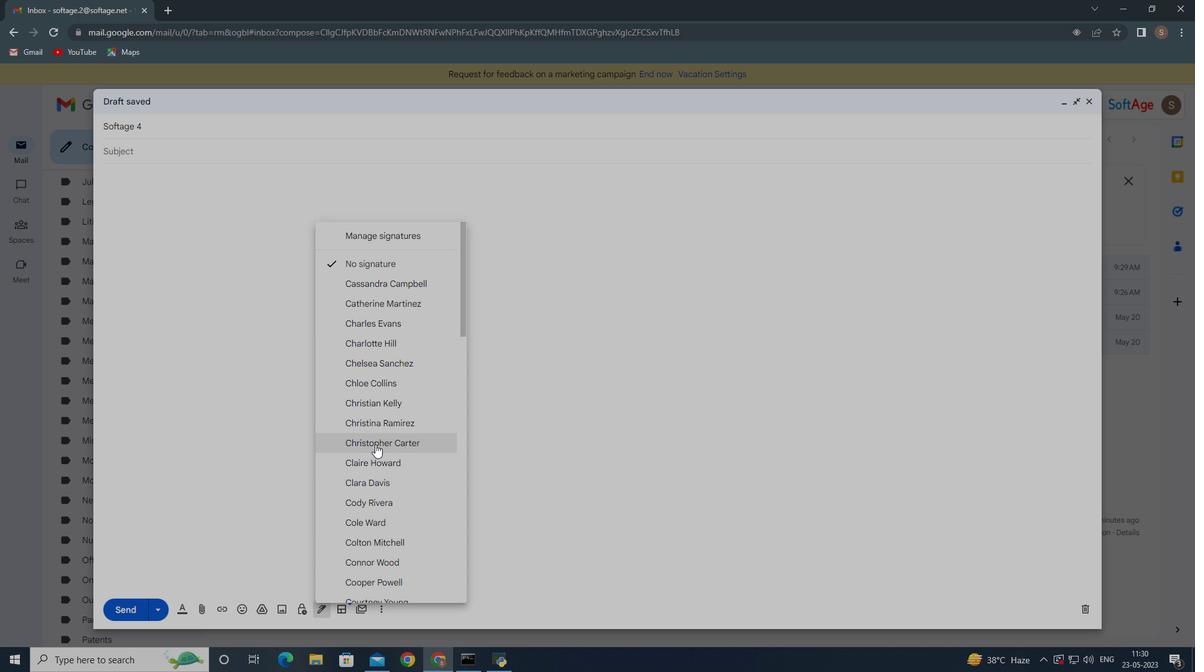 
Action: Mouse scrolled (378, 442) with delta (0, 0)
Screenshot: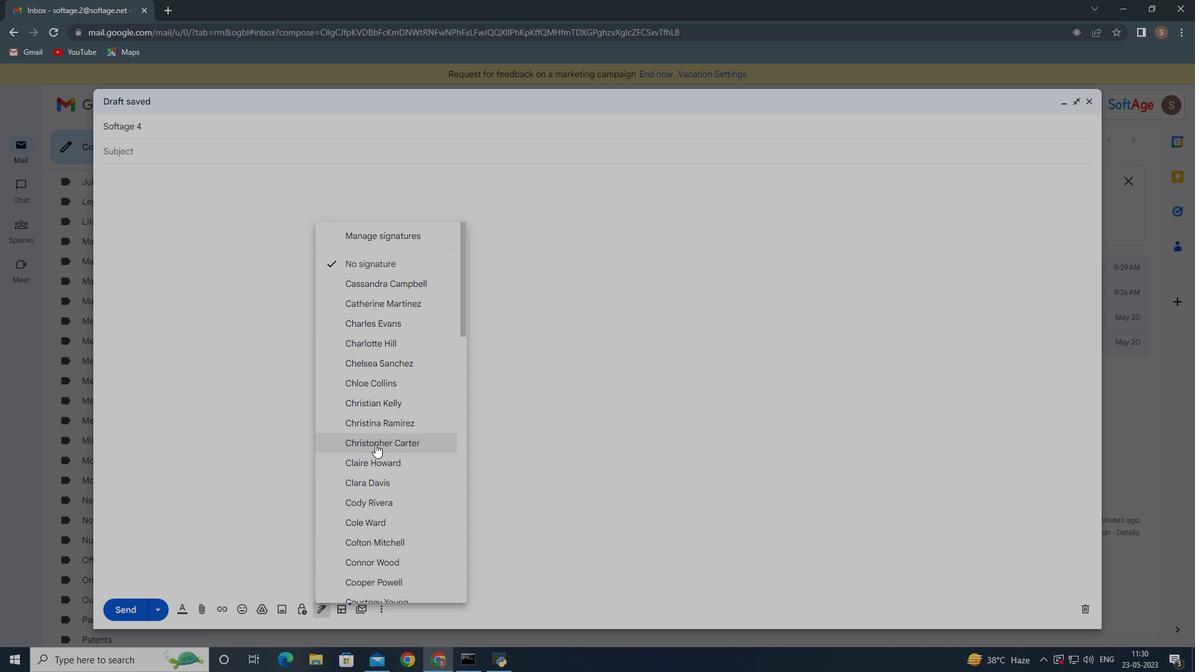 
Action: Mouse moved to (378, 443)
Screenshot: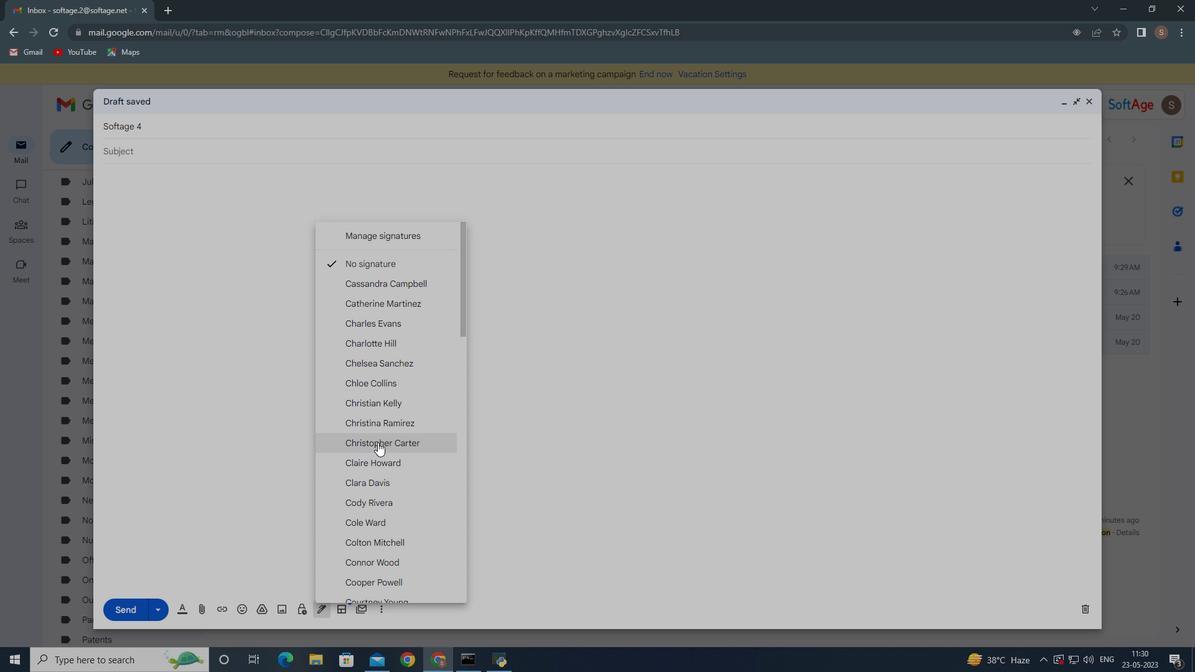 
Action: Mouse scrolled (378, 442) with delta (0, 0)
Screenshot: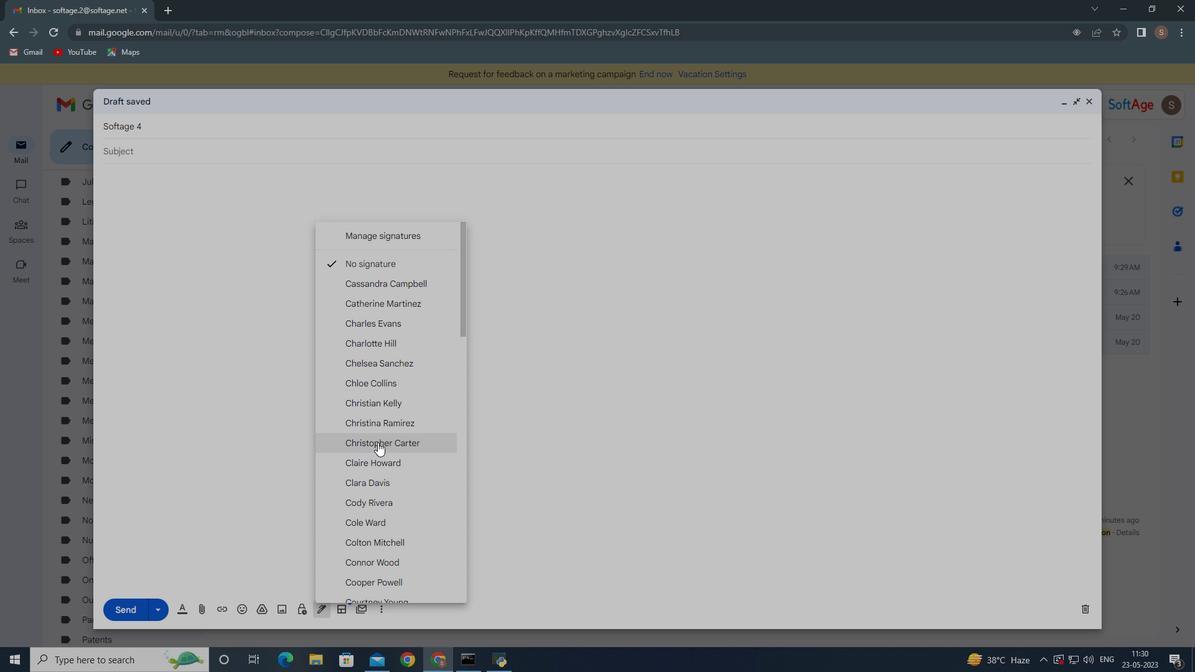 
Action: Mouse scrolled (378, 442) with delta (0, 0)
Screenshot: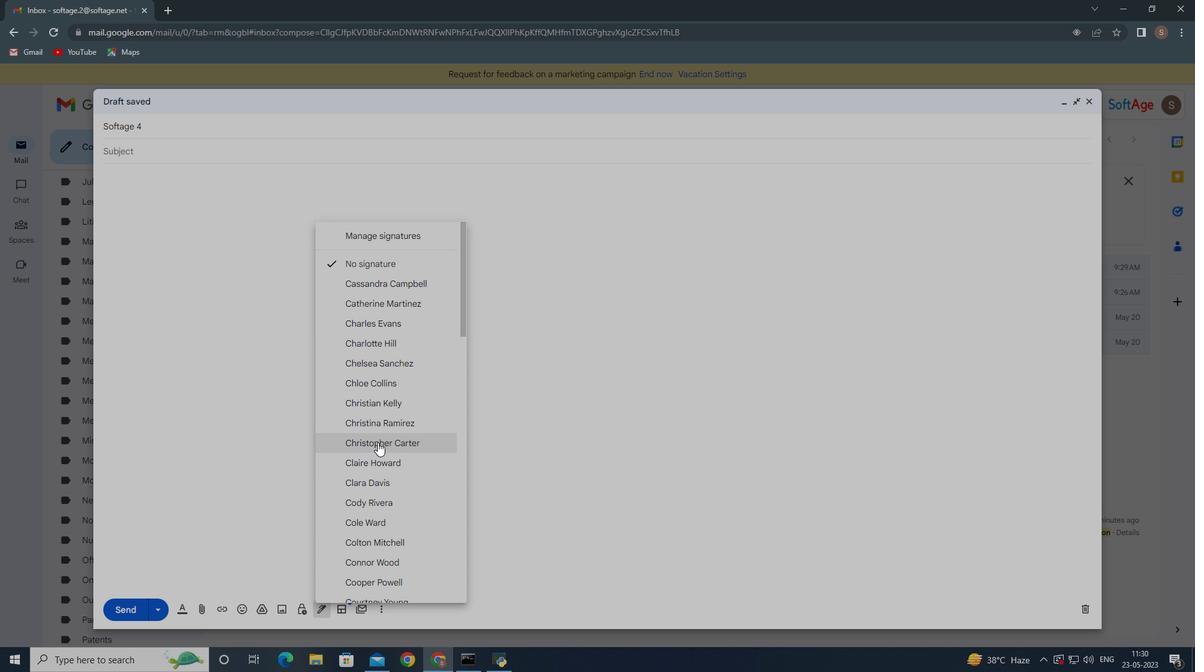 
Action: Mouse scrolled (378, 442) with delta (0, 0)
Screenshot: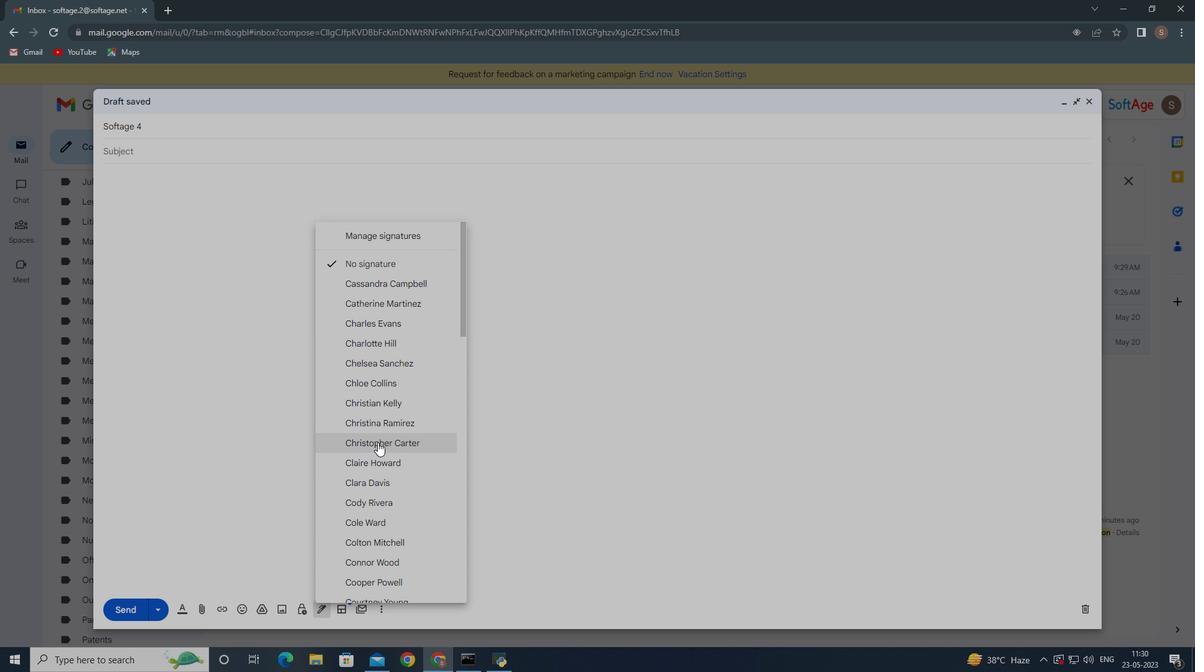 
Action: Mouse moved to (378, 445)
Screenshot: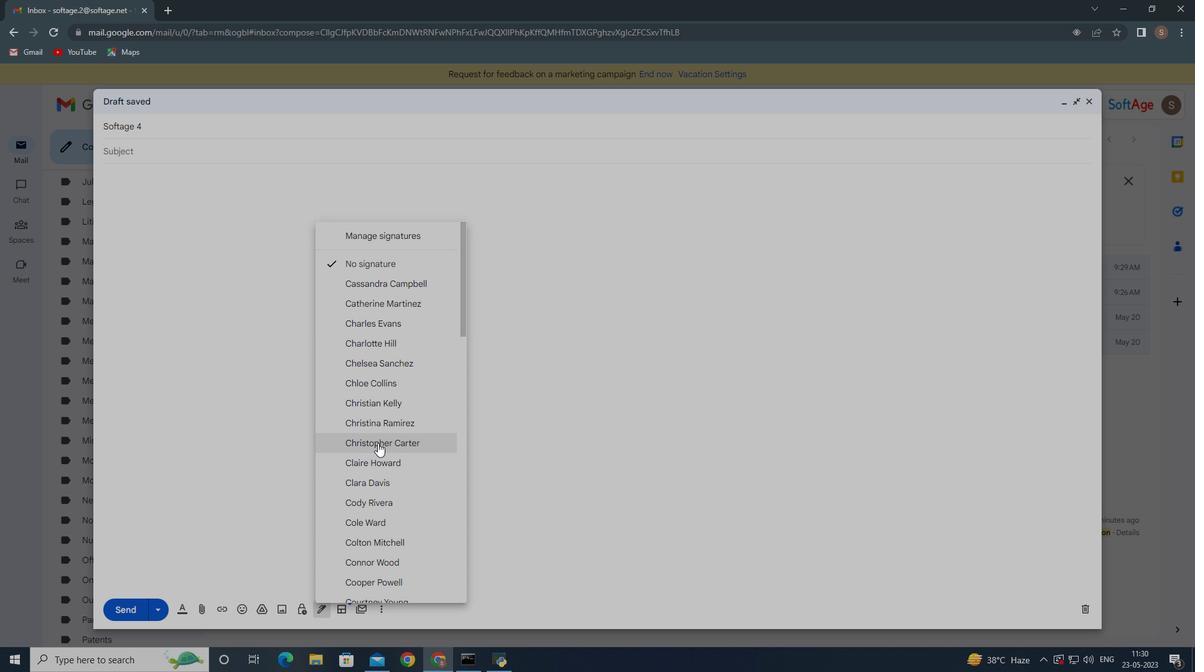 
Action: Mouse scrolled (378, 444) with delta (0, 0)
Screenshot: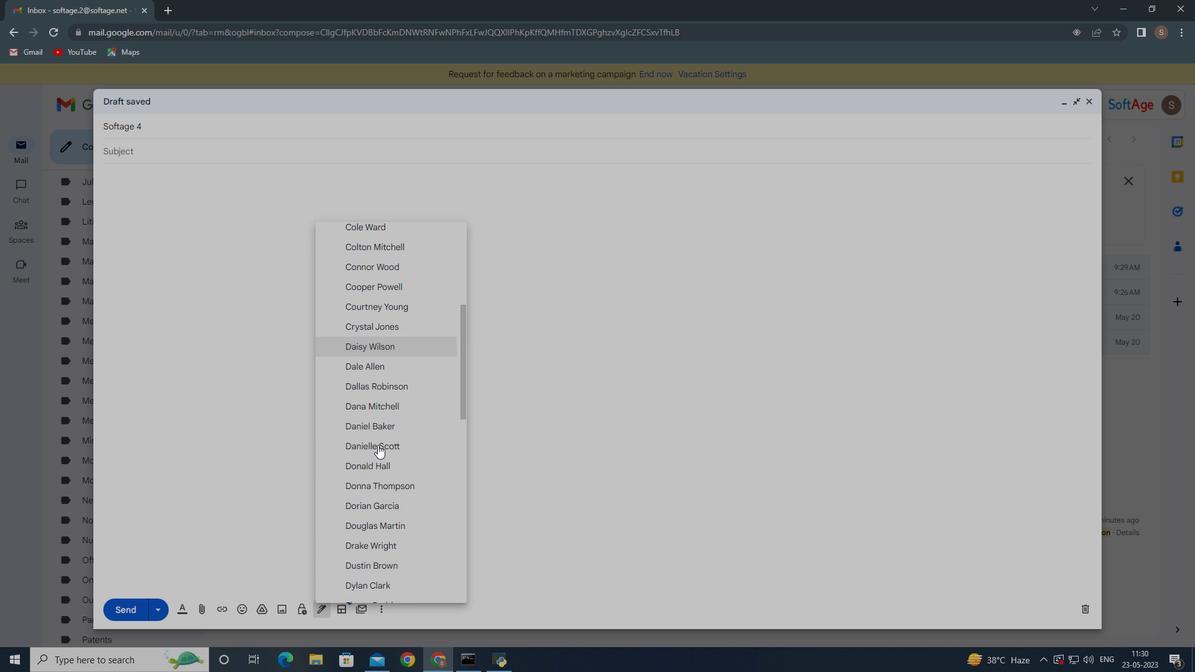 
Action: Mouse moved to (378, 445)
Screenshot: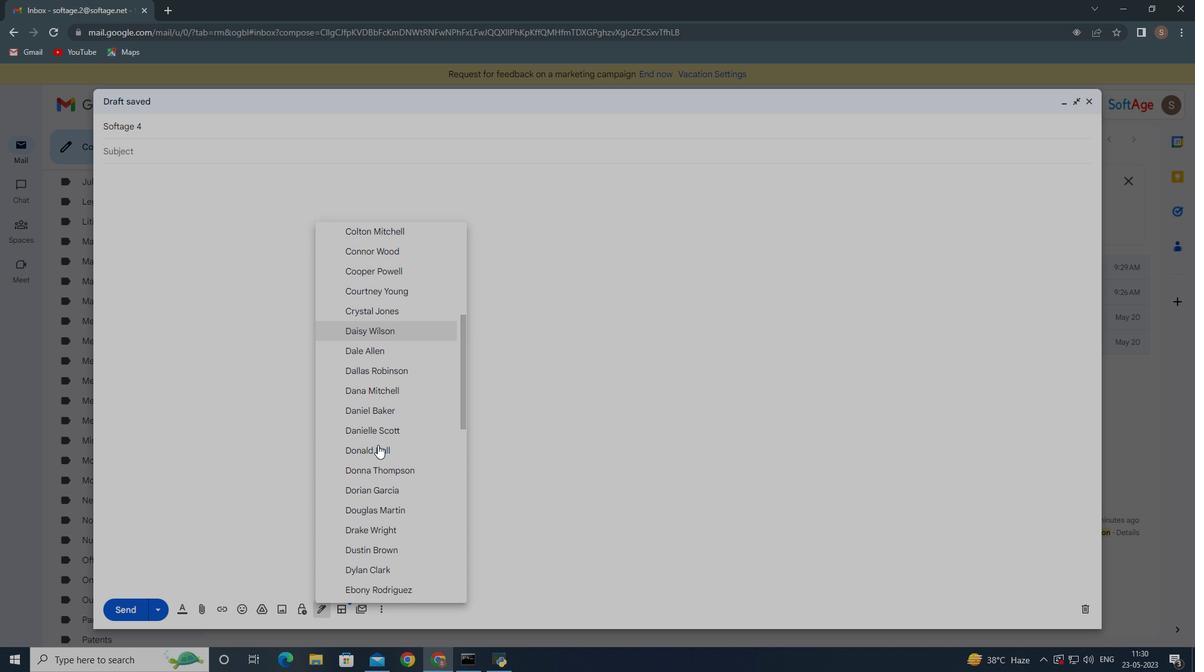 
Action: Mouse scrolled (378, 445) with delta (0, 0)
Screenshot: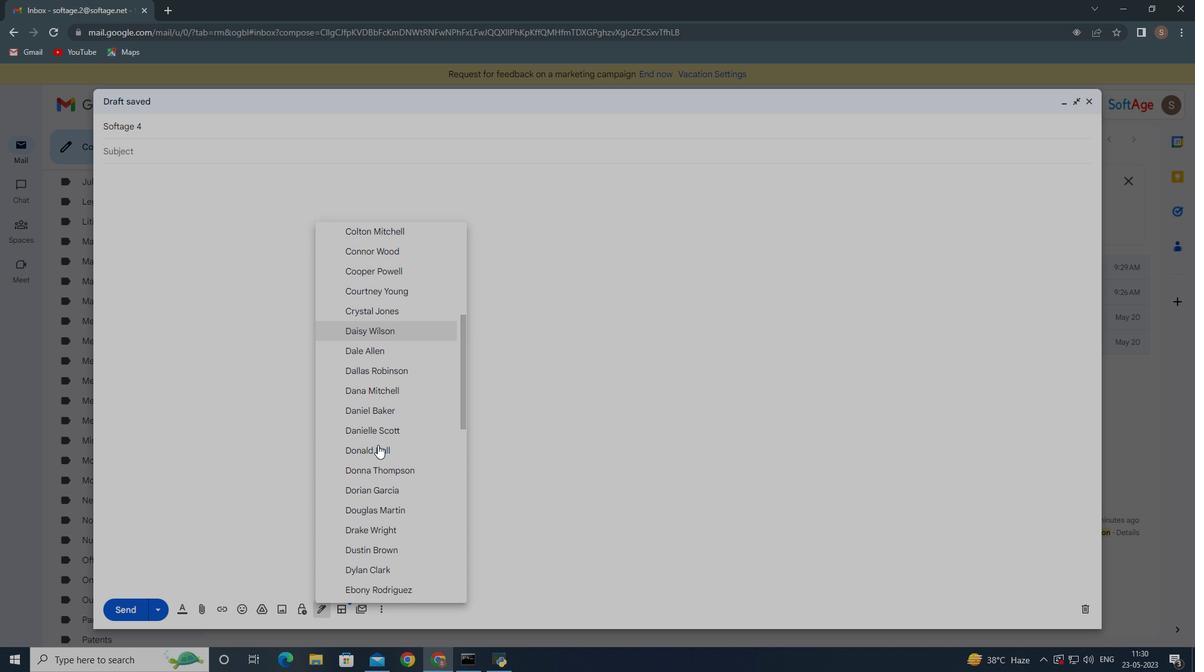 
Action: Mouse moved to (375, 463)
Screenshot: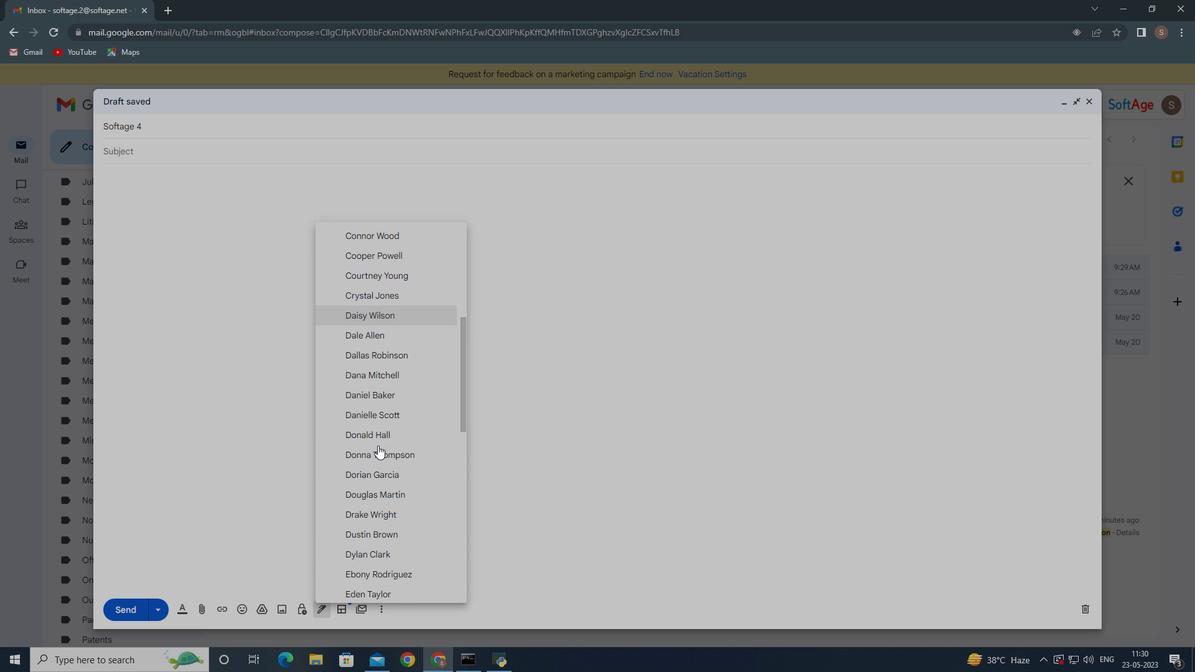 
Action: Mouse scrolled (375, 463) with delta (0, 0)
Screenshot: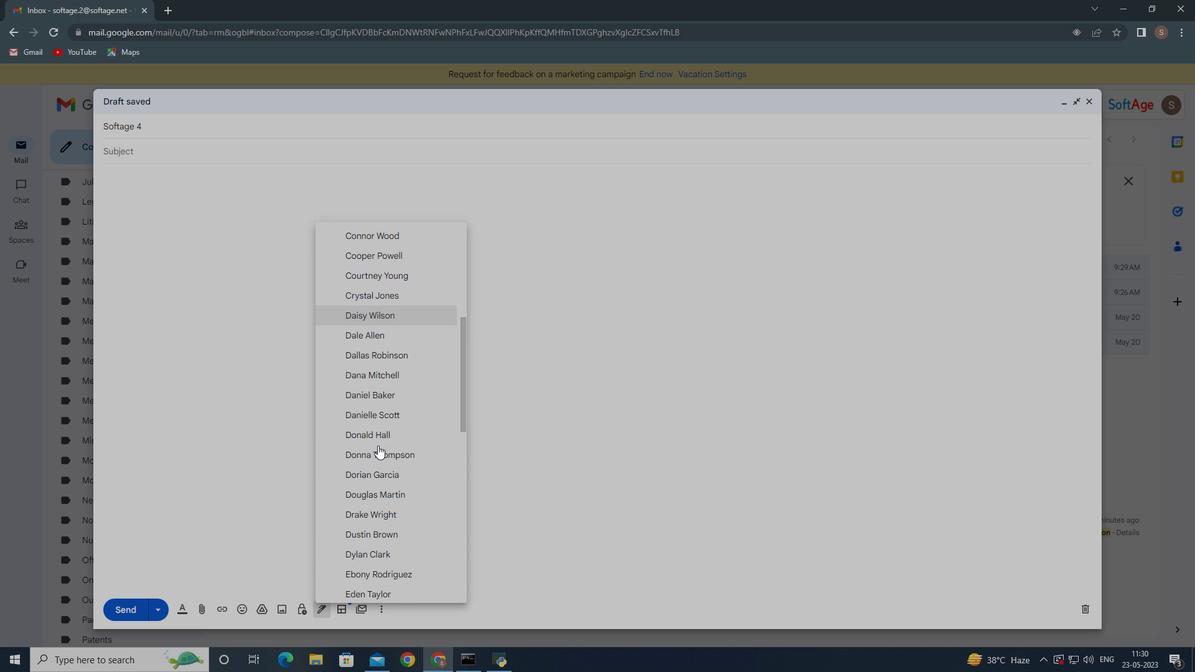 
Action: Mouse moved to (373, 481)
Screenshot: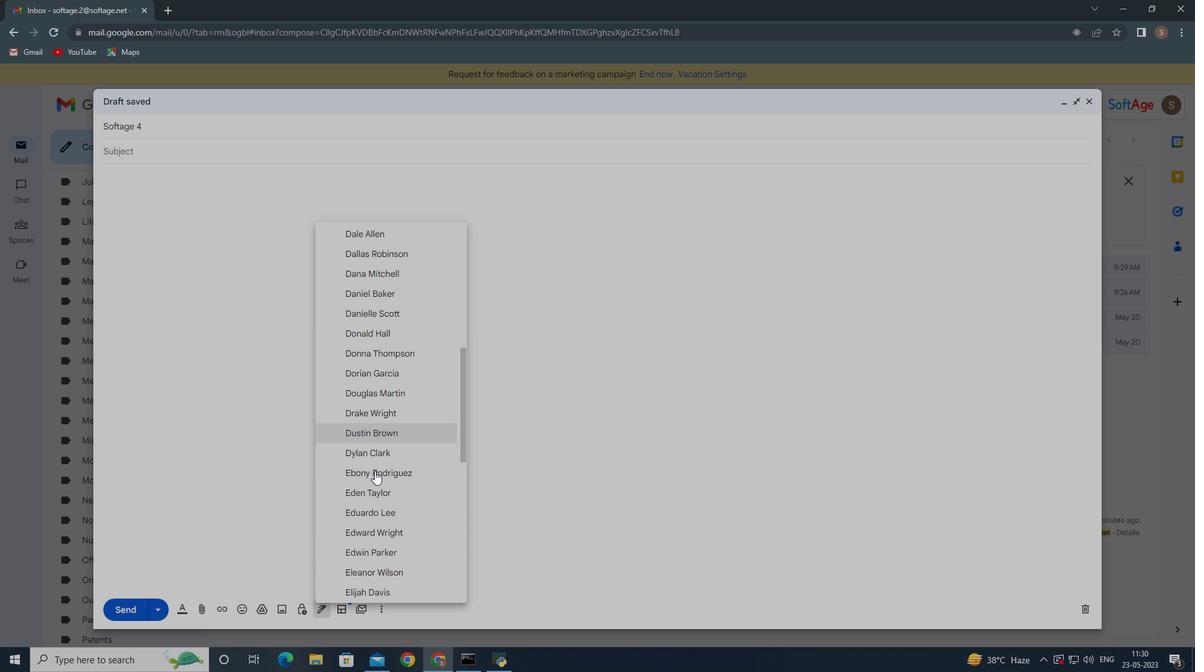 
Action: Mouse scrolled (373, 479) with delta (0, 0)
Screenshot: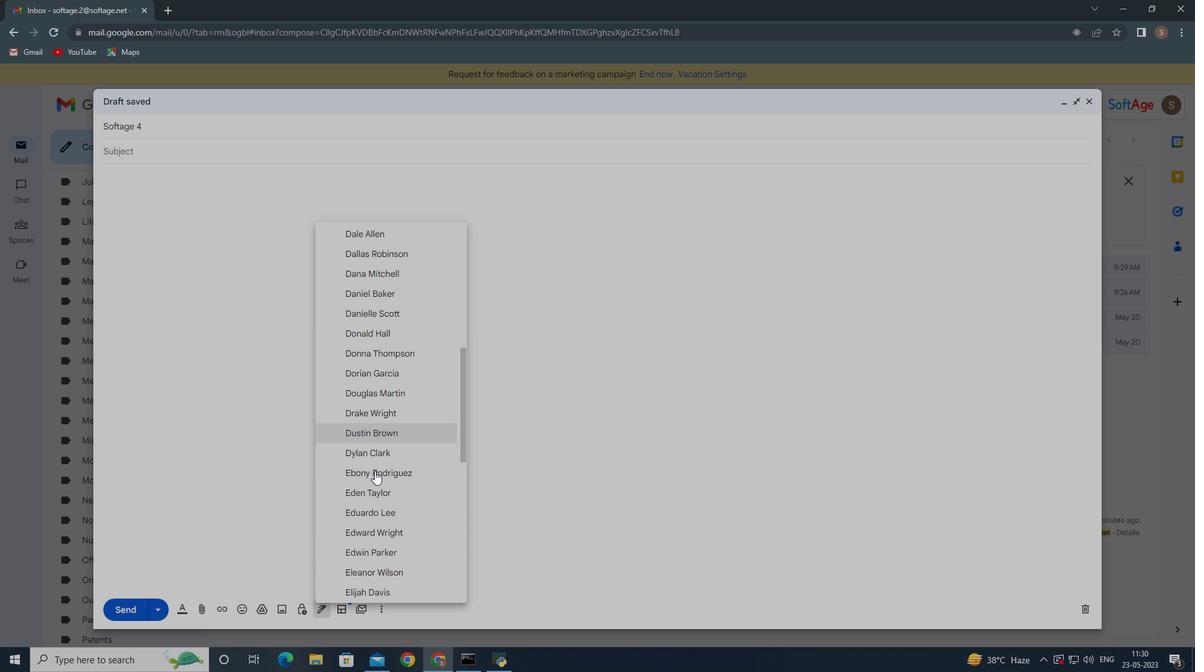 
Action: Mouse moved to (372, 485)
Screenshot: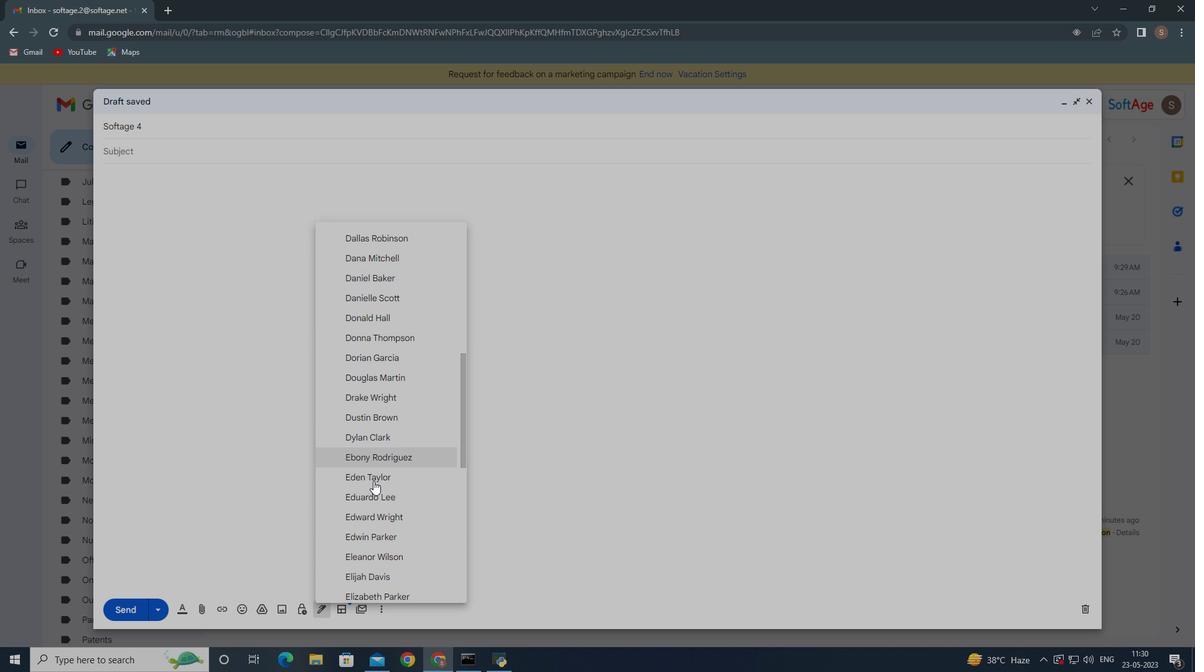 
Action: Mouse scrolled (372, 485) with delta (0, 0)
Screenshot: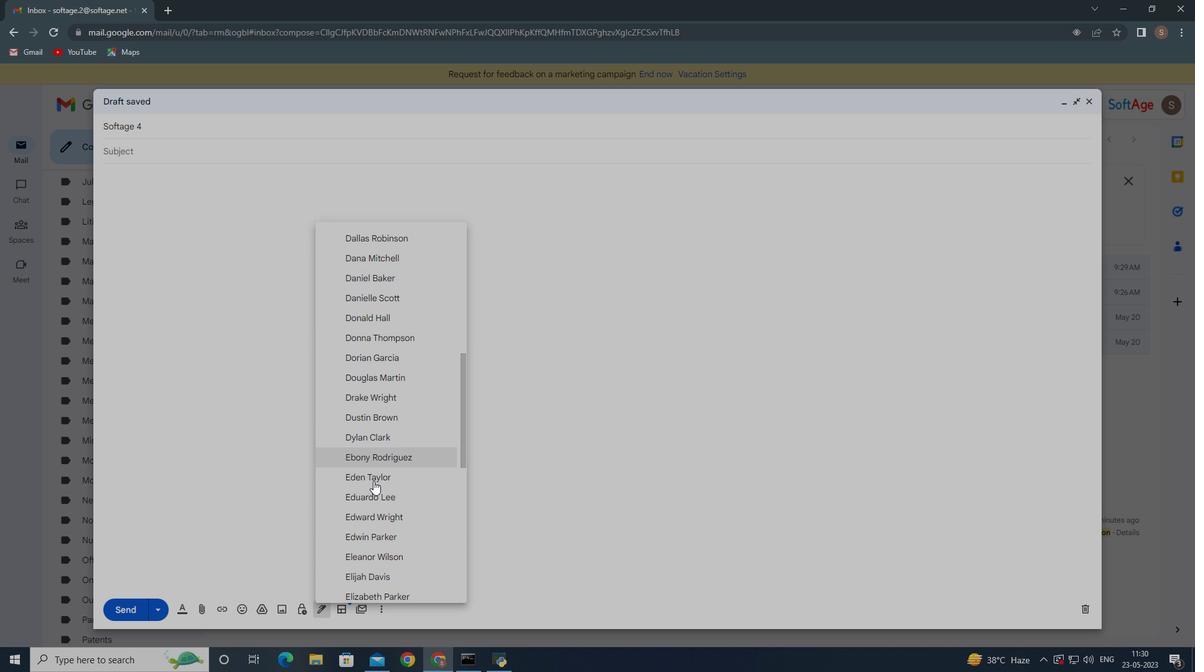 
Action: Mouse moved to (369, 517)
Screenshot: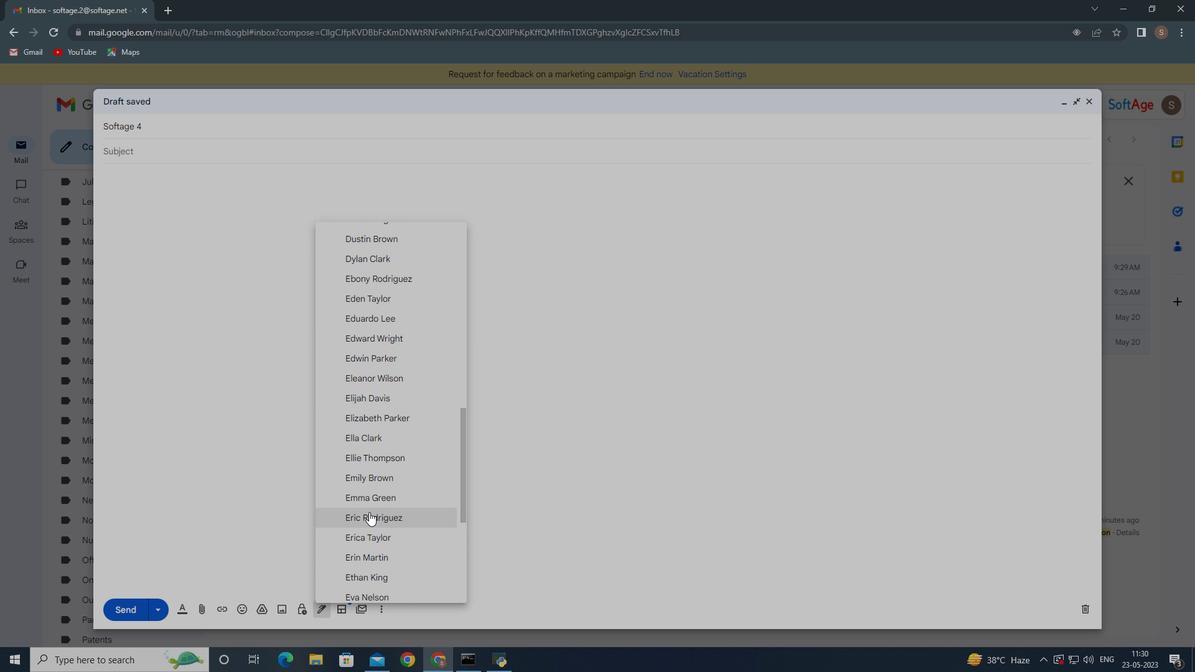 
Action: Mouse scrolled (369, 516) with delta (0, 0)
Screenshot: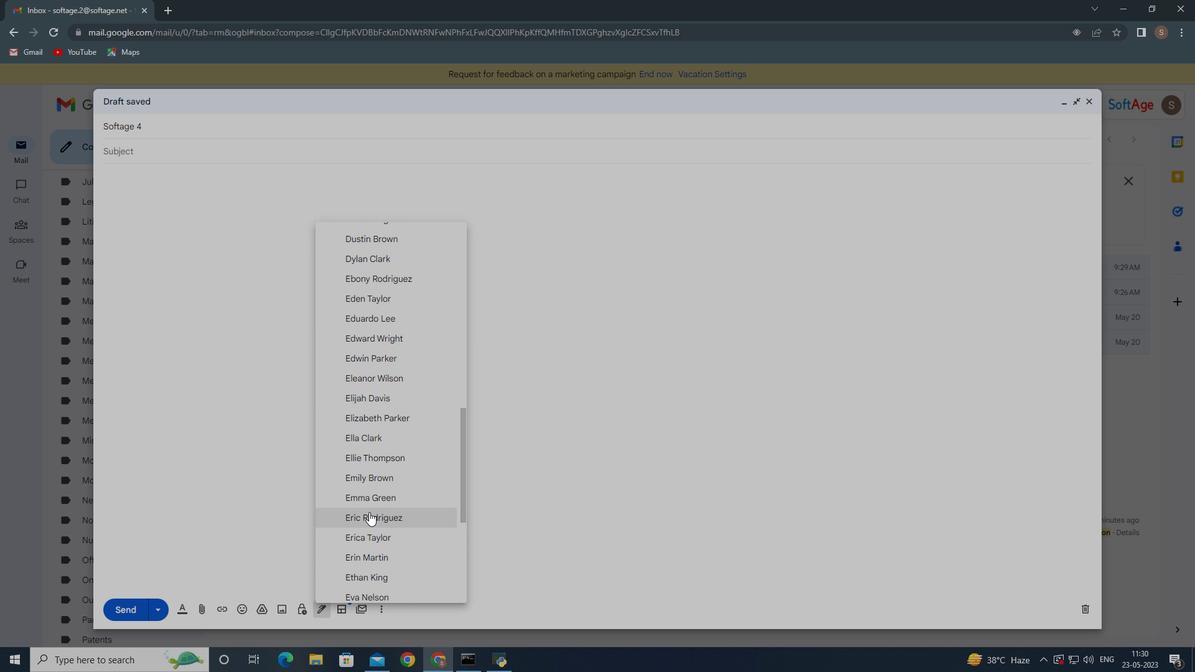 
Action: Mouse moved to (373, 533)
Screenshot: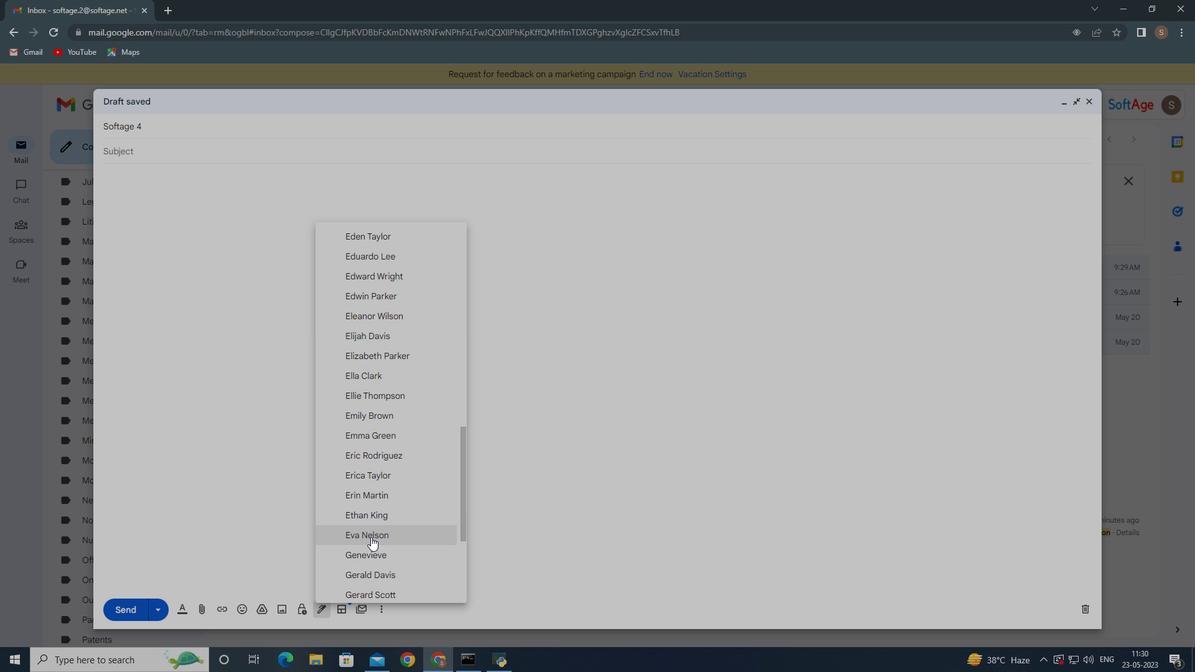 
Action: Mouse pressed left at (373, 533)
Screenshot: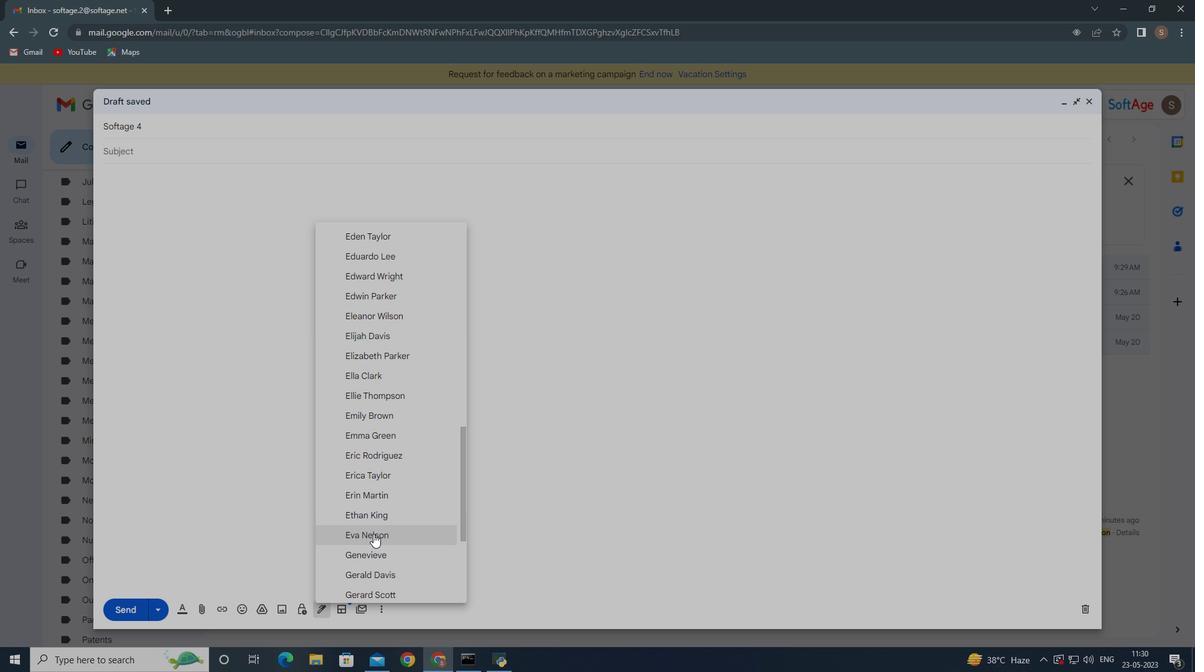 
Action: Mouse moved to (383, 608)
Screenshot: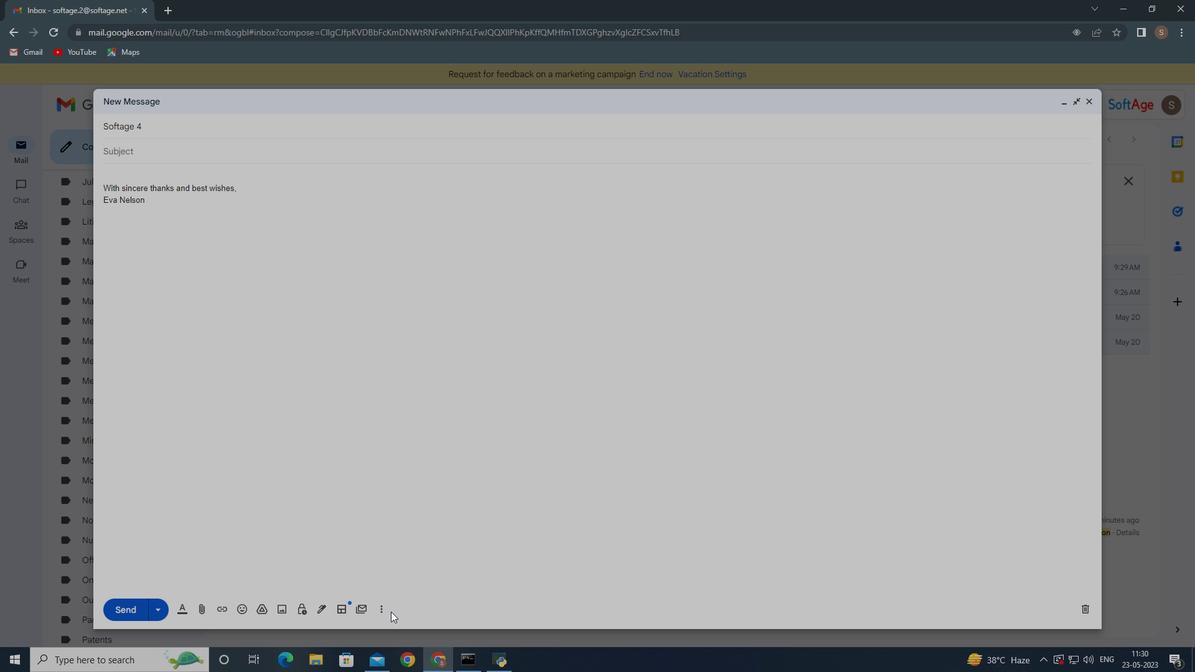 
Action: Mouse pressed left at (383, 608)
Screenshot: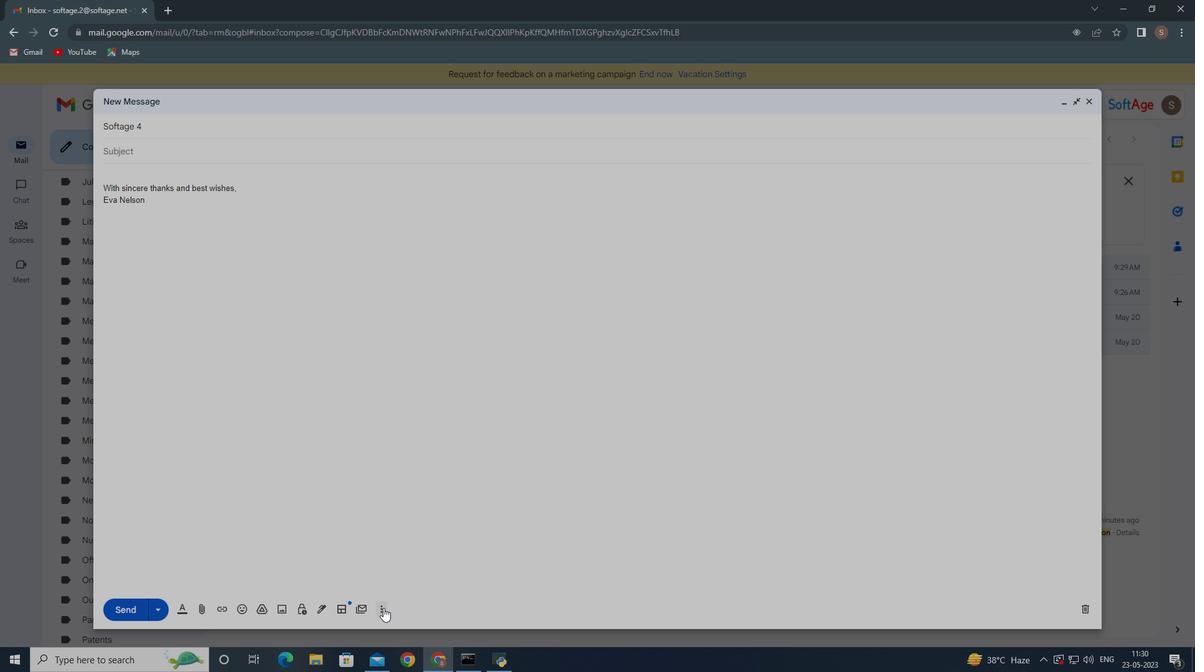
Action: Mouse moved to (397, 501)
Screenshot: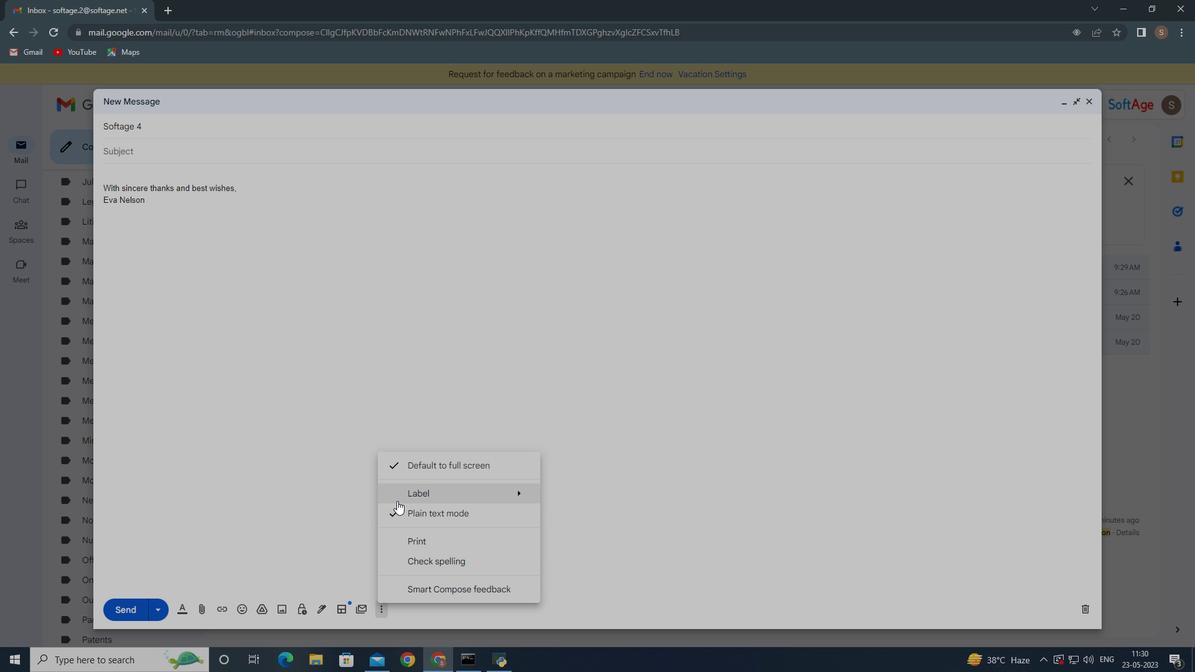 
Action: Mouse pressed left at (397, 501)
Screenshot: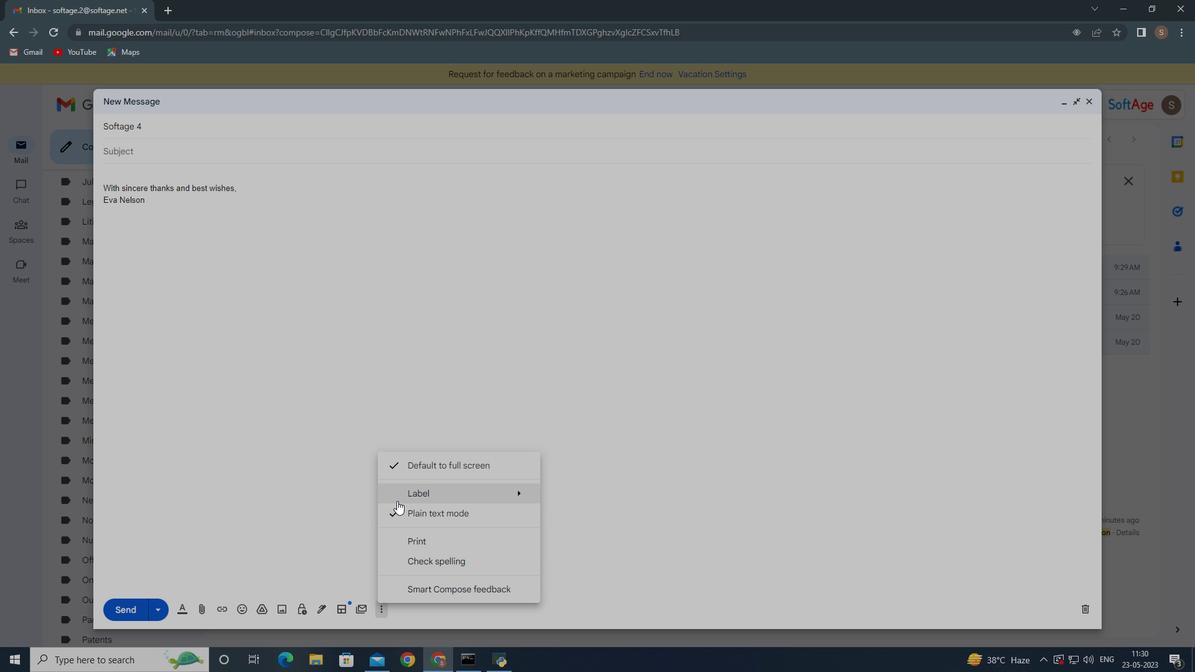 
Action: Mouse moved to (587, 473)
Screenshot: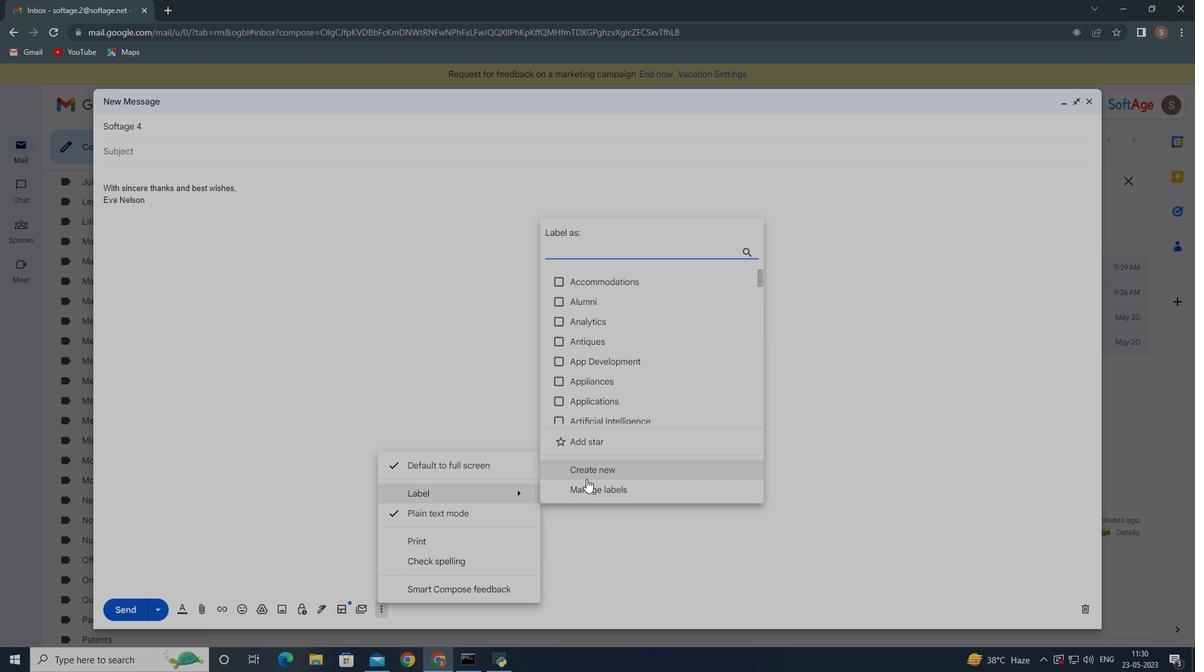 
Action: Mouse pressed left at (587, 473)
Screenshot: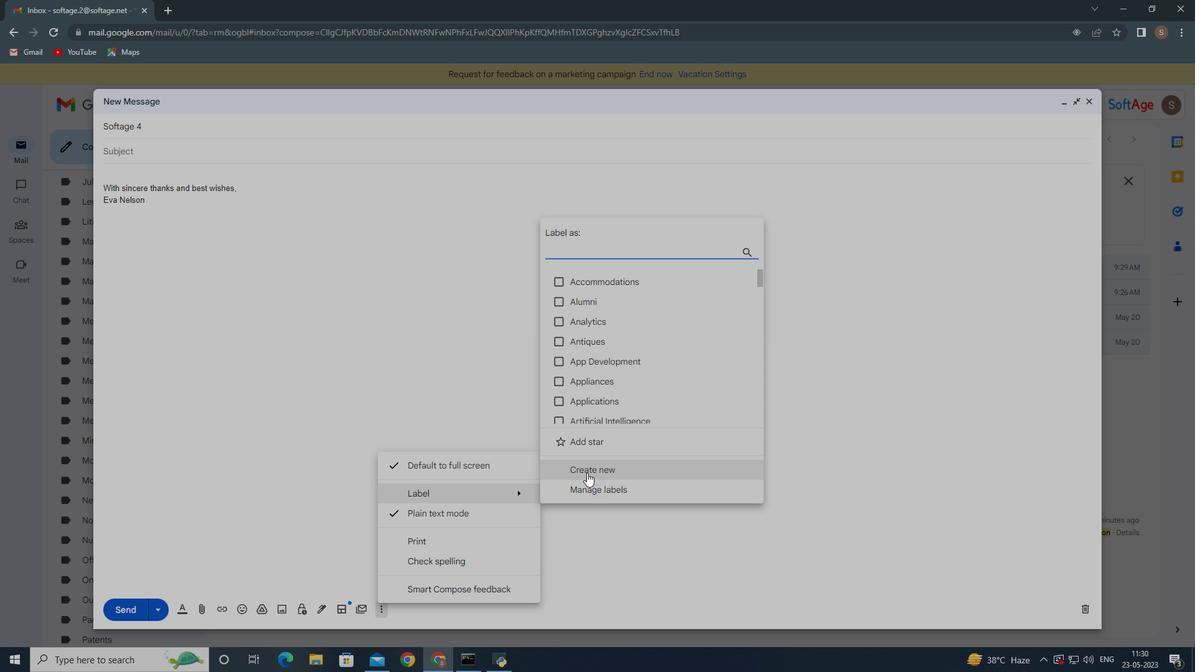 
Action: Mouse moved to (457, 407)
Screenshot: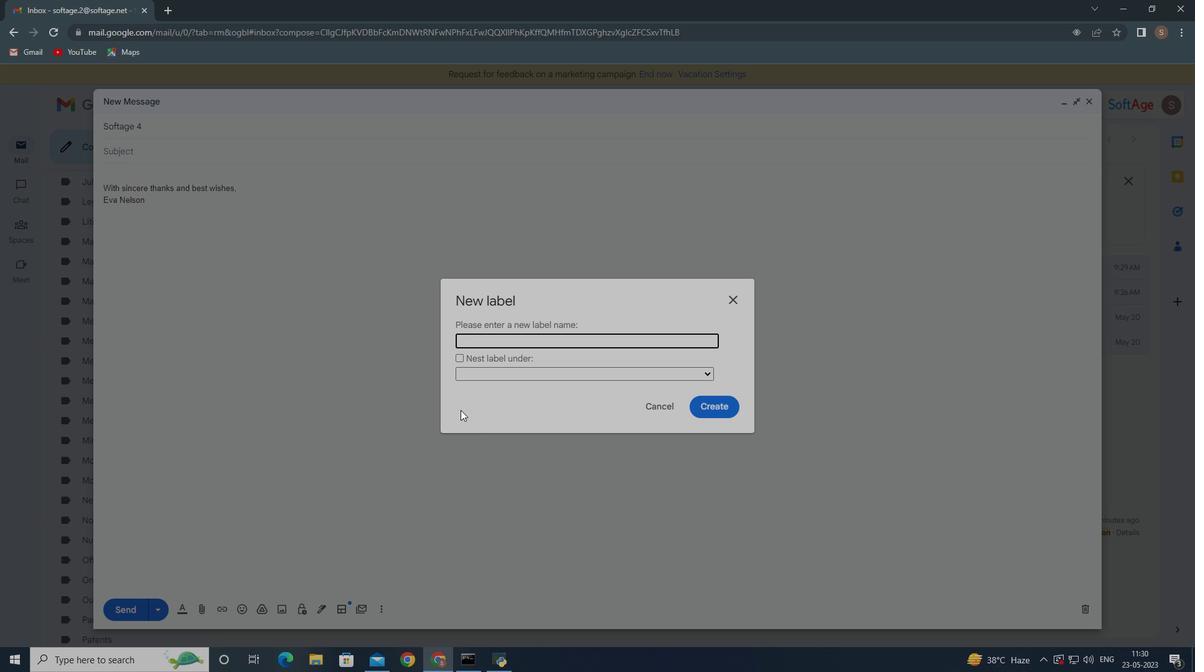 
Action: Key pressed <Key.shift>Crafy<Key.backspace>ts
Screenshot: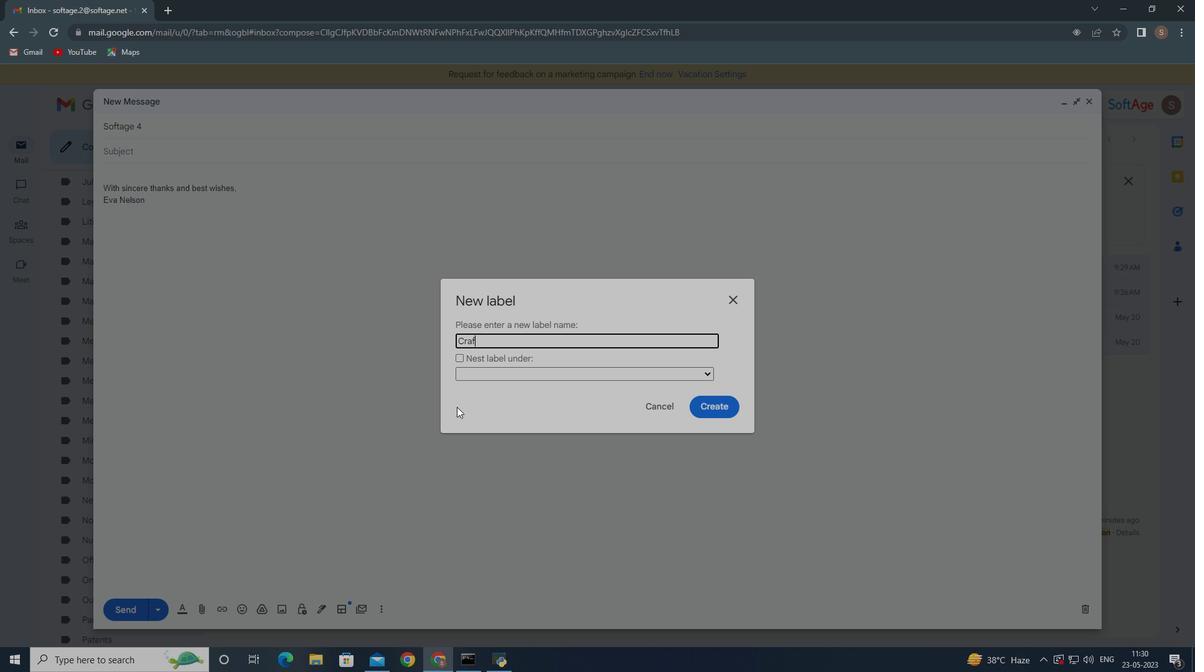 
Action: Mouse moved to (721, 411)
Screenshot: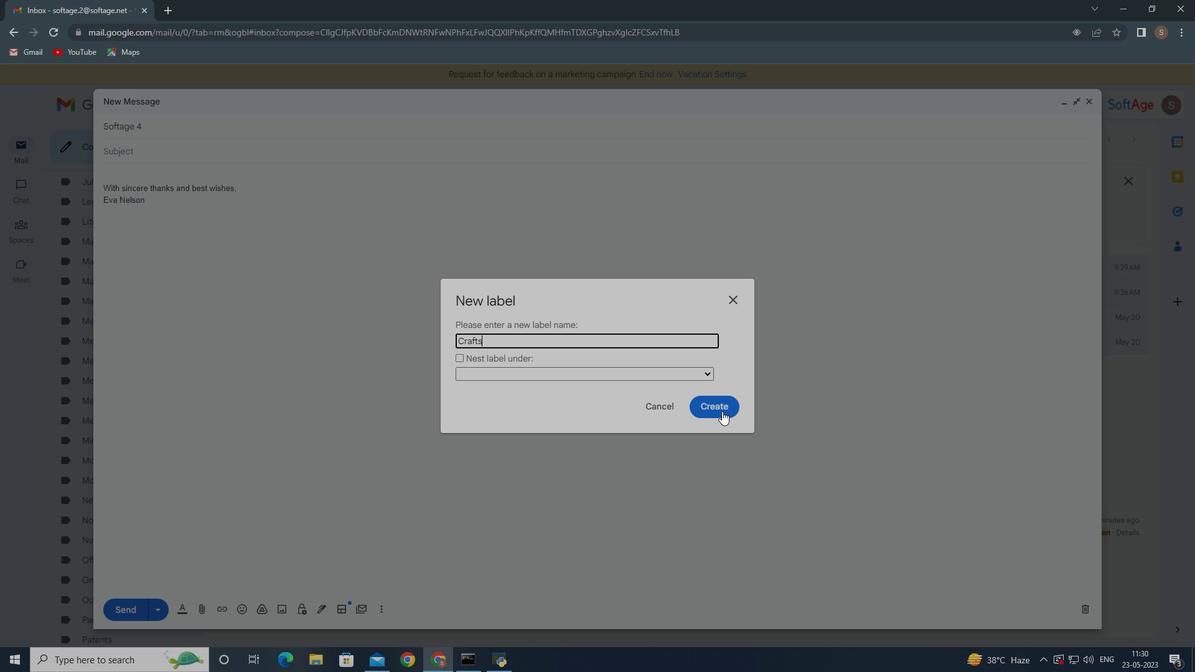
Action: Mouse pressed left at (721, 411)
Screenshot: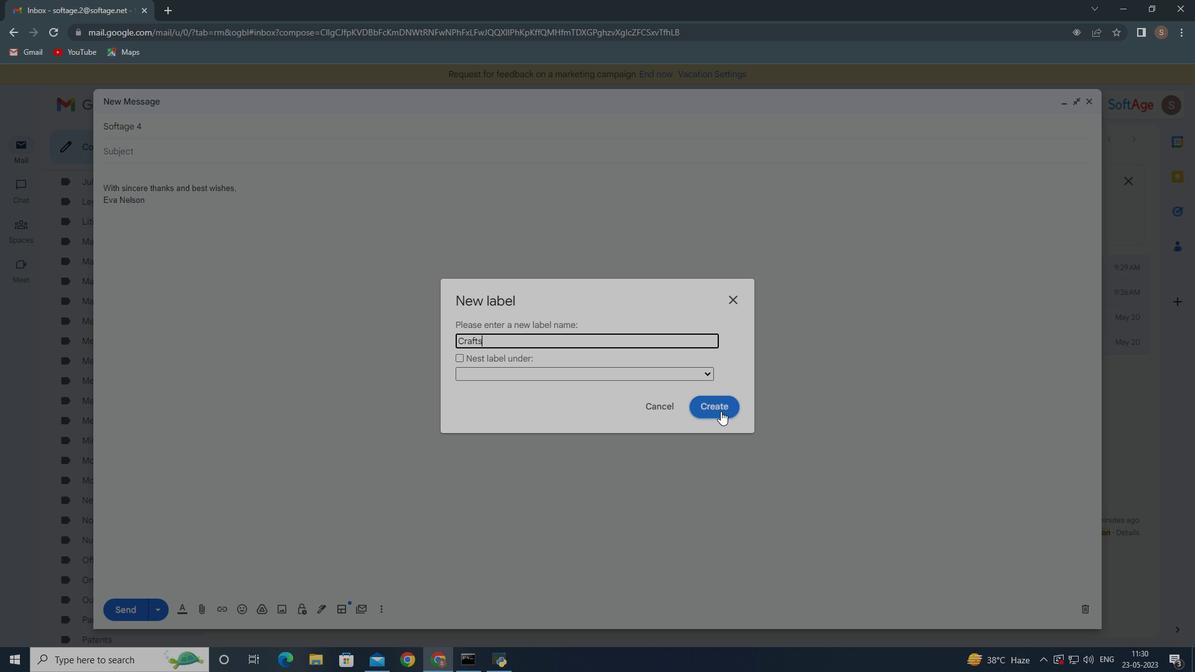 
Action: Mouse moved to (736, 295)
Screenshot: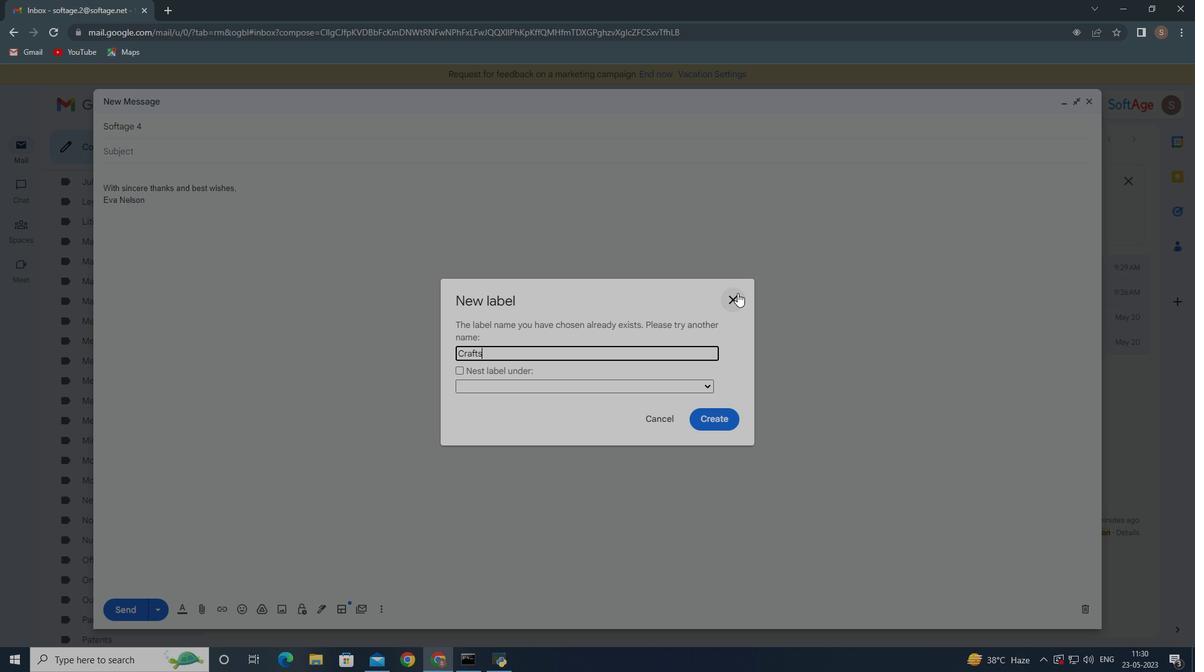 
Action: Mouse pressed left at (736, 295)
Screenshot: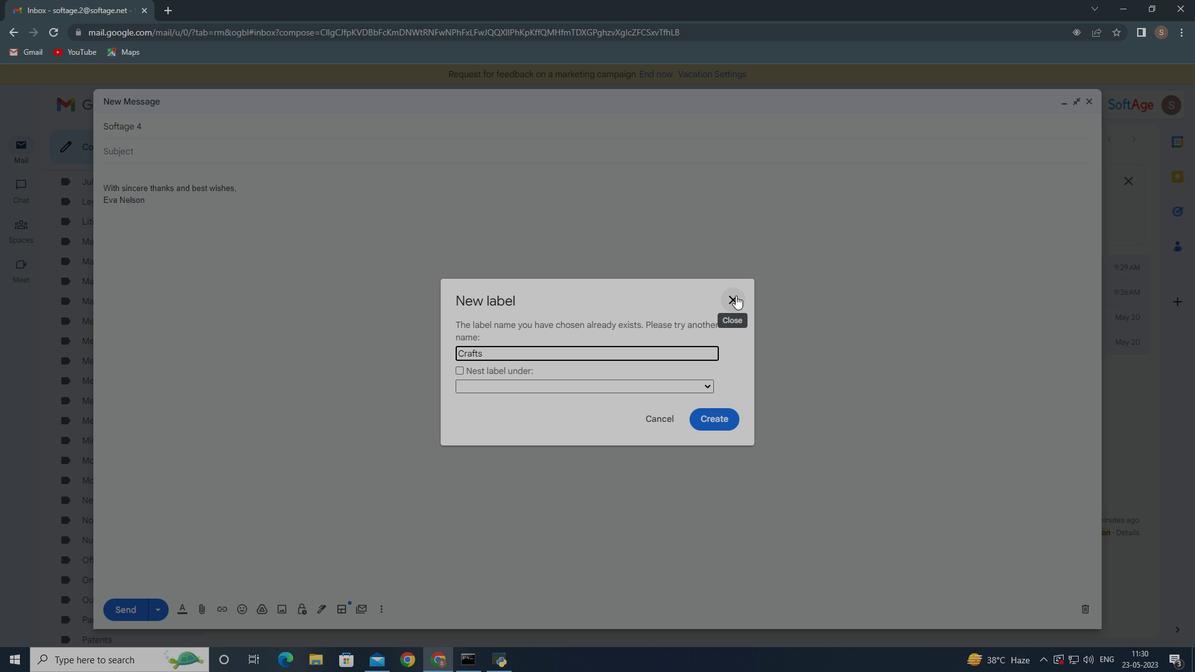 
Action: Mouse moved to (379, 612)
Screenshot: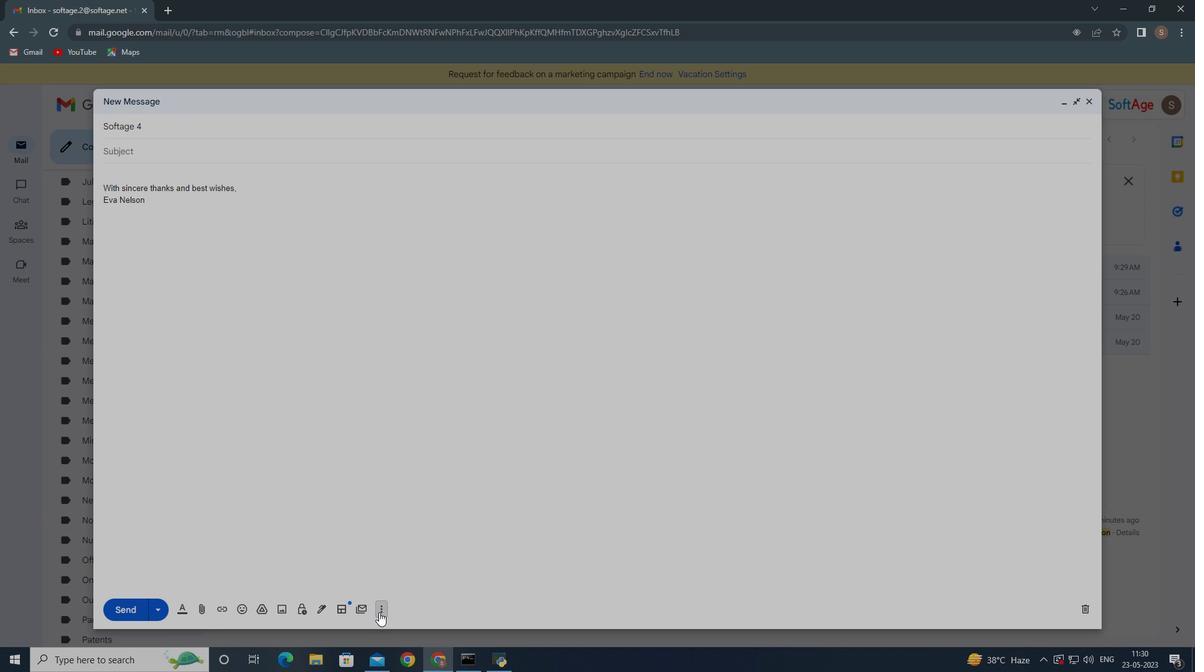 
Action: Mouse pressed left at (379, 612)
Screenshot: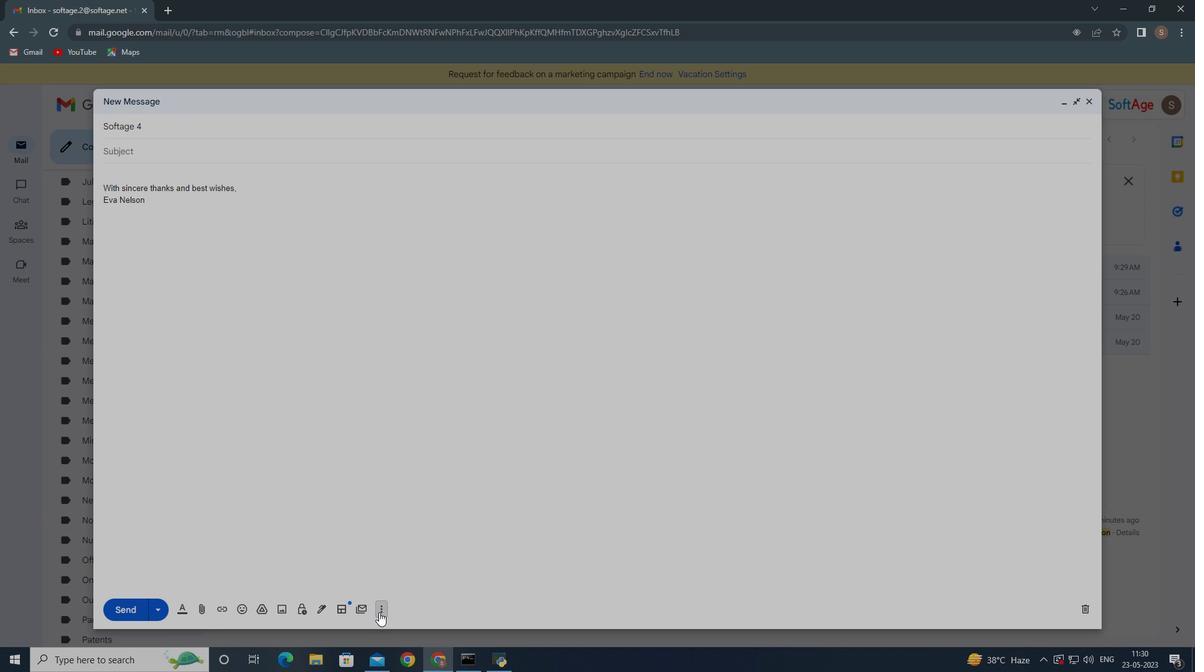 
Action: Mouse moved to (474, 487)
Screenshot: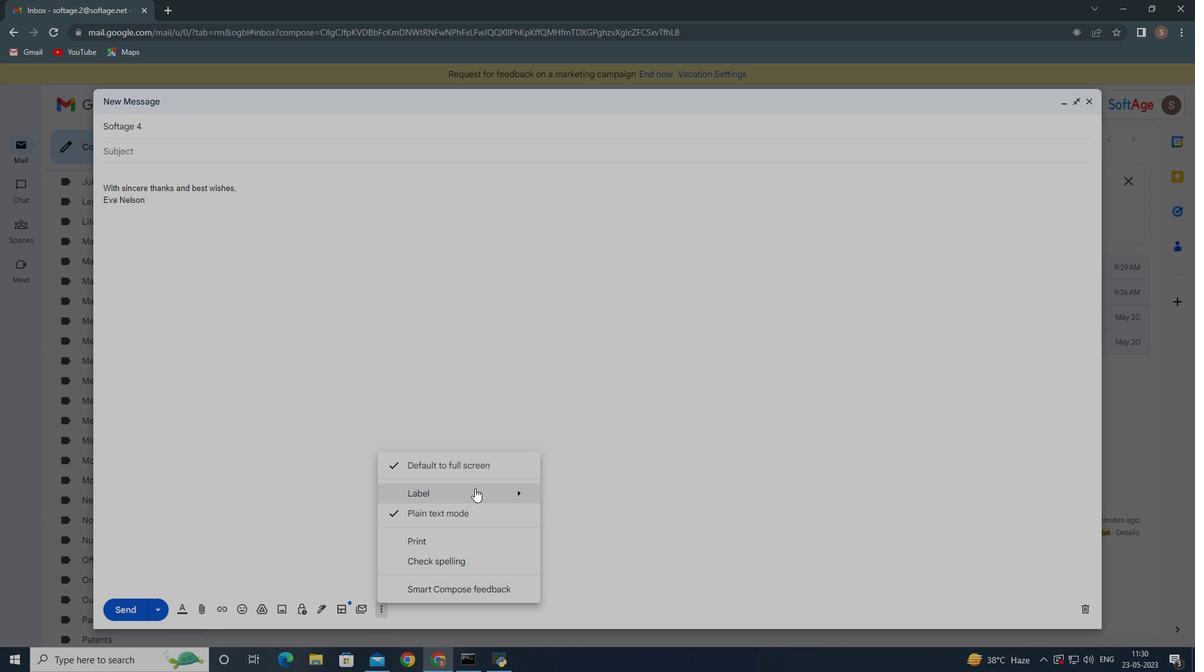 
Action: Mouse pressed left at (474, 487)
Screenshot: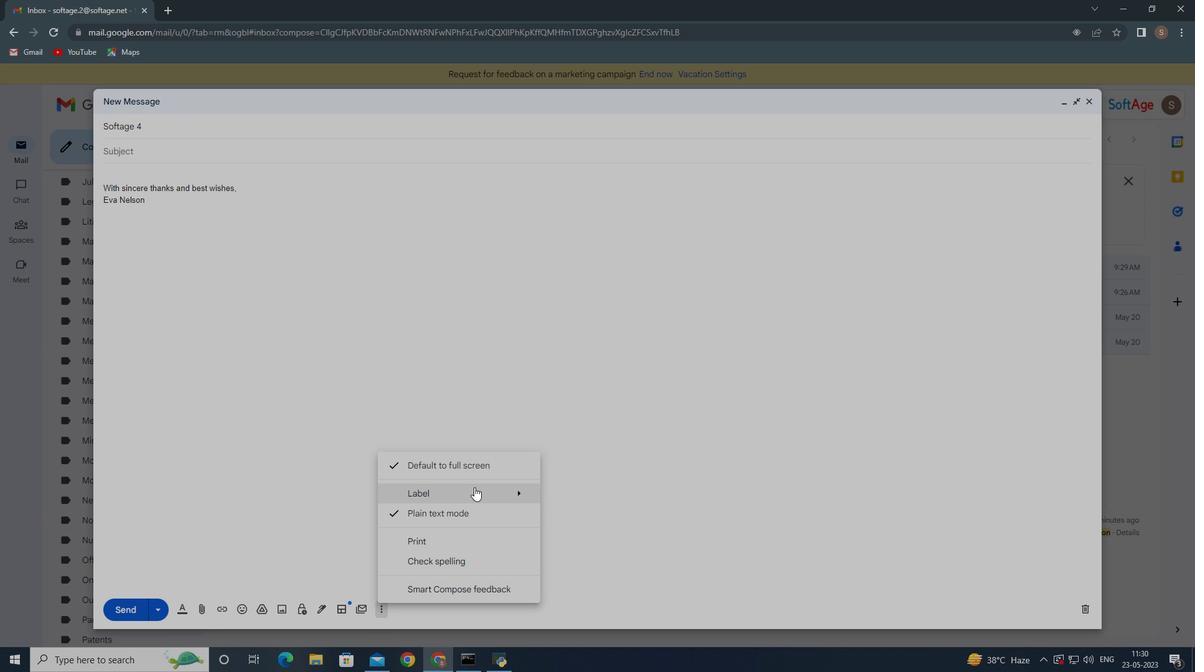 
Action: Mouse moved to (564, 362)
Screenshot: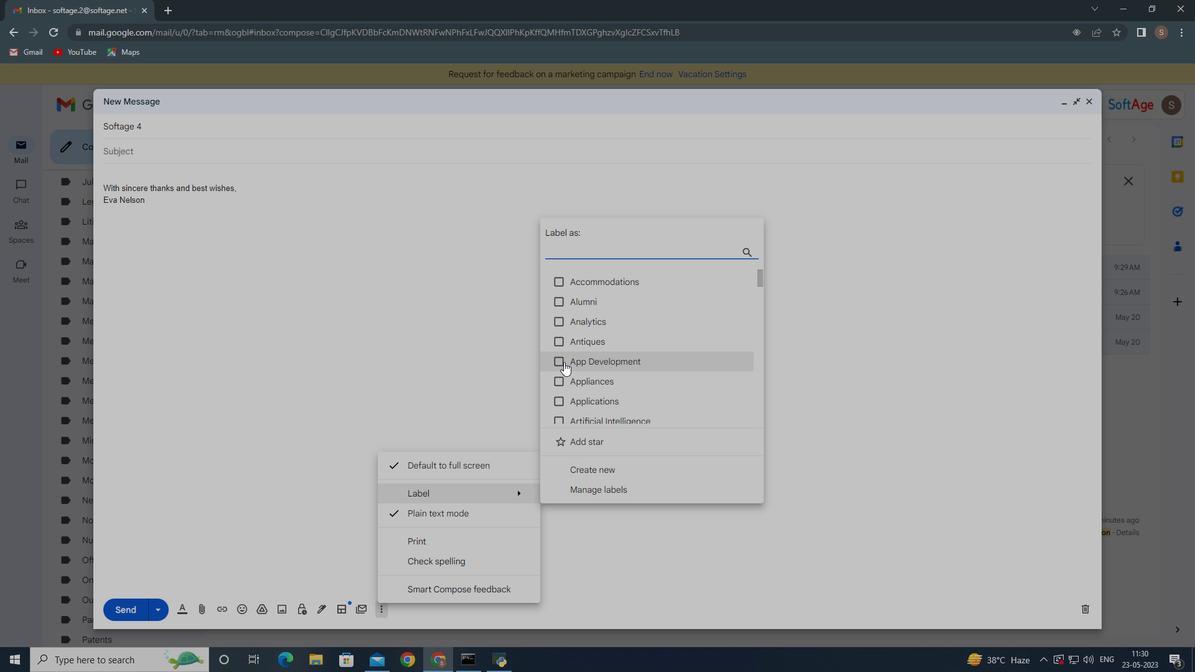 
Action: Mouse scrolled (564, 361) with delta (0, 0)
Screenshot: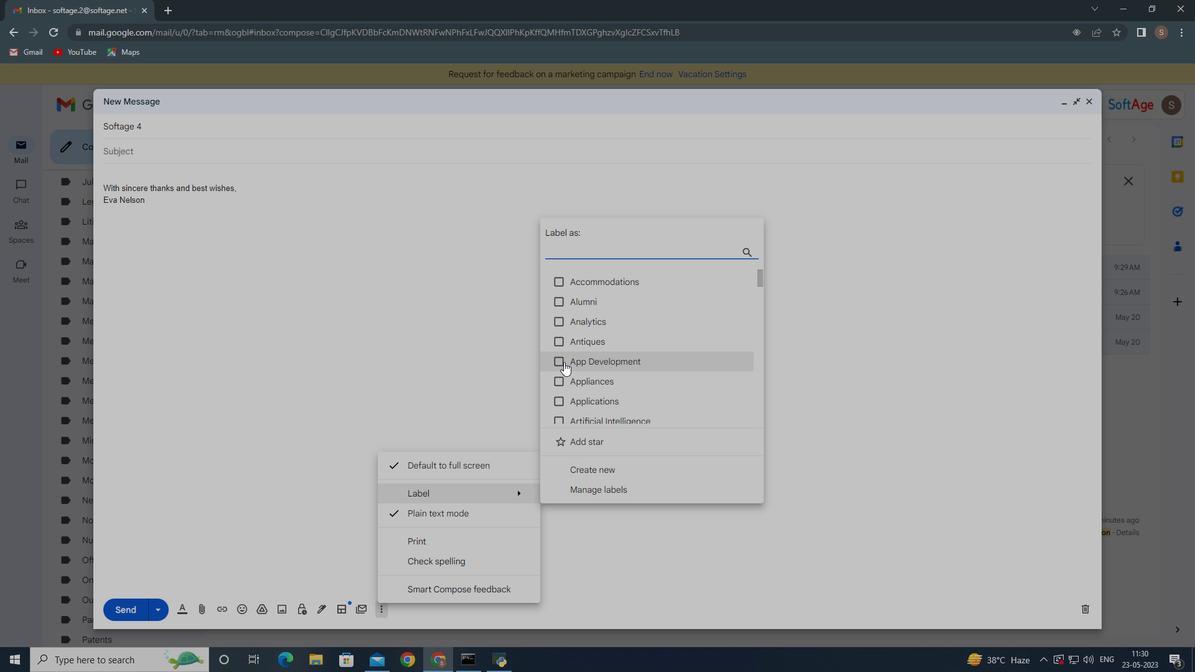 
Action: Mouse scrolled (564, 361) with delta (0, 0)
Screenshot: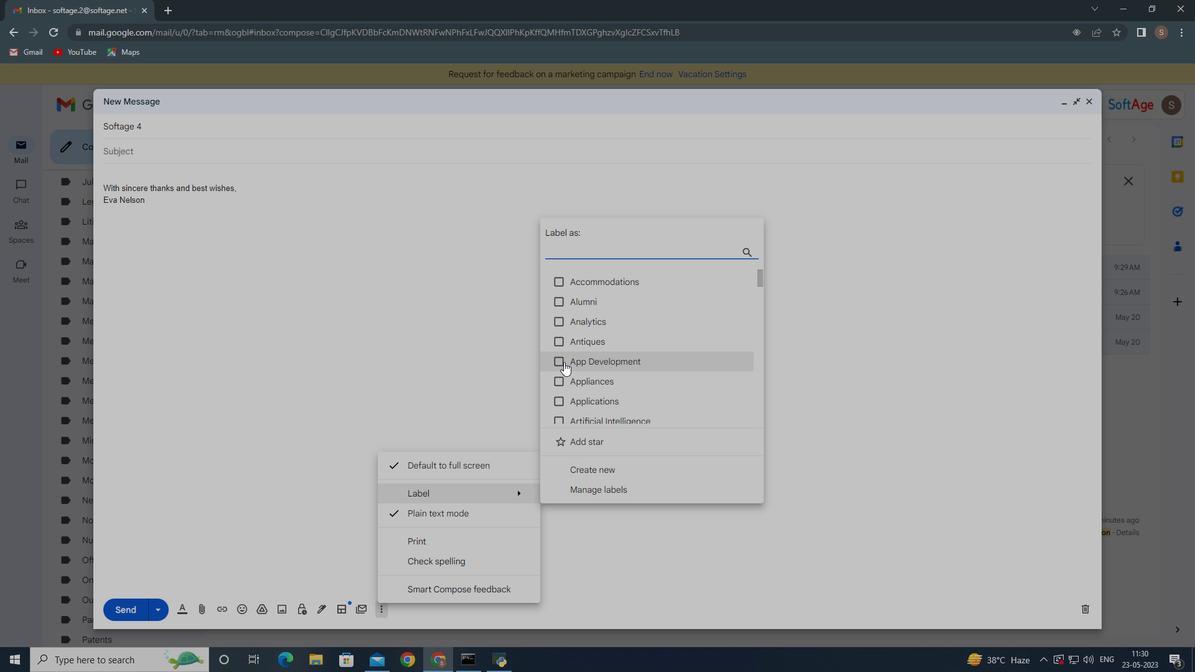 
Action: Mouse moved to (565, 362)
Screenshot: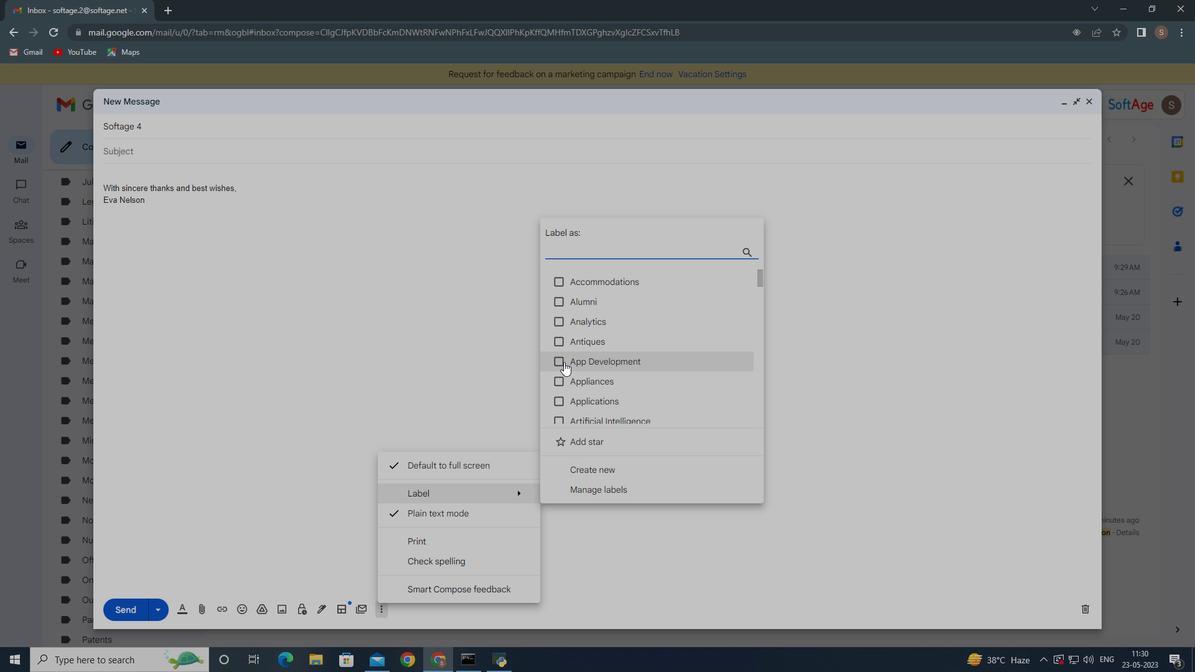 
Action: Mouse scrolled (565, 361) with delta (0, 0)
Screenshot: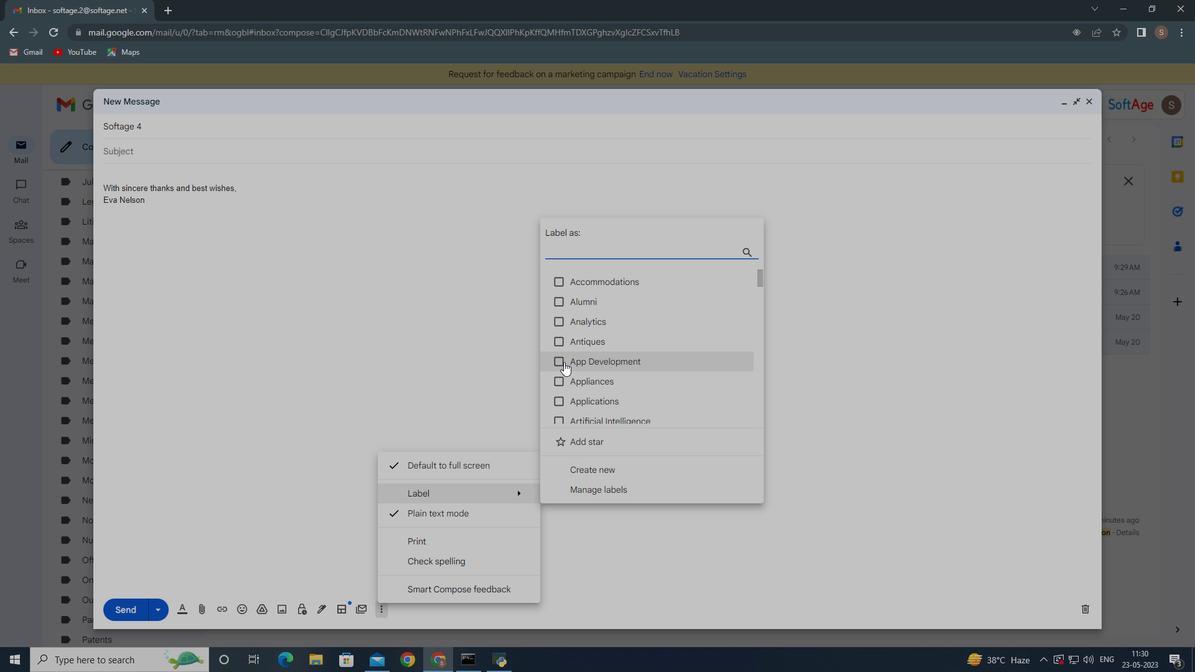 
Action: Mouse scrolled (565, 361) with delta (0, 0)
Screenshot: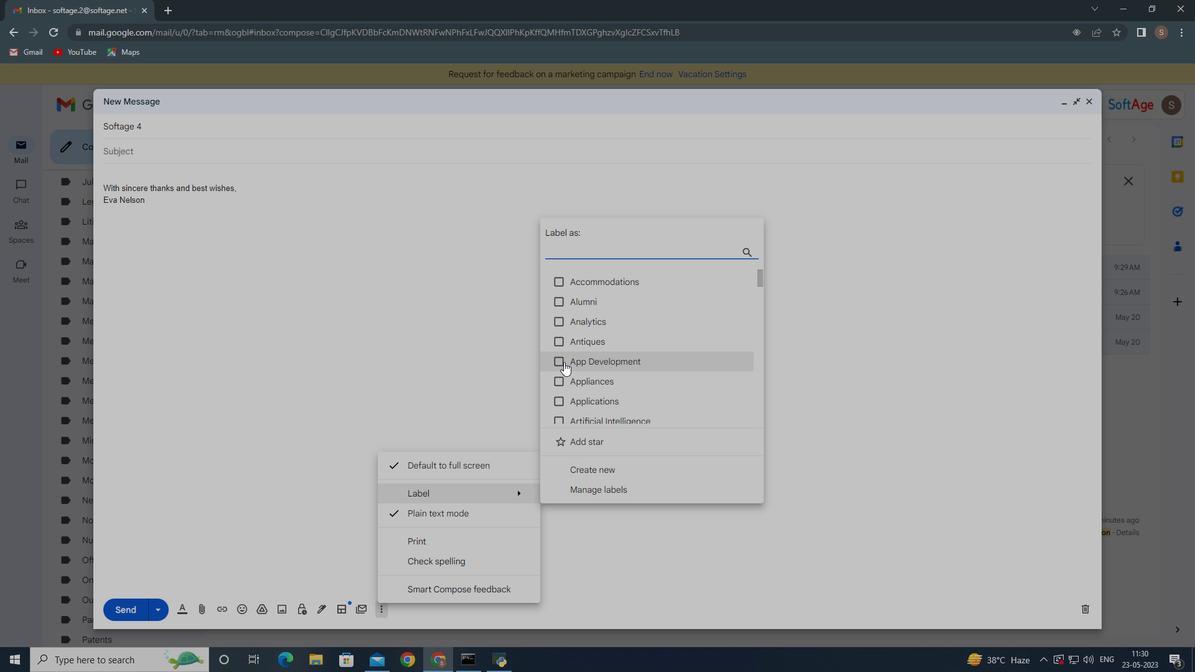 
Action: Mouse moved to (565, 363)
Screenshot: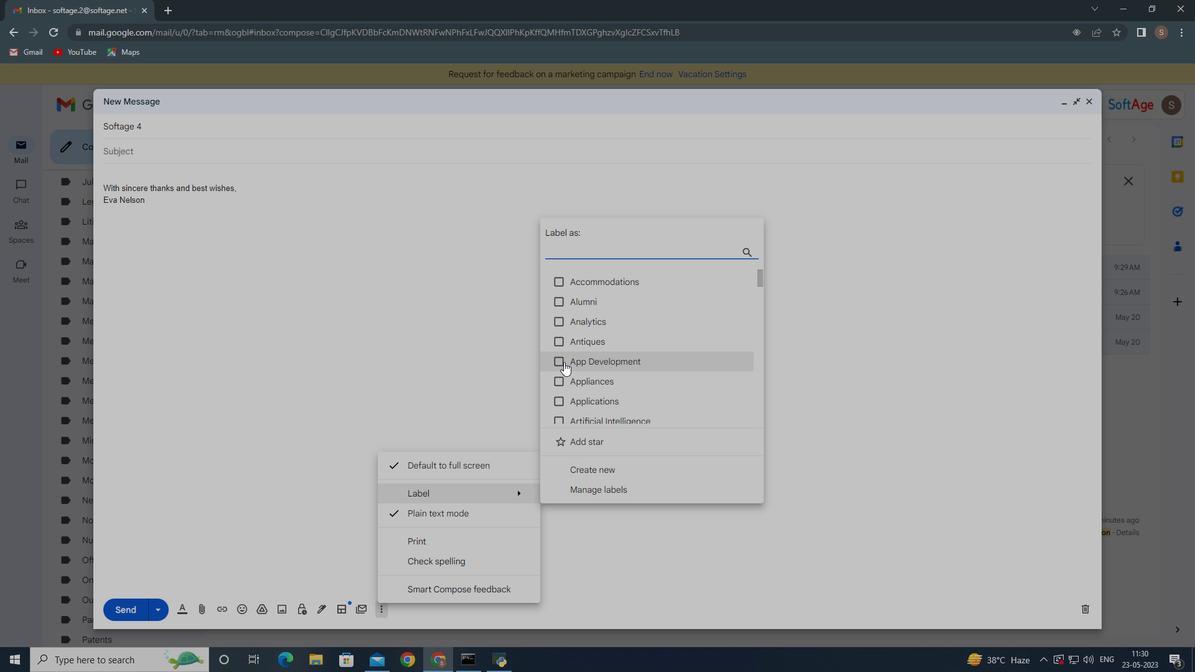 
Action: Mouse scrolled (565, 363) with delta (0, 0)
Screenshot: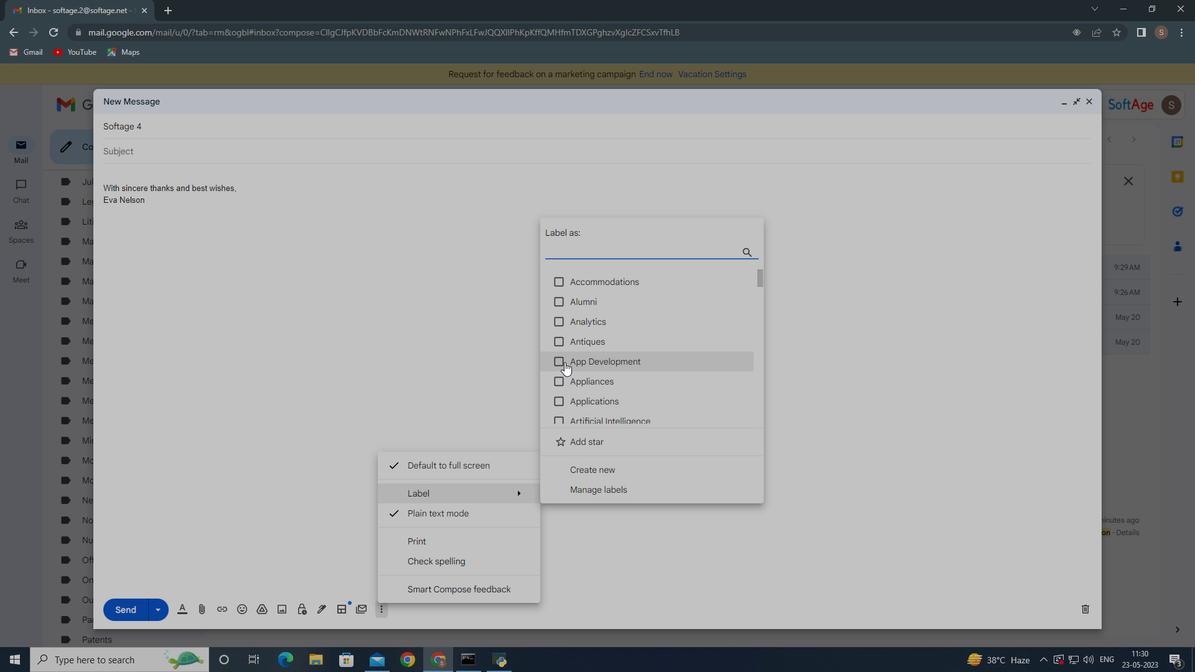 
Action: Mouse moved to (564, 367)
Screenshot: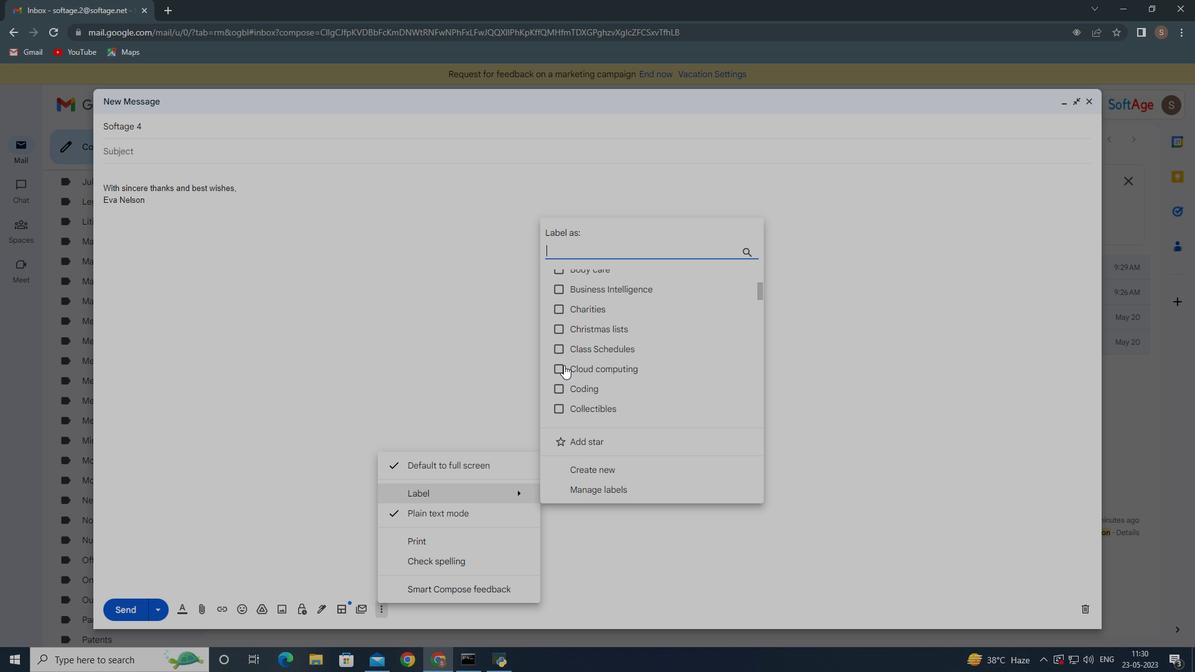 
Action: Mouse scrolled (564, 366) with delta (0, 0)
Screenshot: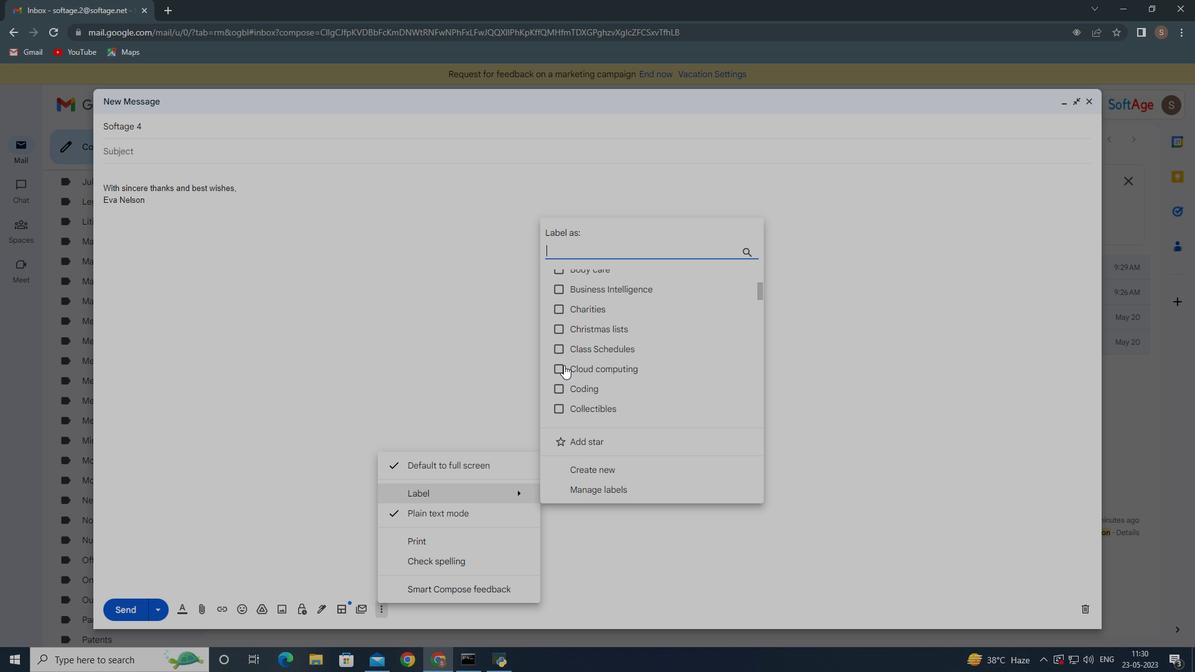 
Action: Mouse moved to (564, 368)
Screenshot: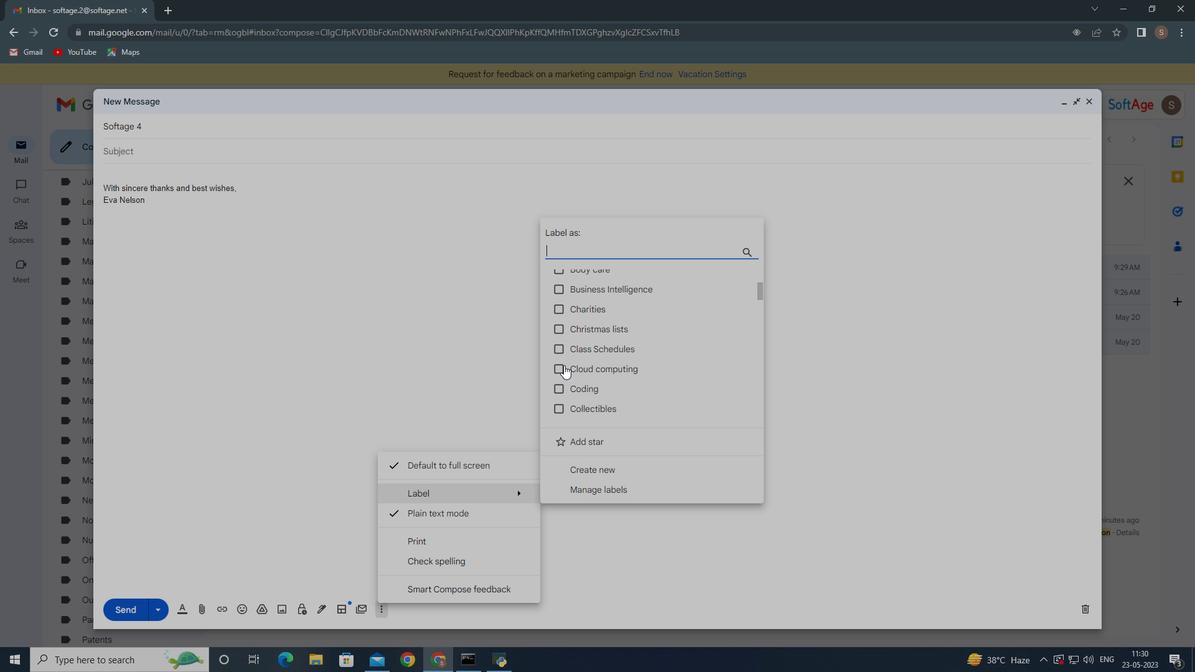 
Action: Mouse scrolled (564, 367) with delta (0, 0)
Screenshot: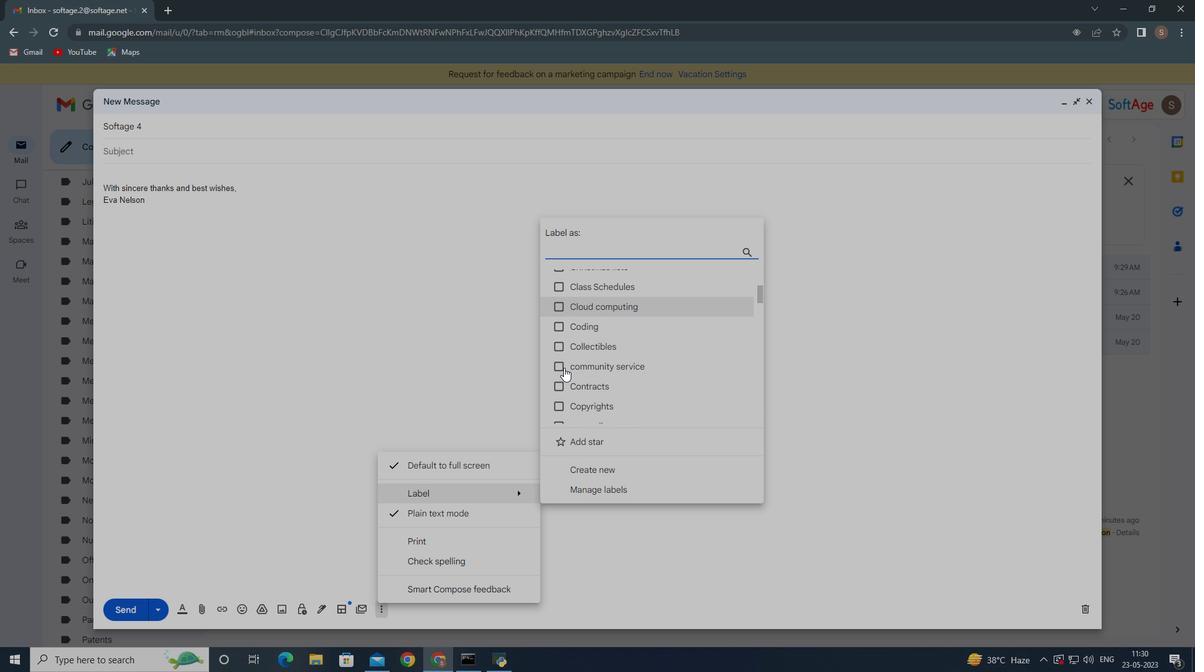 
Action: Mouse moved to (561, 386)
Screenshot: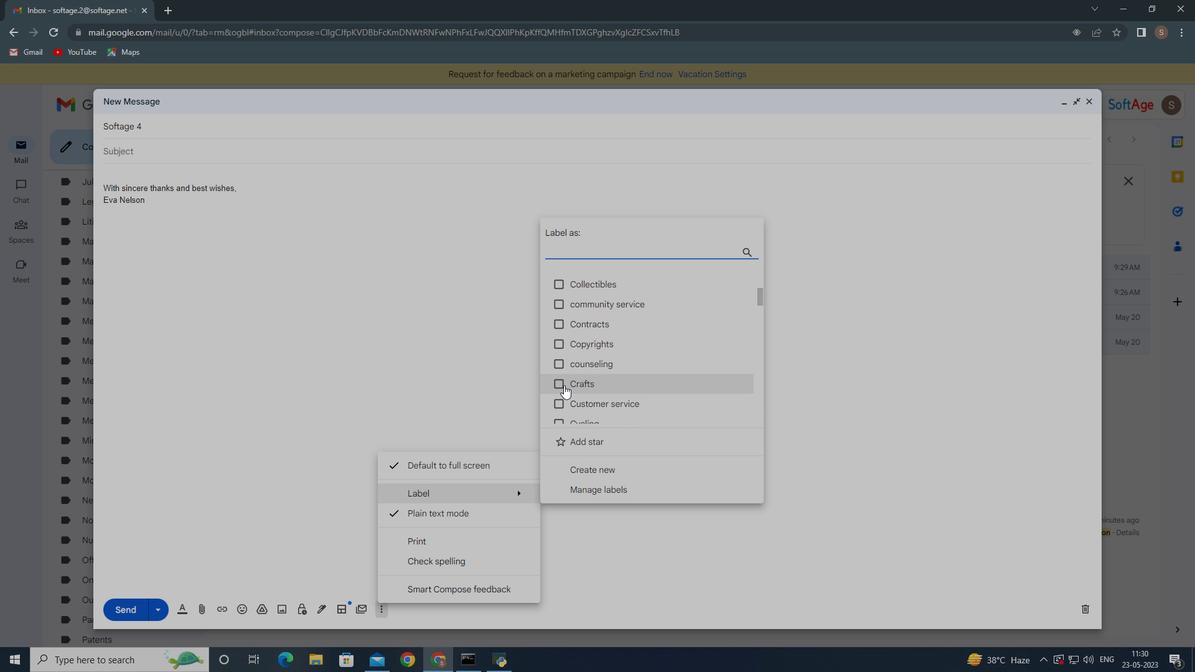 
Action: Mouse pressed left at (561, 386)
Screenshot: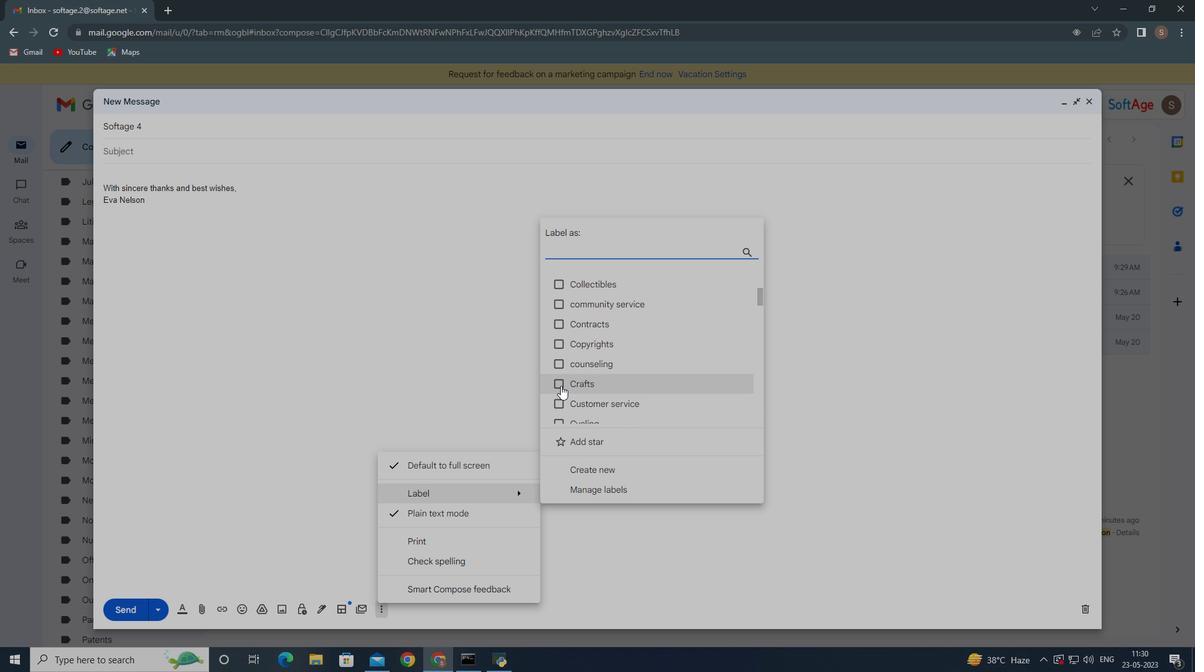 
Action: Mouse moved to (581, 468)
Screenshot: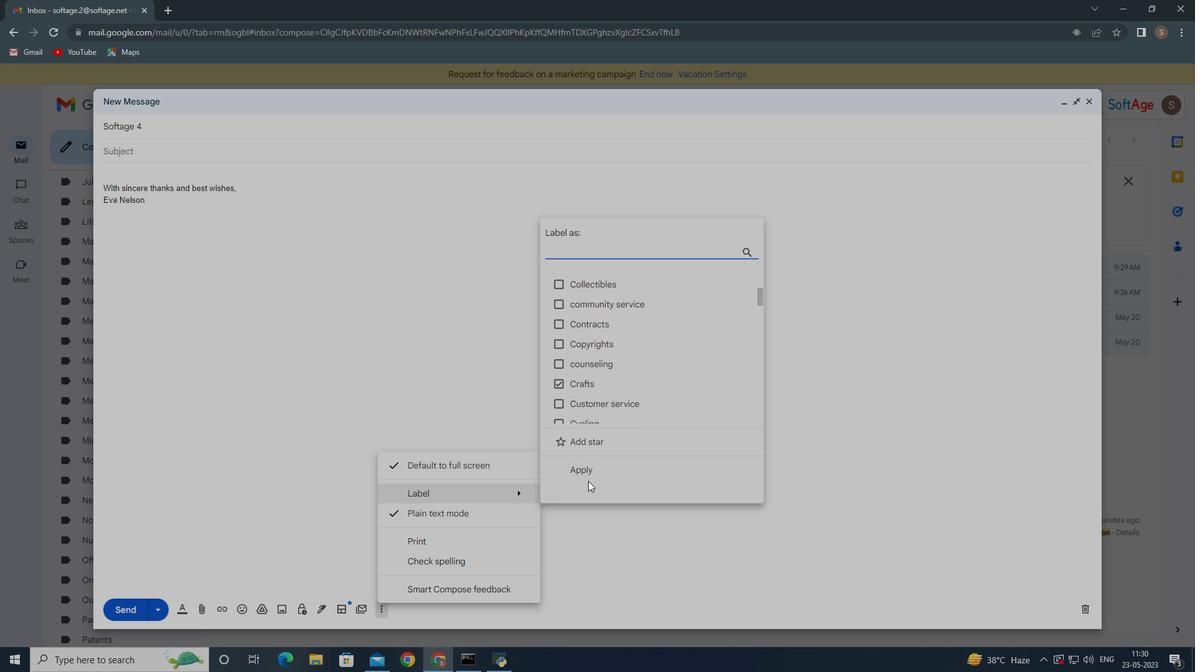 
Action: Mouse pressed left at (581, 468)
Screenshot: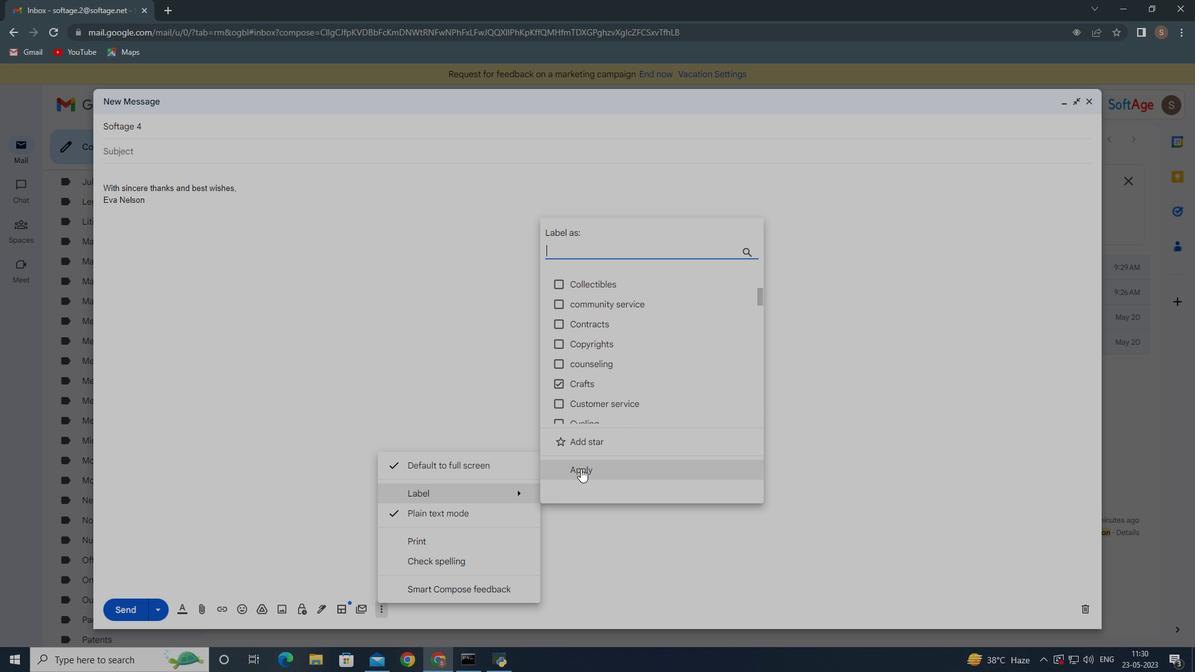 
Action: Mouse moved to (418, 379)
Screenshot: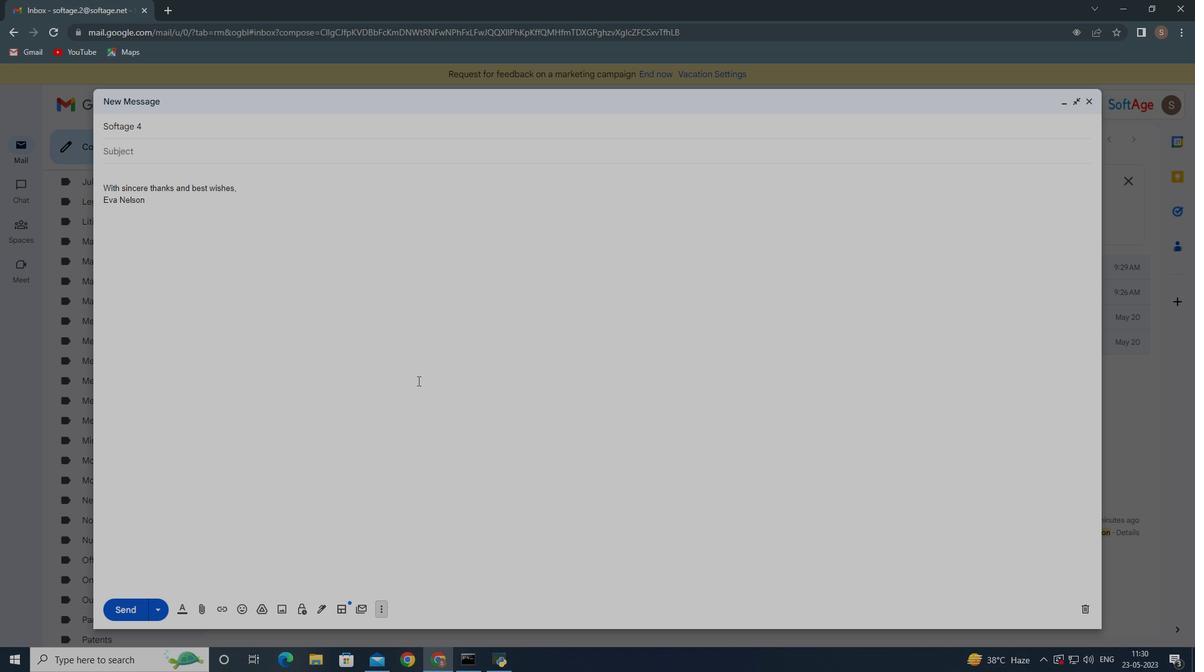 
